Task: Look for space in Irvine, United Kingdom from 9th June, 2023 to 16th June, 2023 for 2 adults in price range Rs.8000 to Rs.16000. Place can be entire place with 2 bedrooms having 2 beds and 1 bathroom. Property type can be house, flat, guest house. Booking option can be shelf check-in. Required host language is English.
Action: Mouse moved to (487, 69)
Screenshot: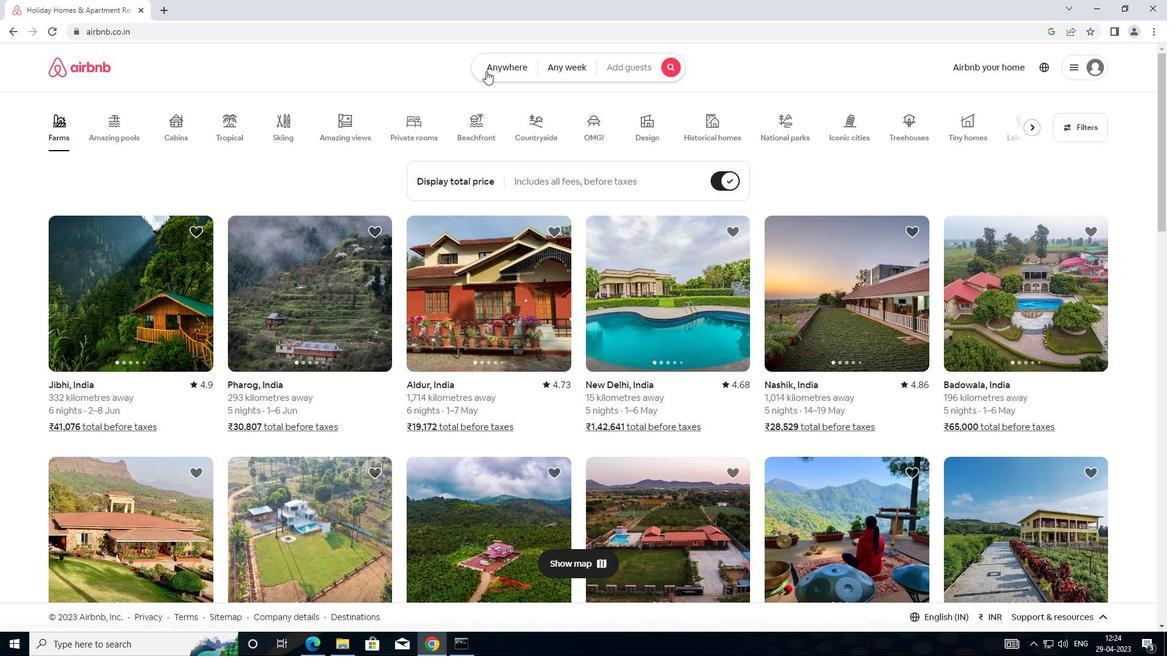 
Action: Mouse pressed left at (487, 69)
Screenshot: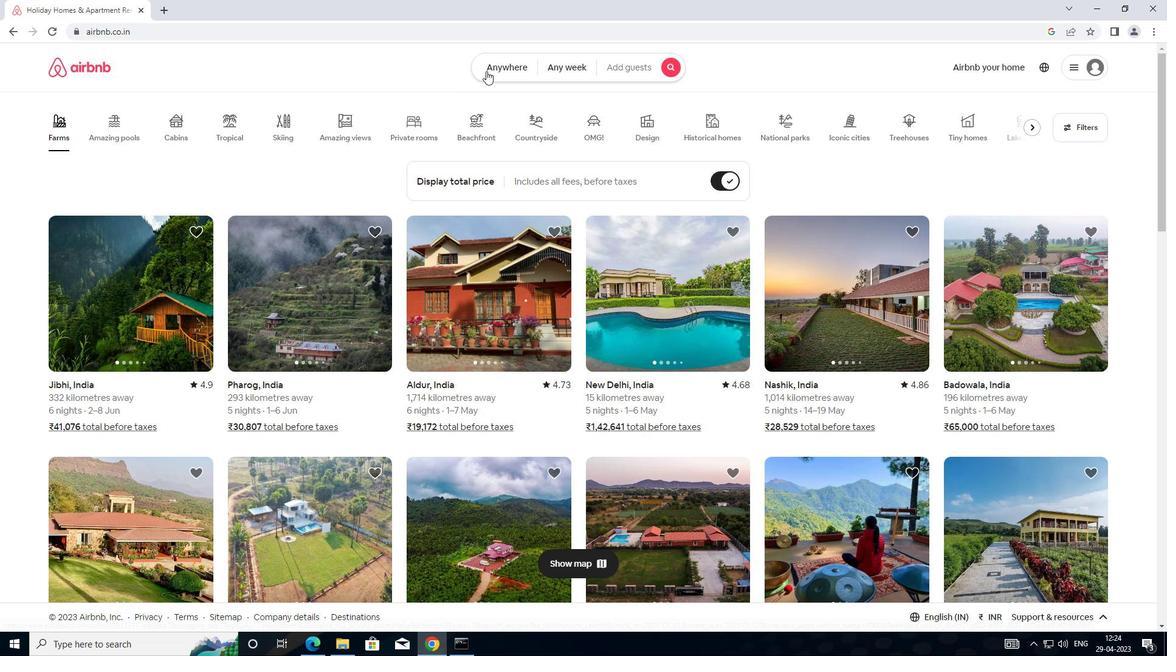 
Action: Mouse moved to (372, 114)
Screenshot: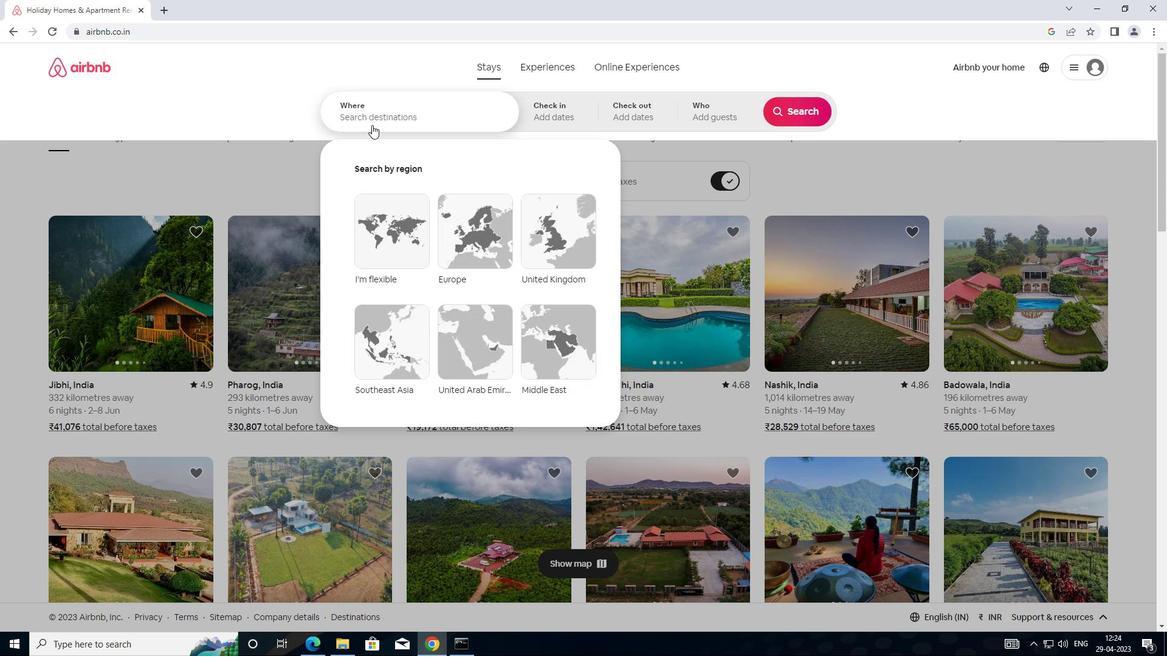 
Action: Mouse pressed left at (372, 114)
Screenshot: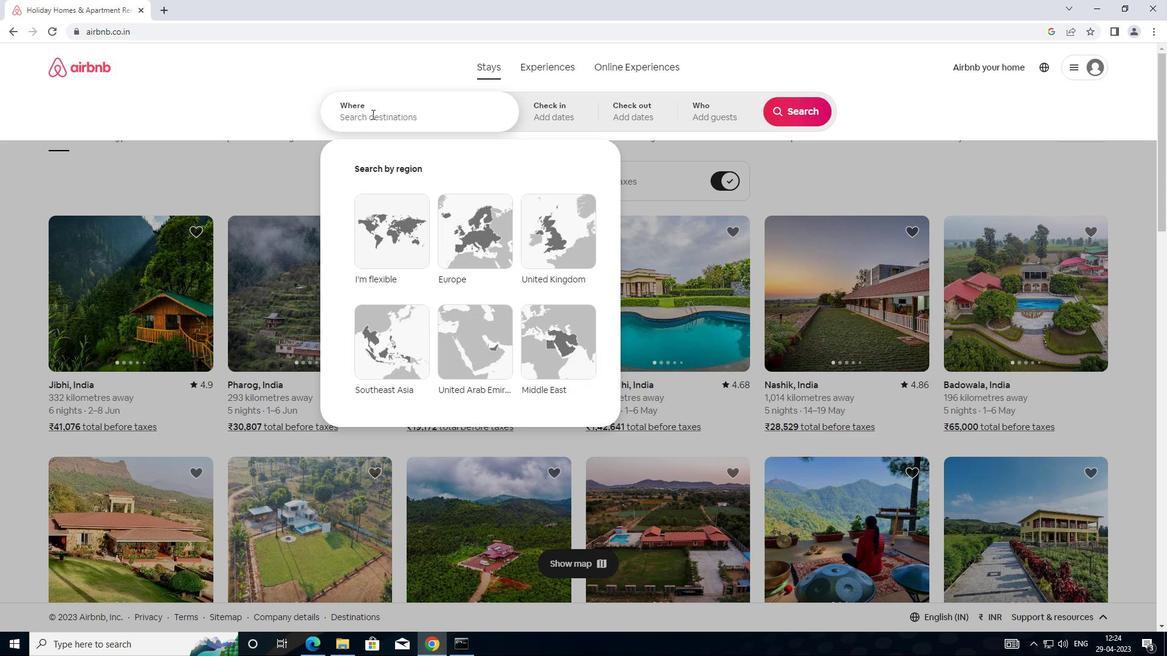 
Action: Key pressed <Key.shift>IRVINE,UNITED<Key.space>KING
Screenshot: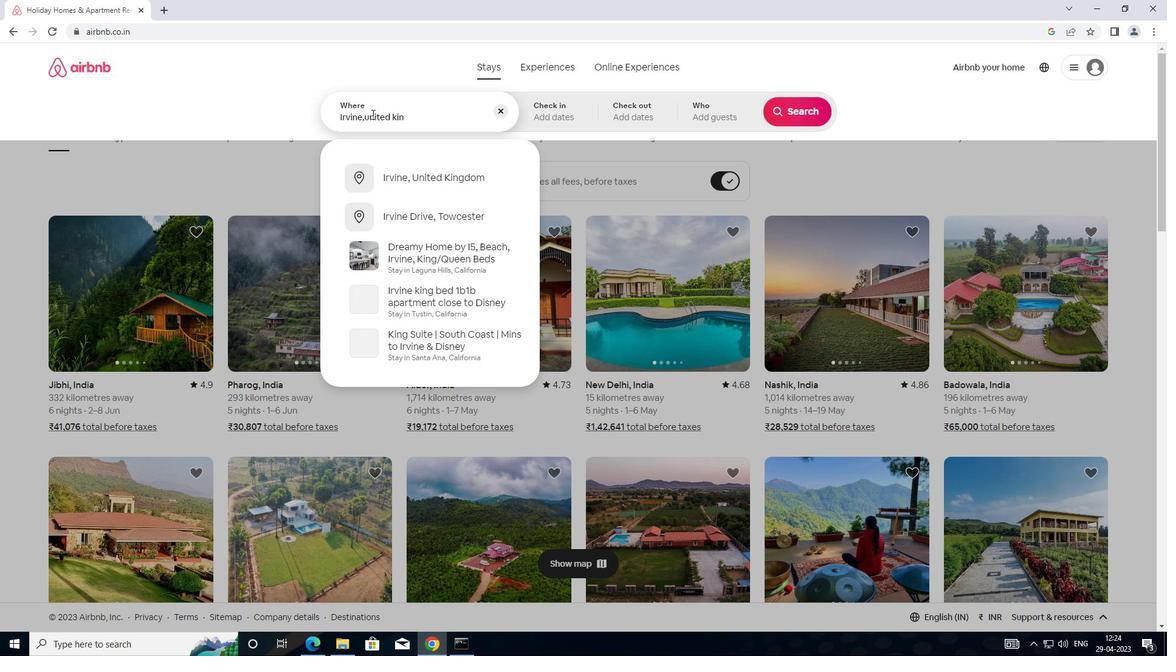 
Action: Mouse moved to (433, 180)
Screenshot: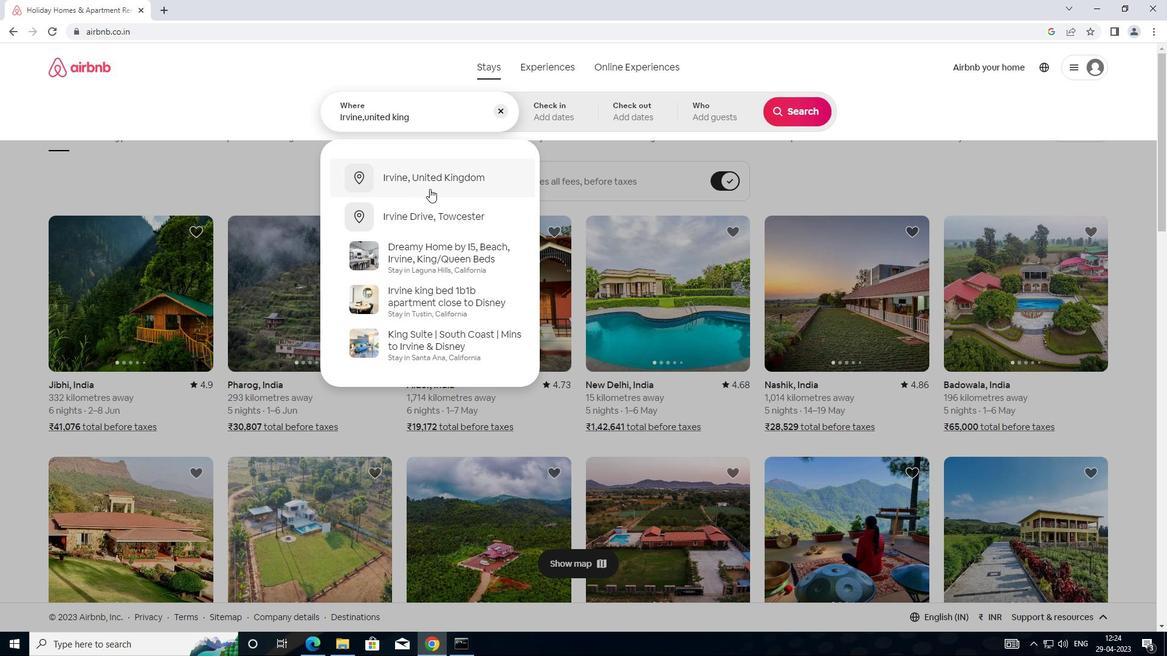 
Action: Mouse pressed left at (433, 180)
Screenshot: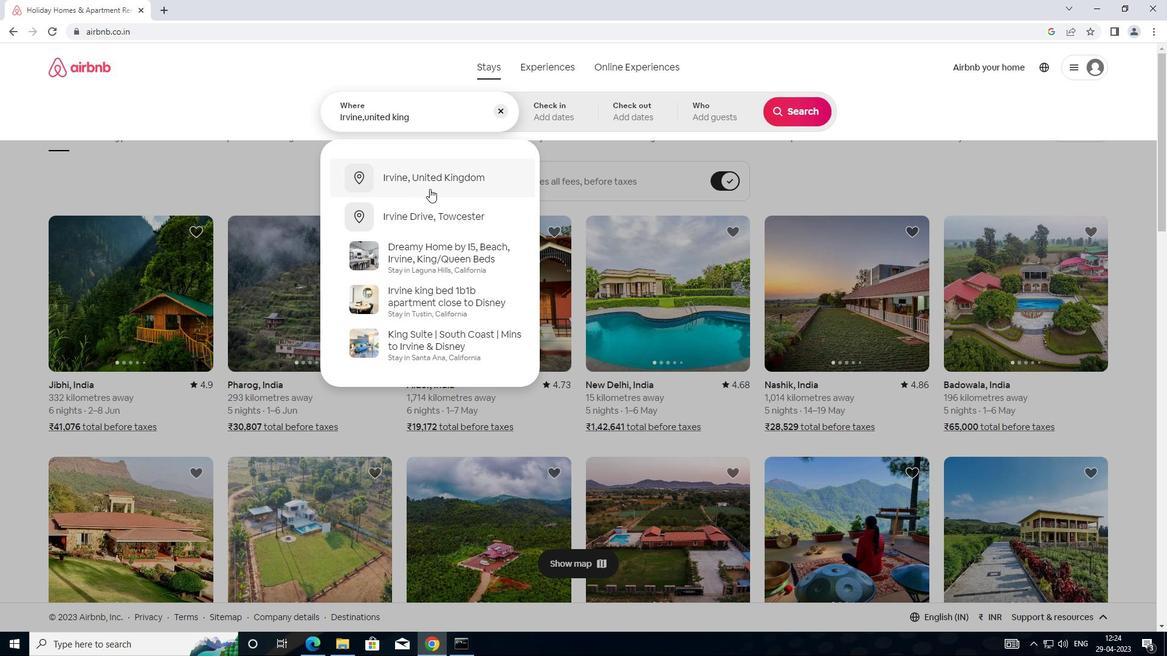
Action: Mouse moved to (797, 214)
Screenshot: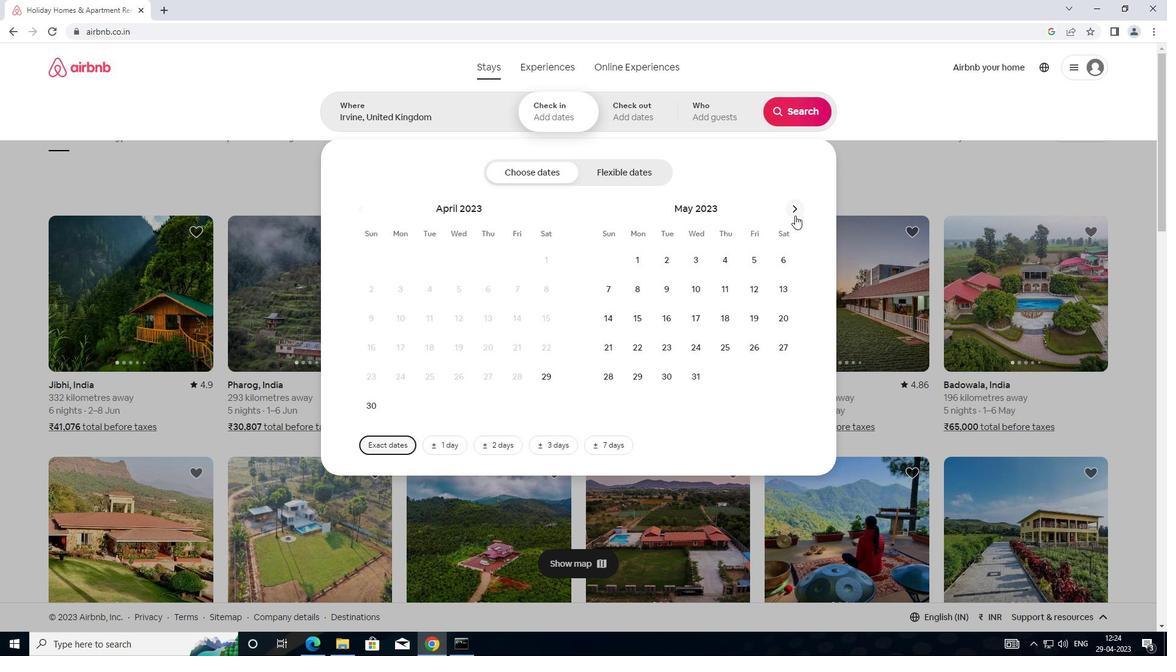
Action: Mouse pressed left at (797, 214)
Screenshot: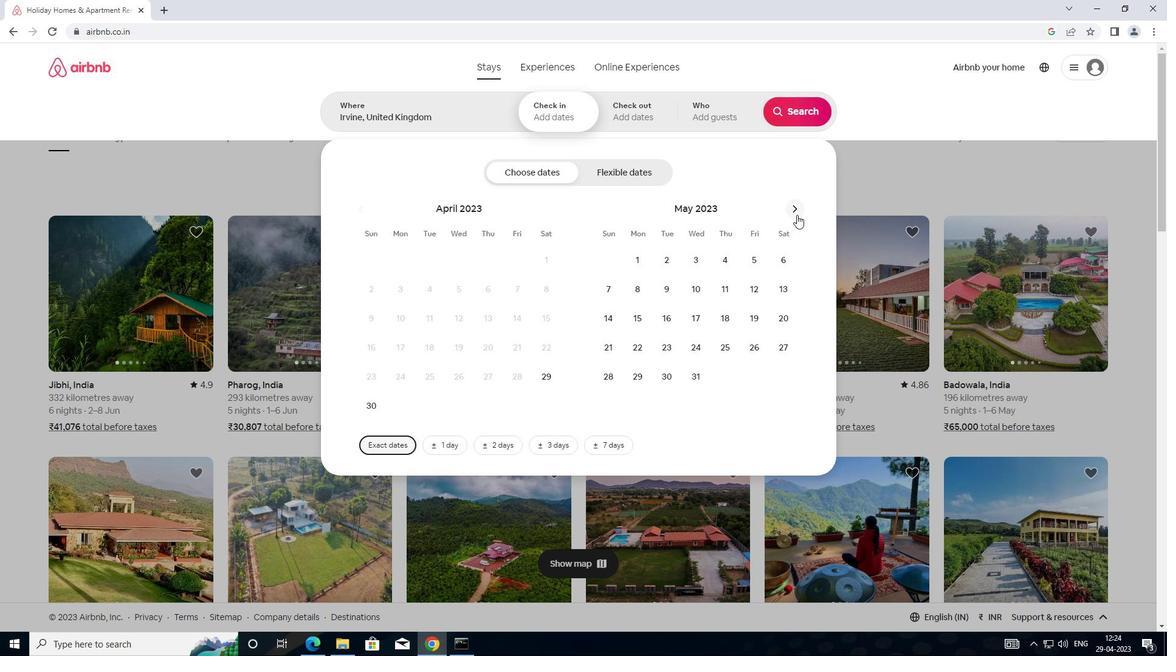 
Action: Mouse moved to (798, 213)
Screenshot: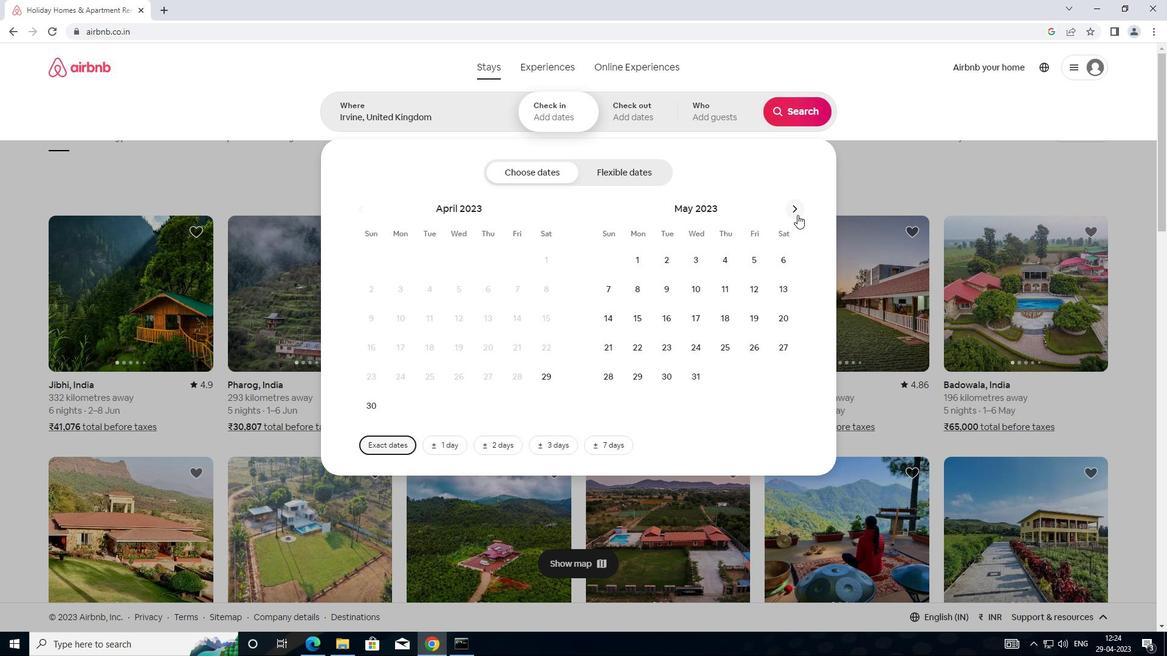
Action: Mouse pressed left at (798, 213)
Screenshot: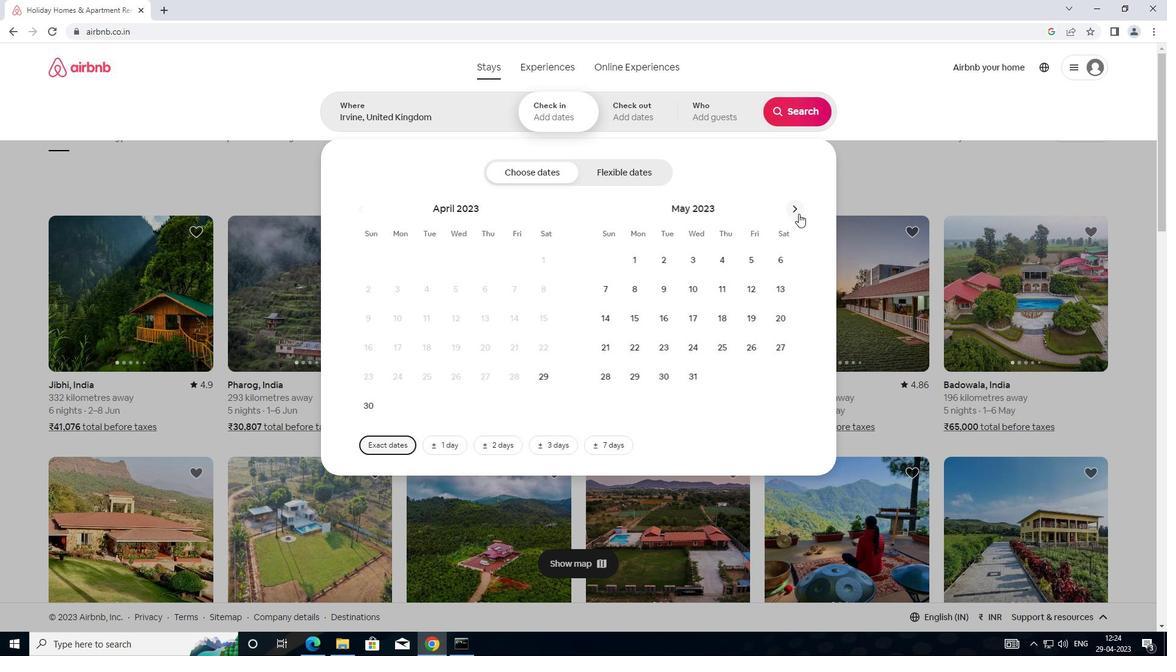 
Action: Mouse moved to (798, 209)
Screenshot: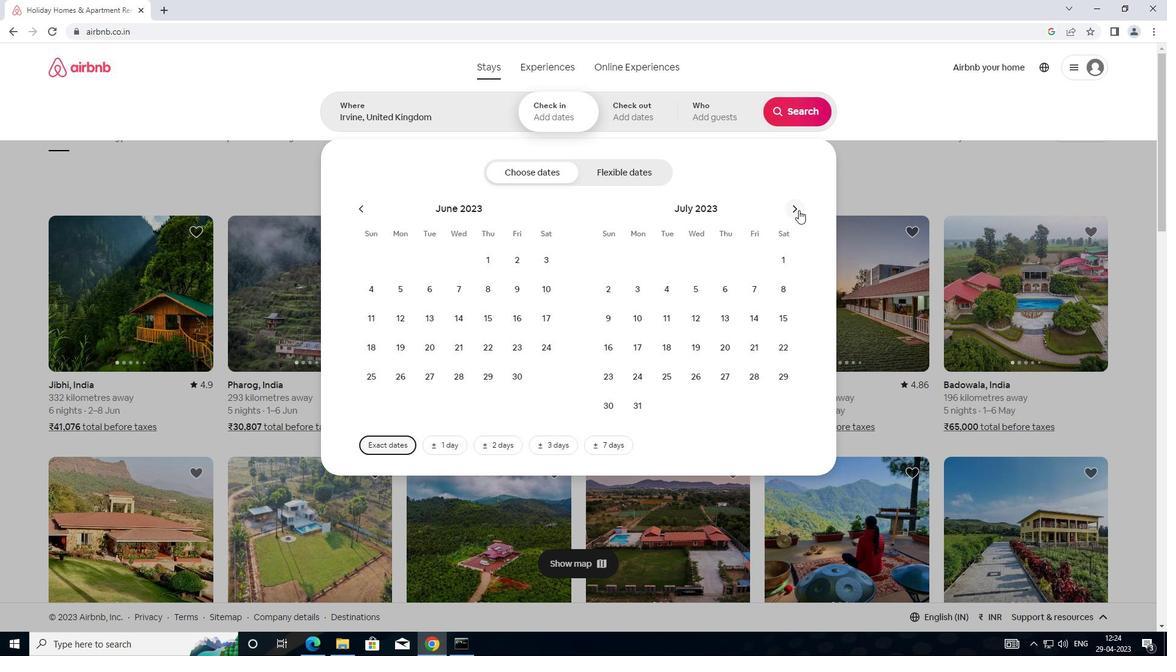
Action: Mouse pressed left at (798, 209)
Screenshot: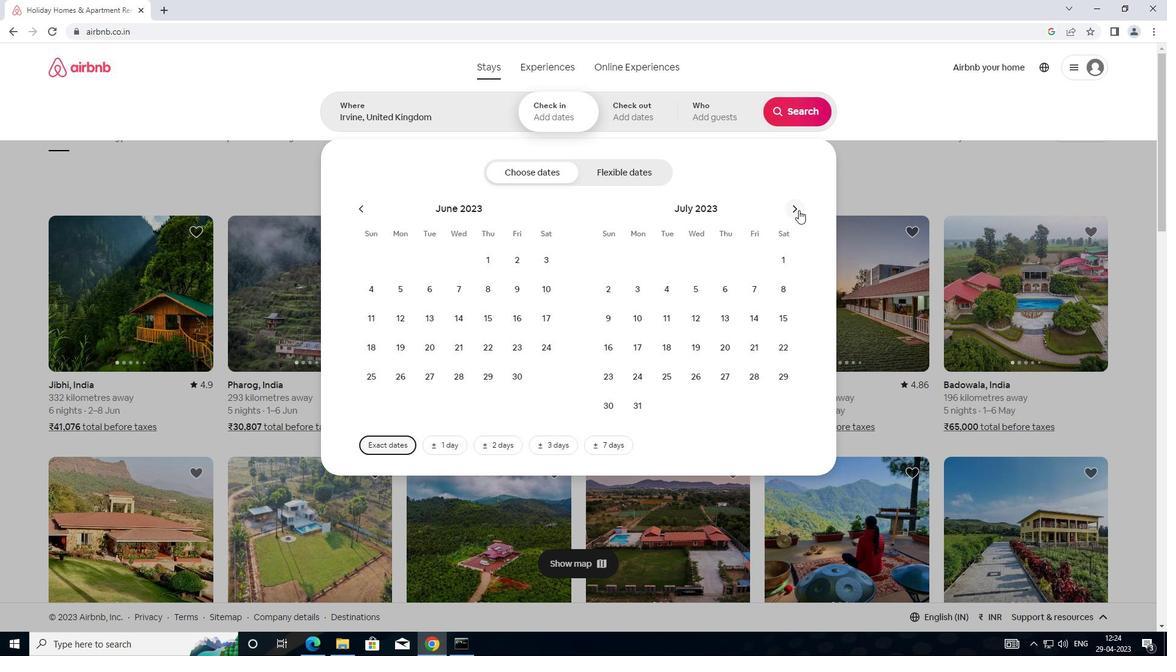 
Action: Mouse moved to (369, 209)
Screenshot: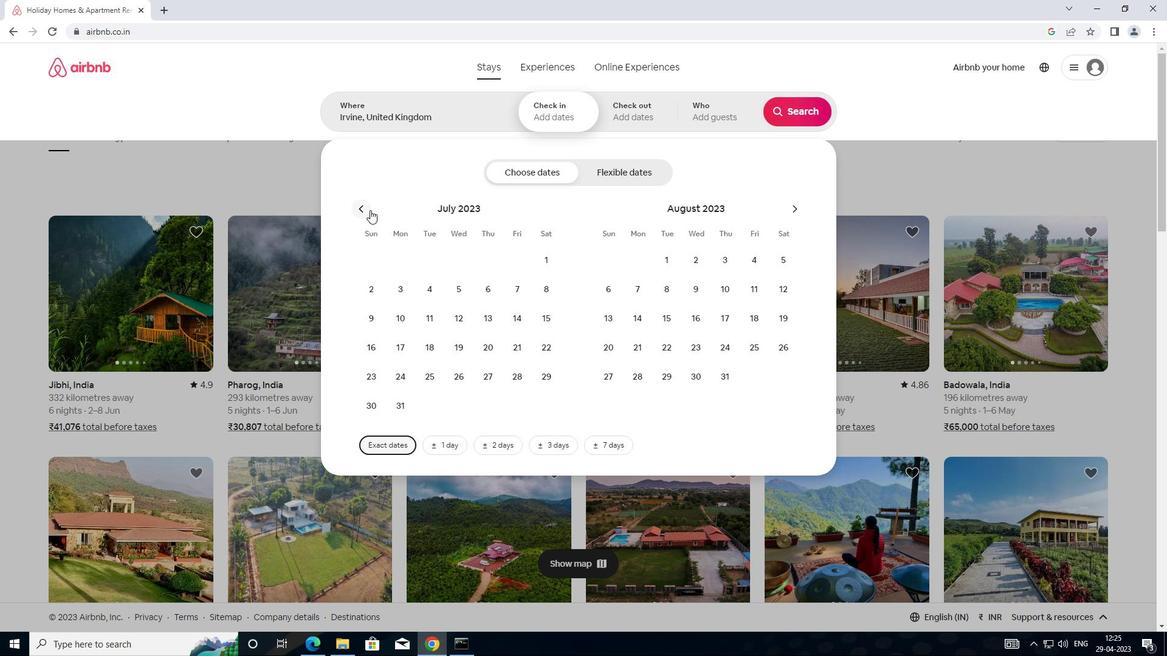 
Action: Mouse pressed left at (369, 209)
Screenshot: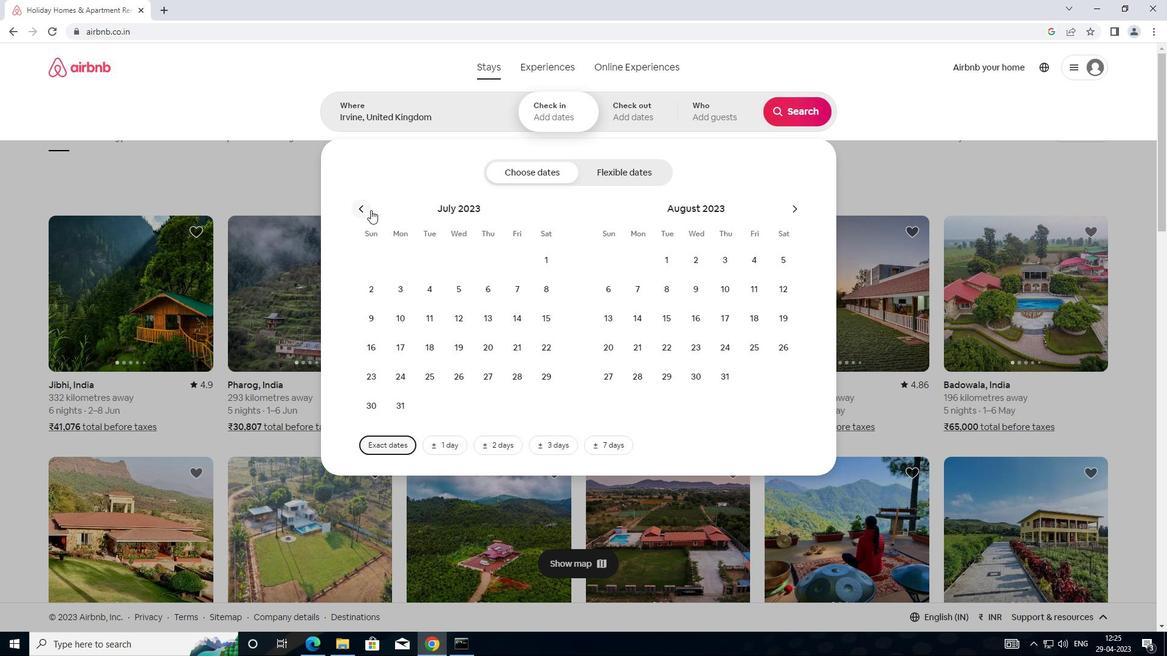 
Action: Mouse moved to (612, 311)
Screenshot: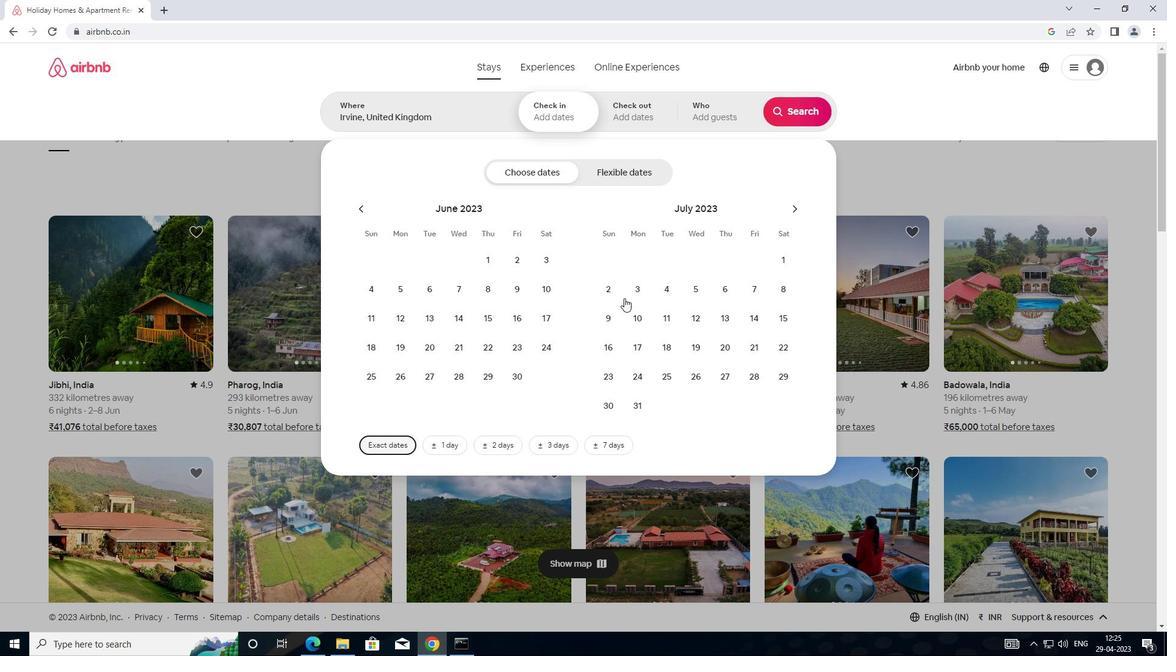 
Action: Mouse pressed left at (612, 311)
Screenshot: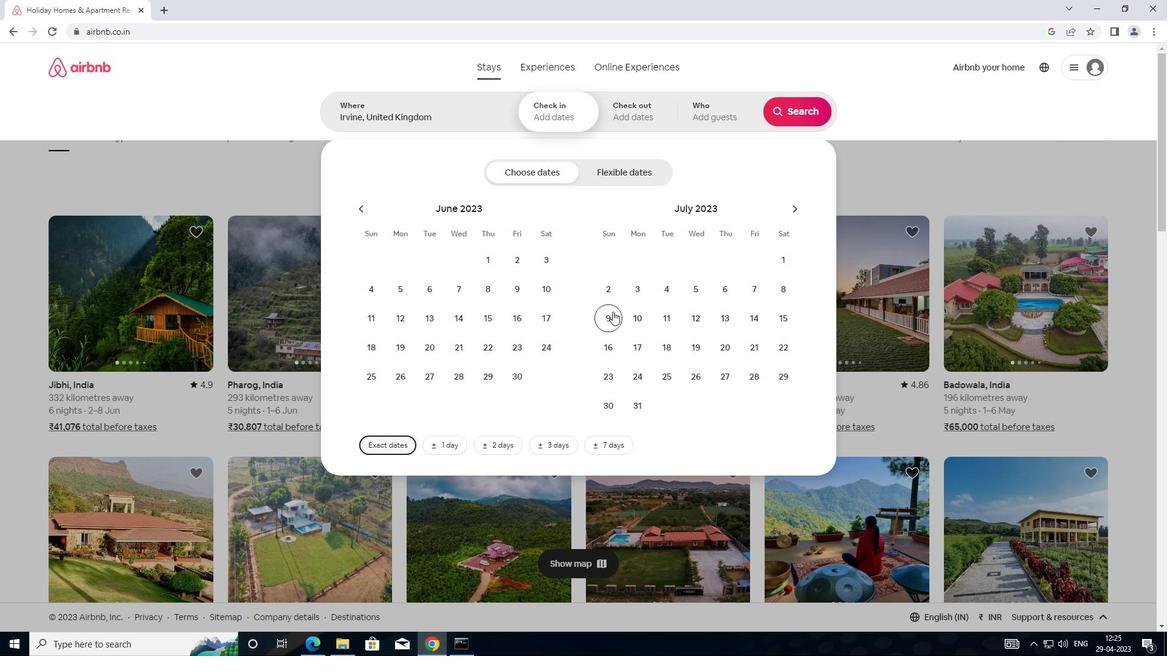 
Action: Mouse moved to (600, 342)
Screenshot: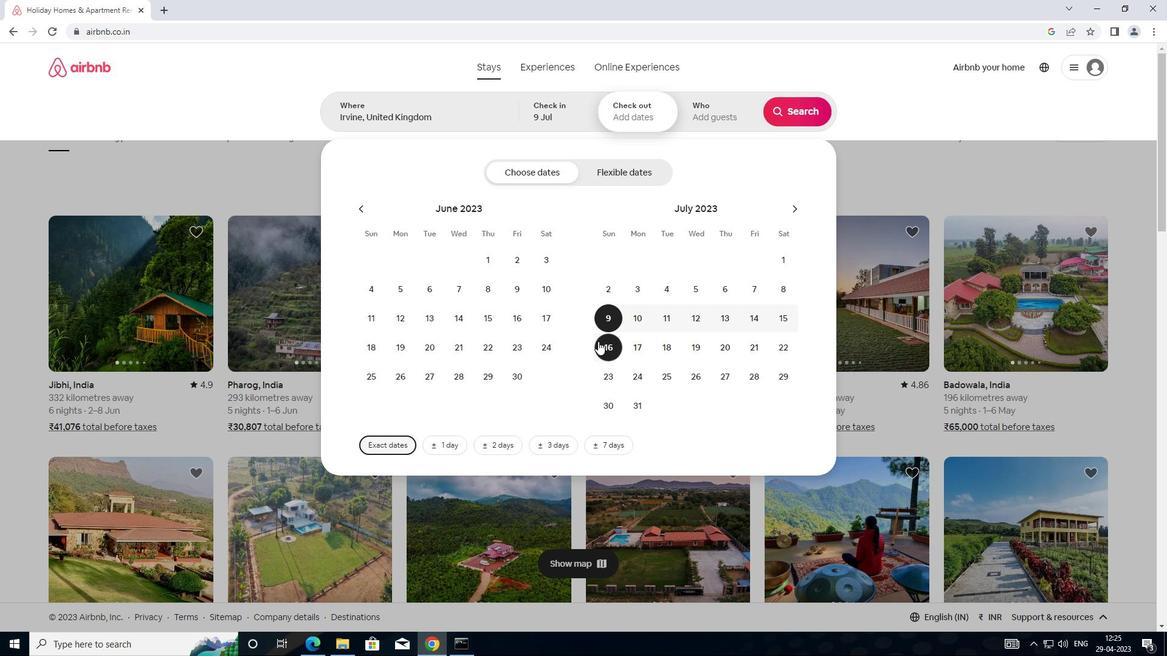 
Action: Mouse pressed left at (600, 342)
Screenshot: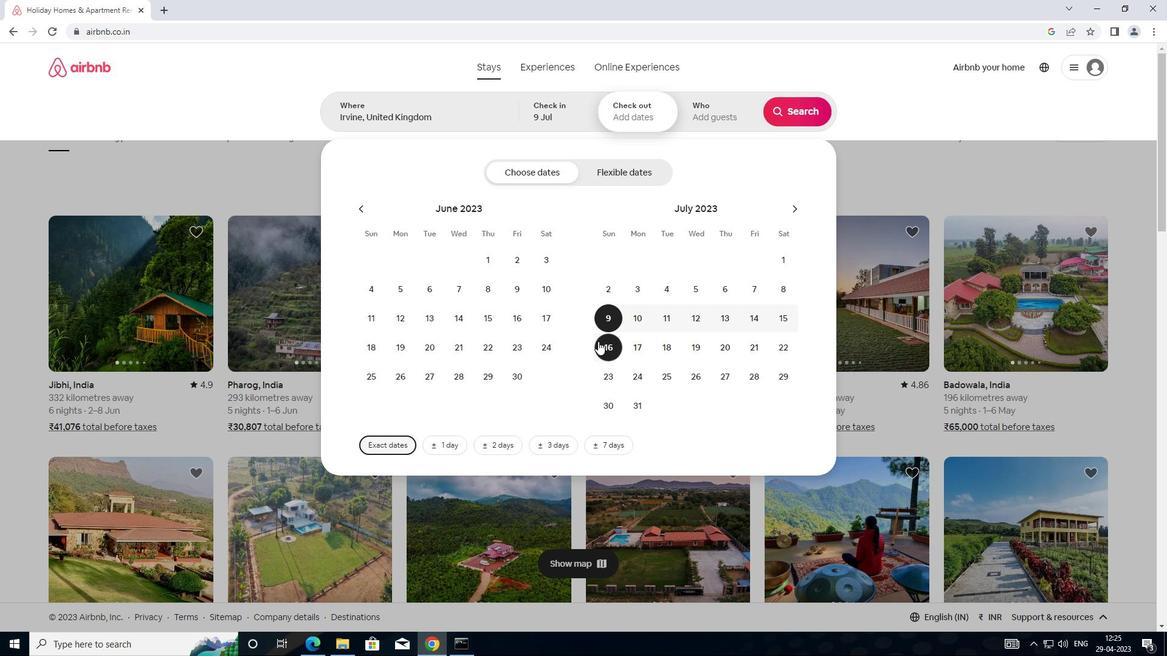 
Action: Mouse moved to (726, 120)
Screenshot: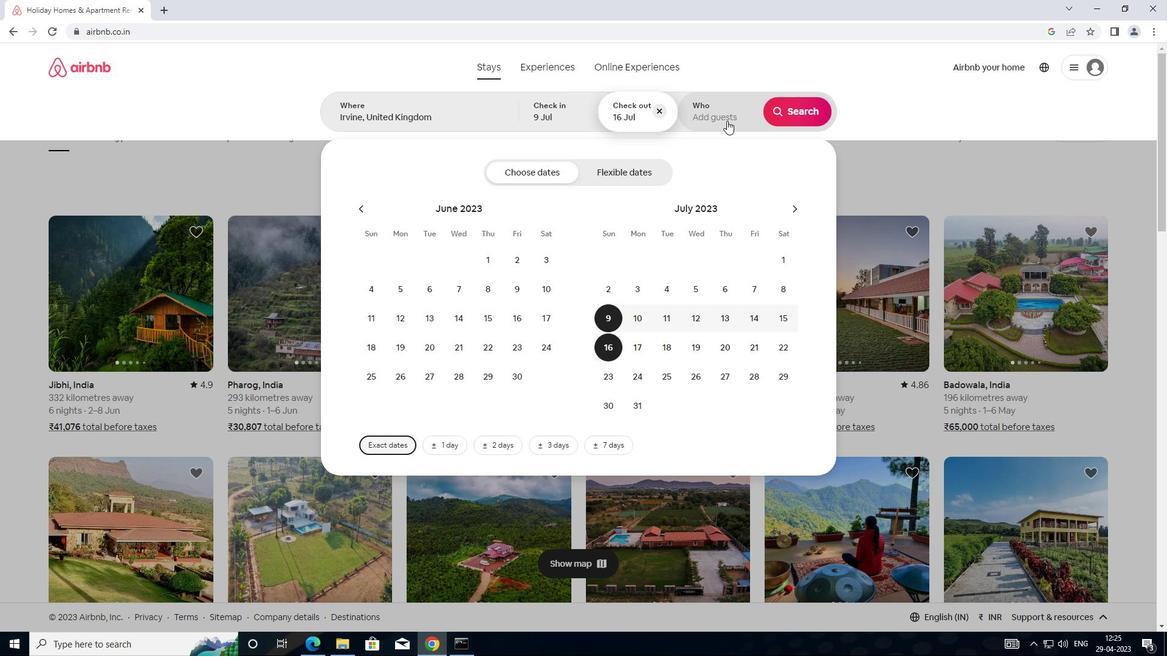 
Action: Mouse pressed left at (726, 120)
Screenshot: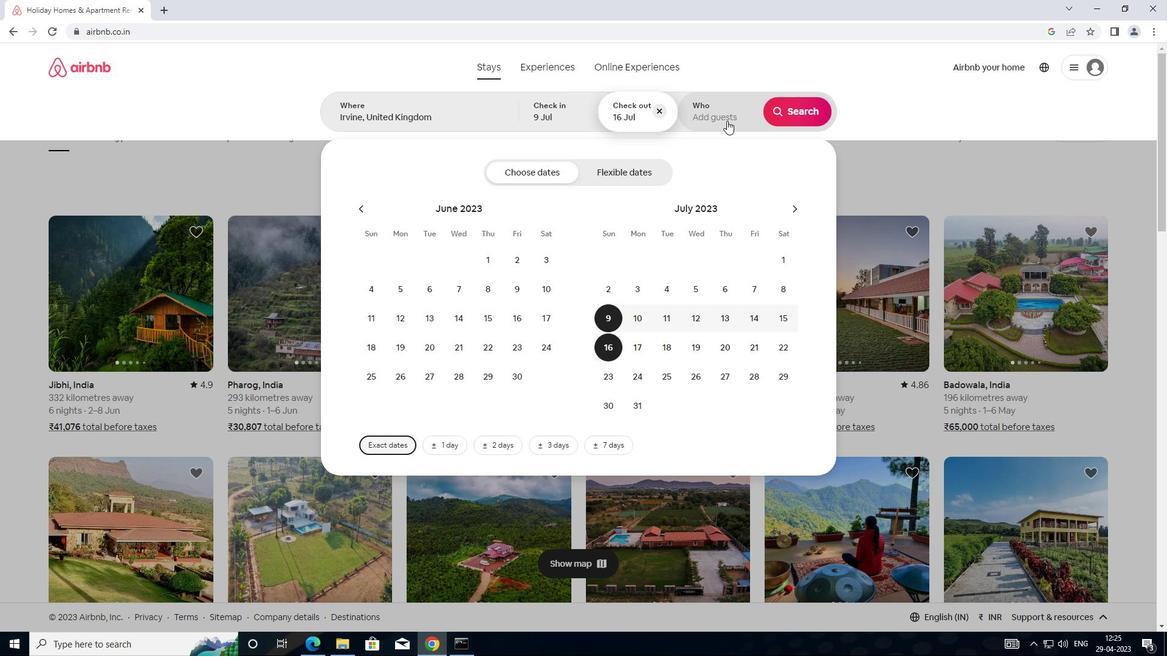 
Action: Mouse moved to (800, 175)
Screenshot: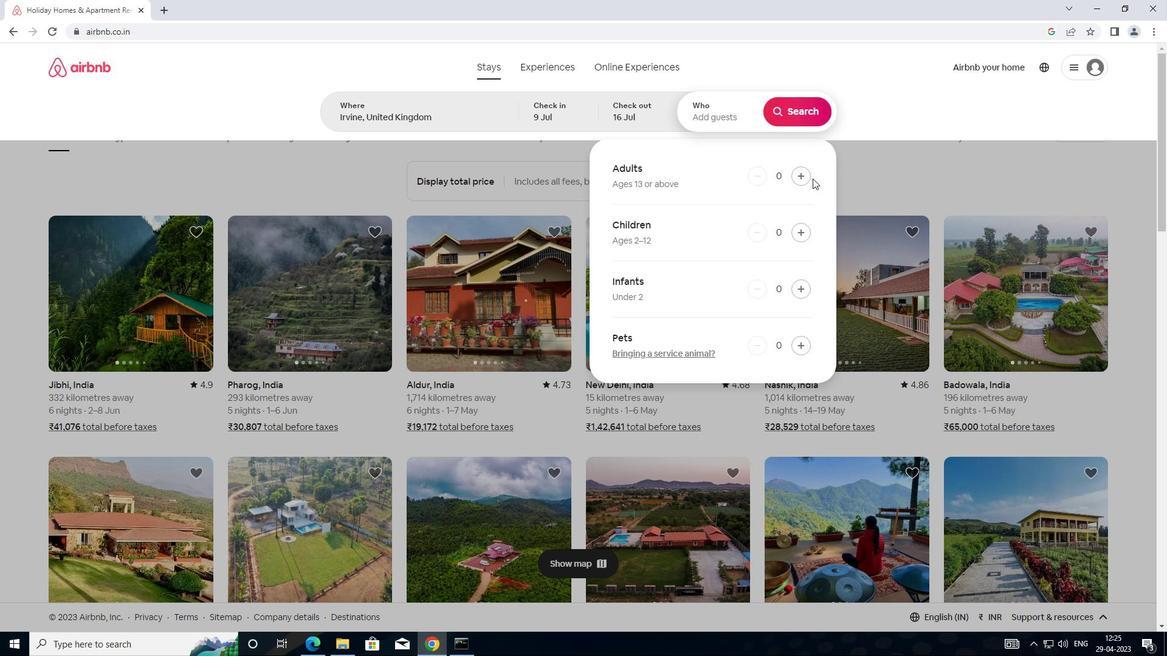 
Action: Mouse pressed left at (800, 175)
Screenshot: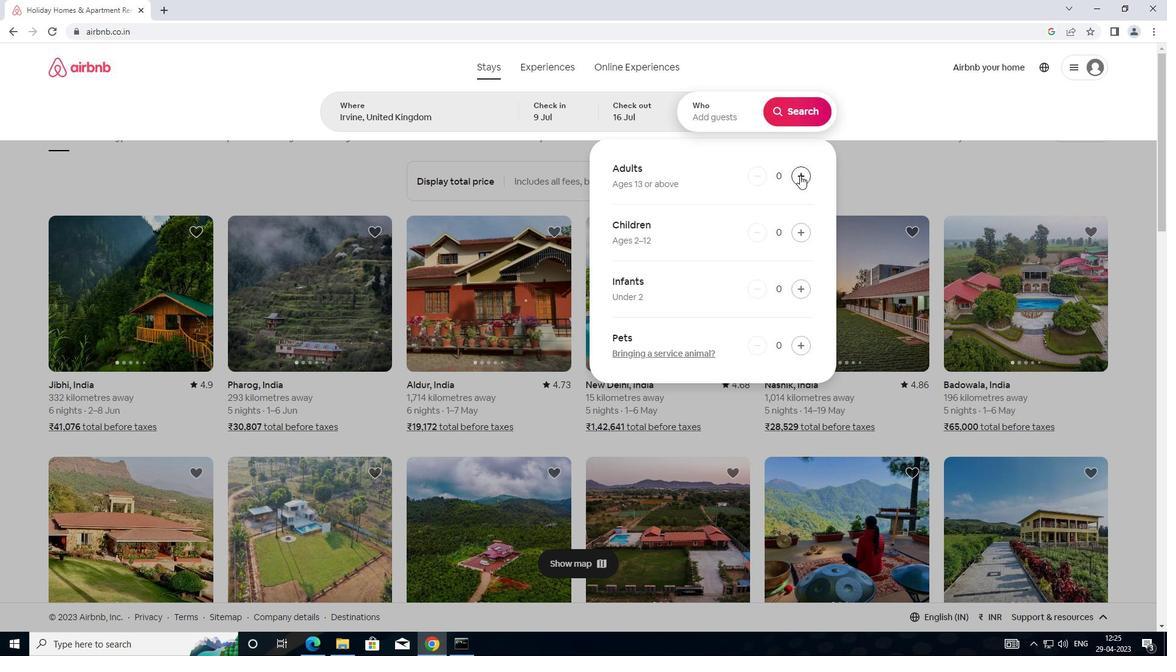 
Action: Mouse pressed left at (800, 175)
Screenshot: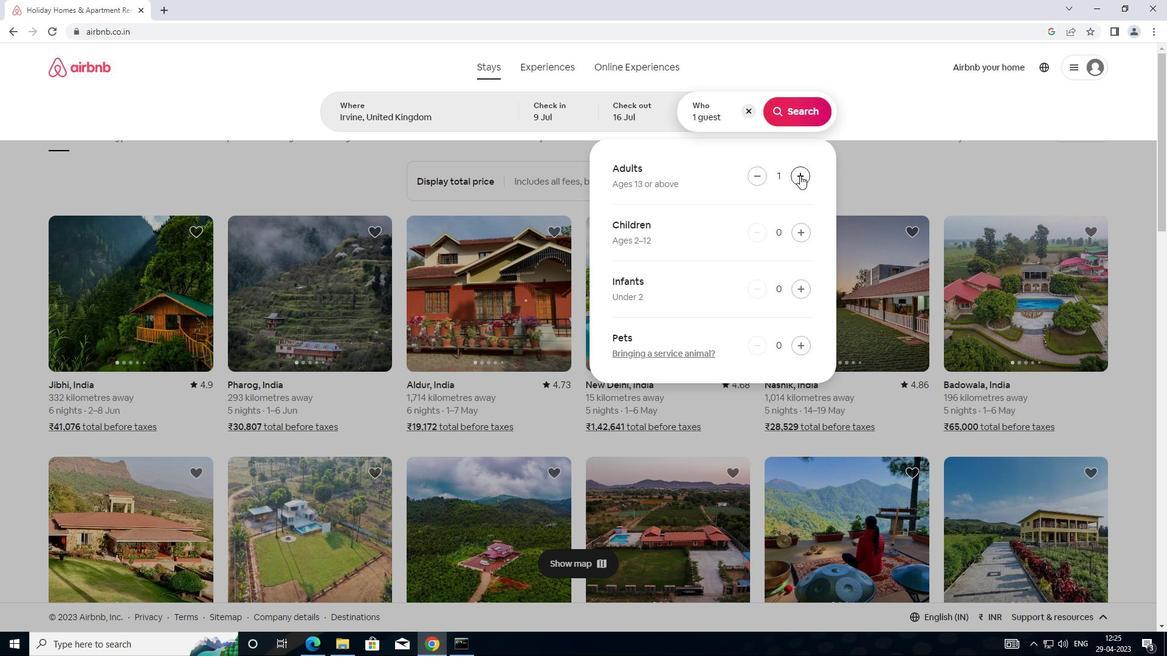 
Action: Mouse moved to (782, 103)
Screenshot: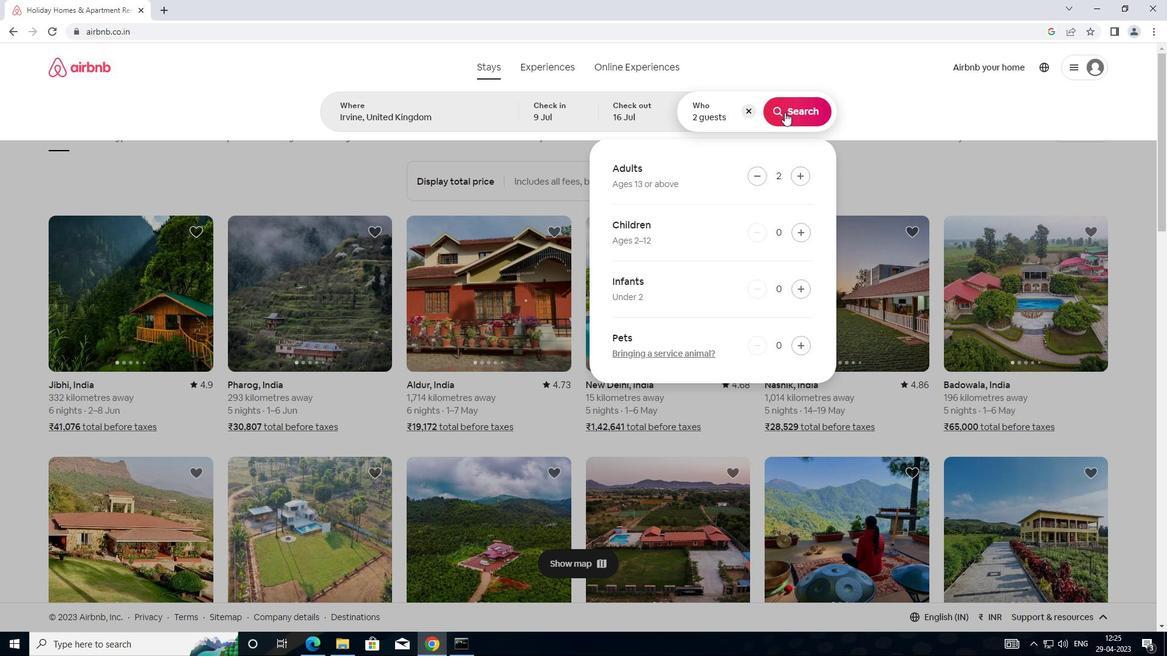 
Action: Mouse pressed left at (782, 103)
Screenshot: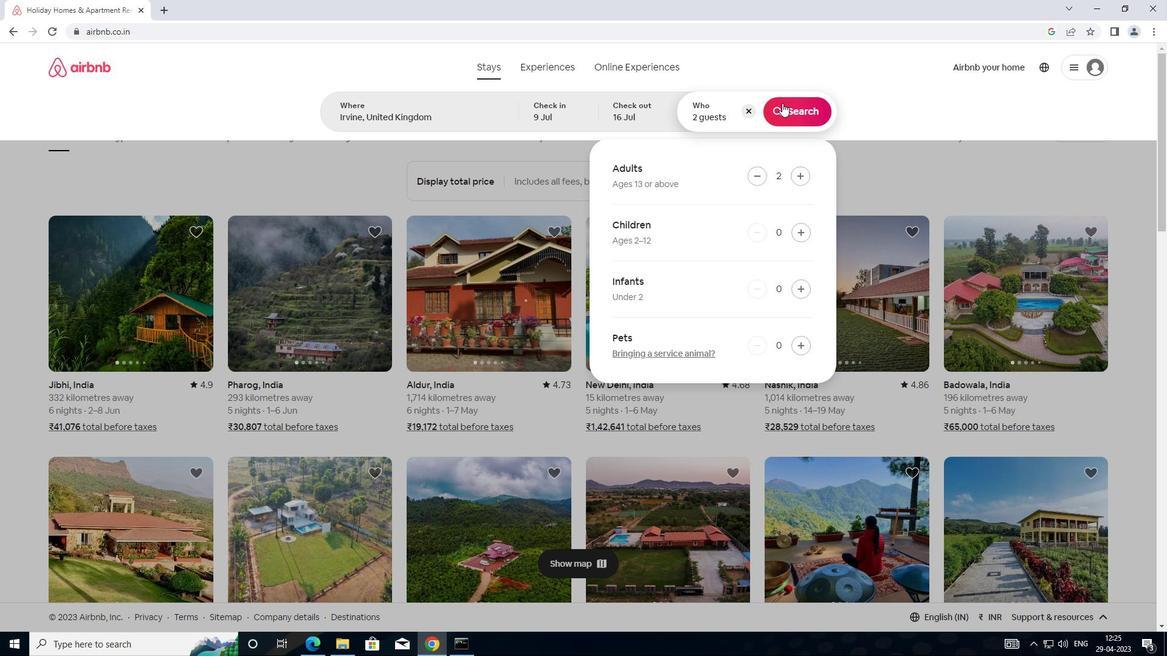 
Action: Mouse moved to (1119, 124)
Screenshot: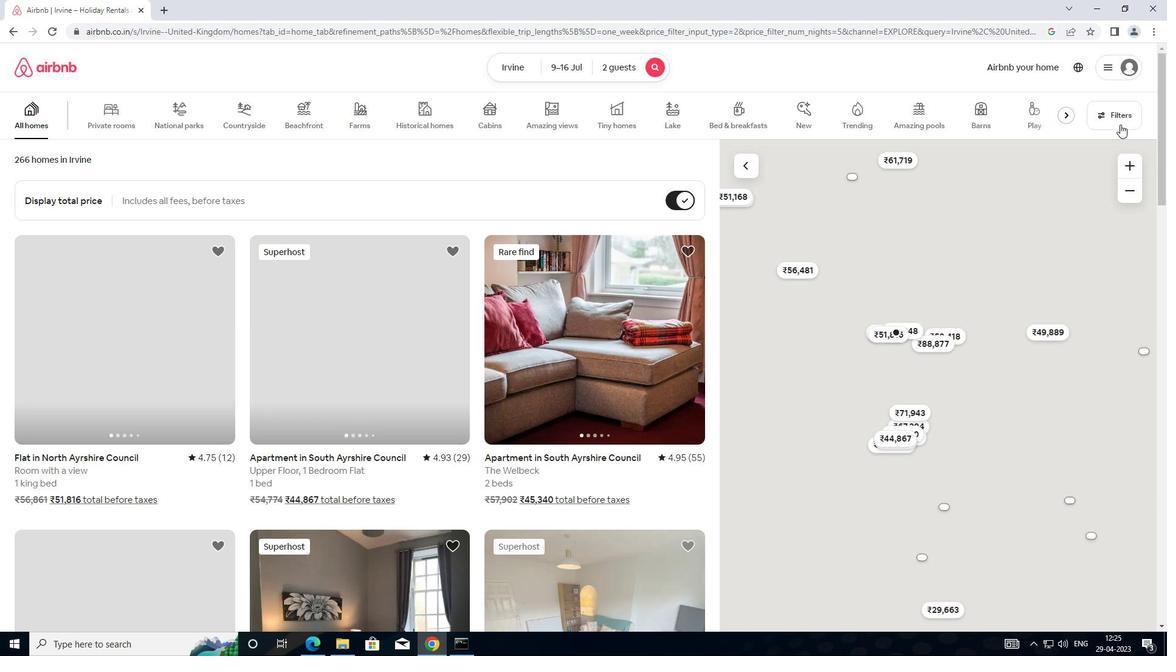 
Action: Mouse pressed left at (1119, 124)
Screenshot: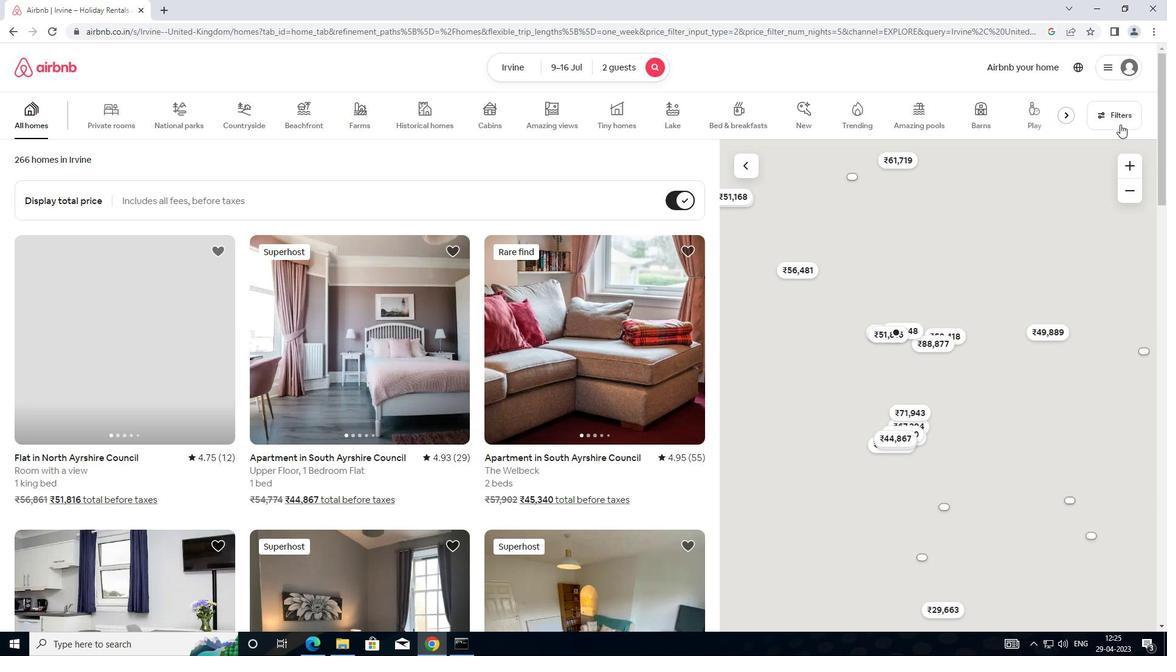 
Action: Mouse moved to (449, 265)
Screenshot: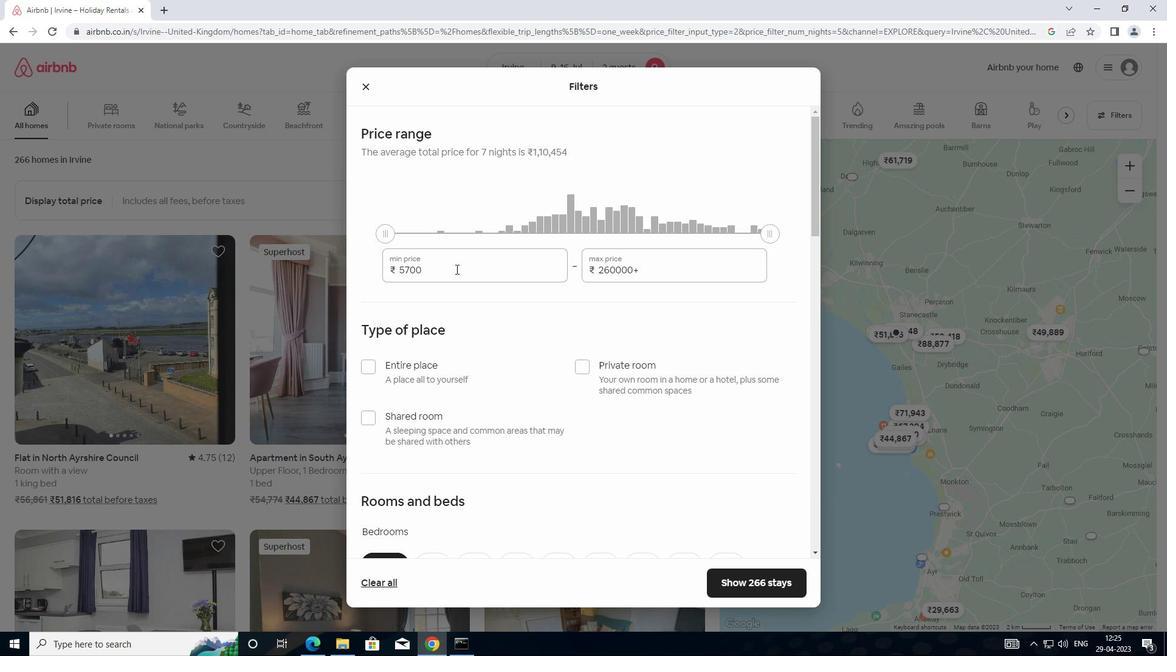 
Action: Mouse pressed left at (449, 265)
Screenshot: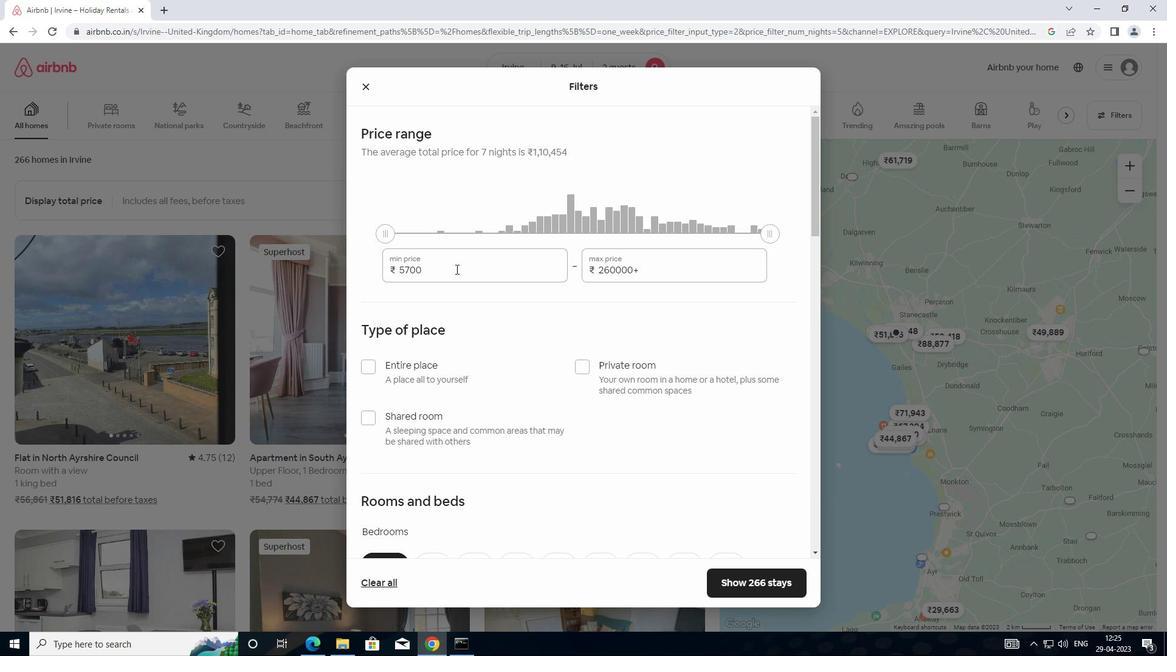 
Action: Mouse moved to (390, 271)
Screenshot: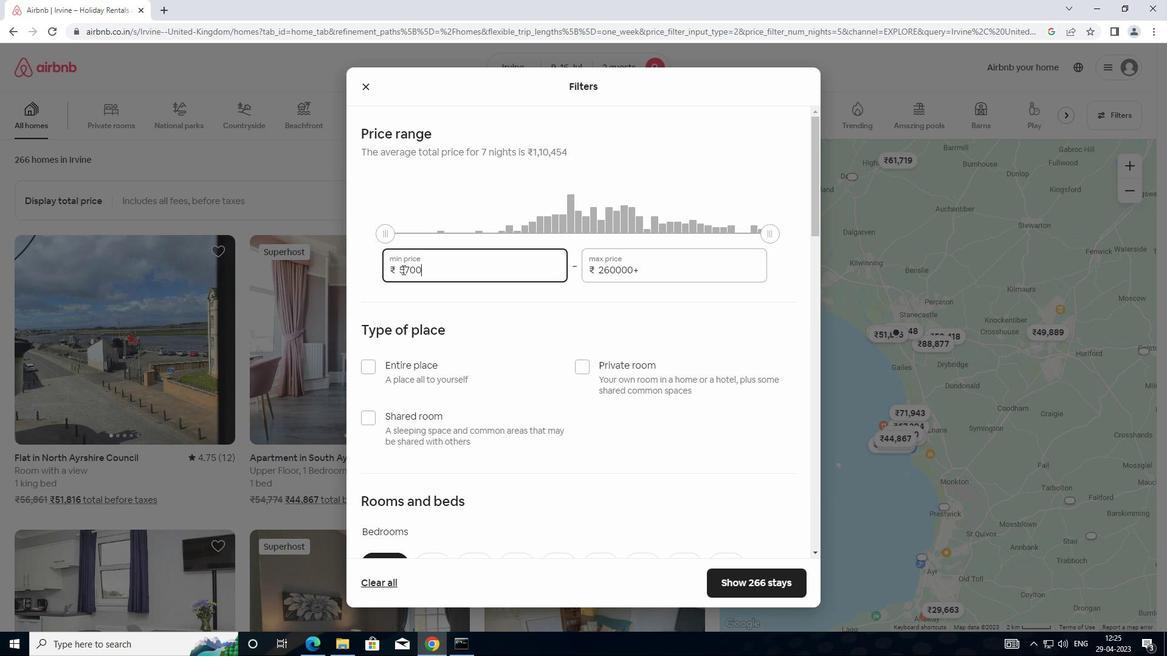 
Action: Key pressed 8000
Screenshot: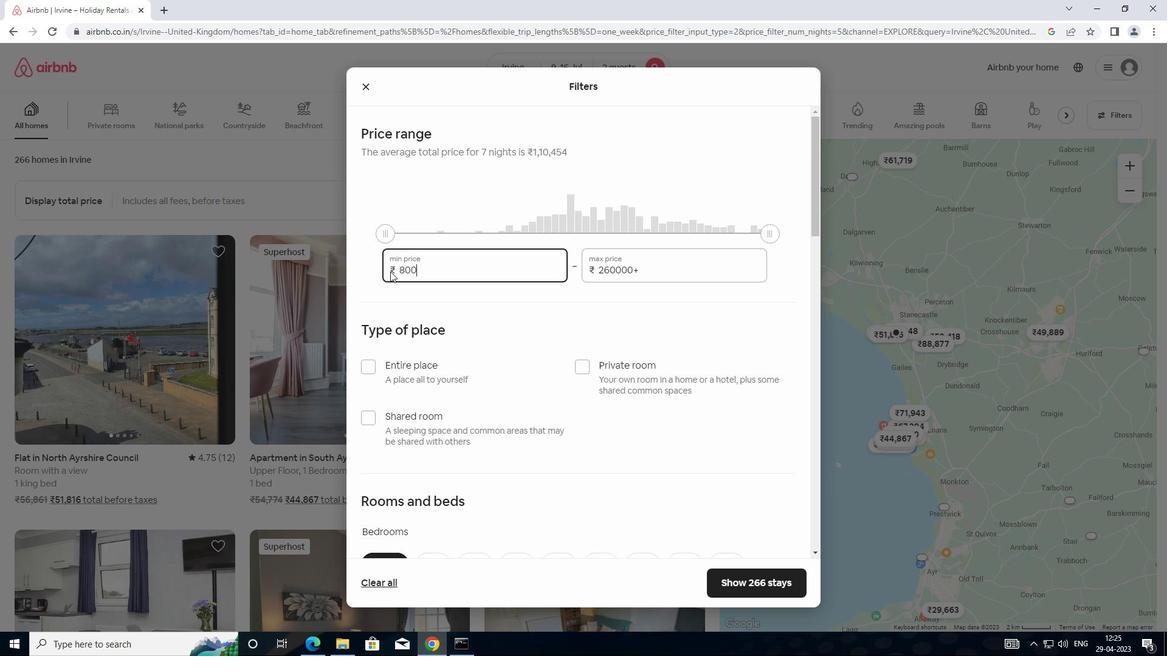 
Action: Mouse moved to (662, 262)
Screenshot: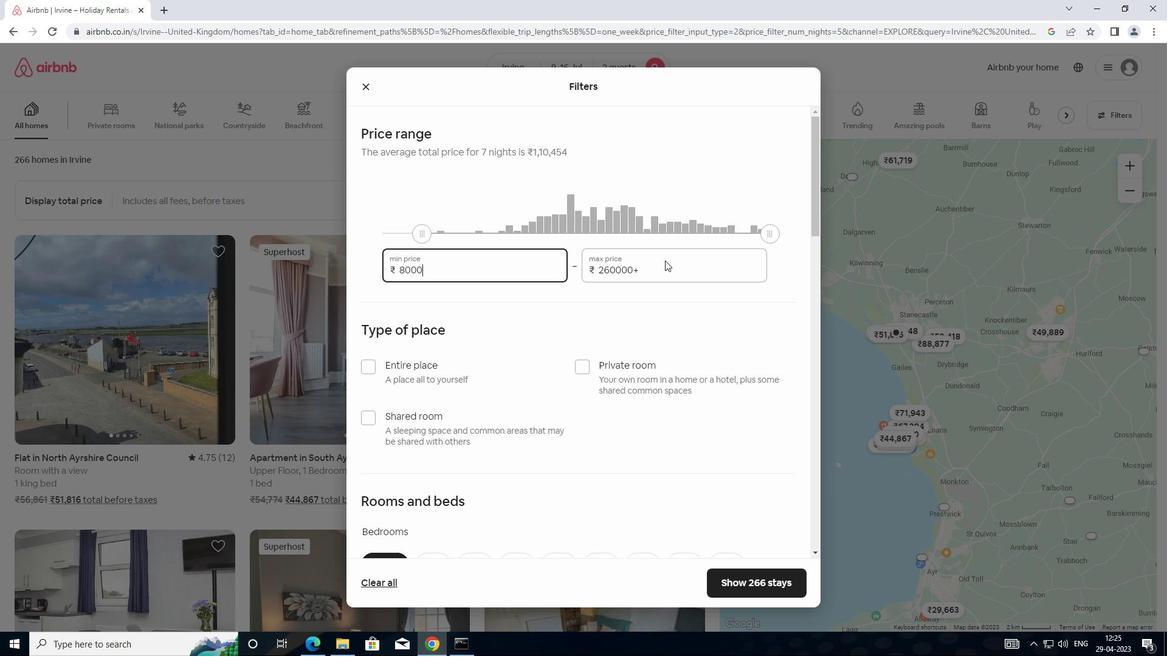 
Action: Mouse pressed left at (662, 262)
Screenshot: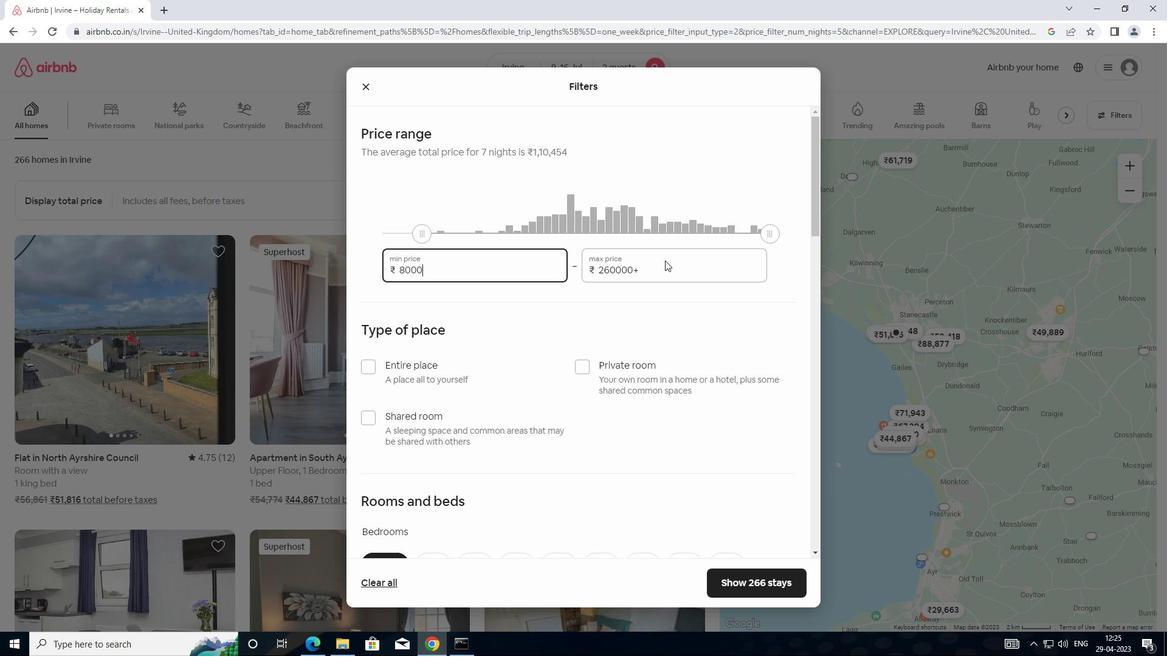
Action: Mouse moved to (639, 272)
Screenshot: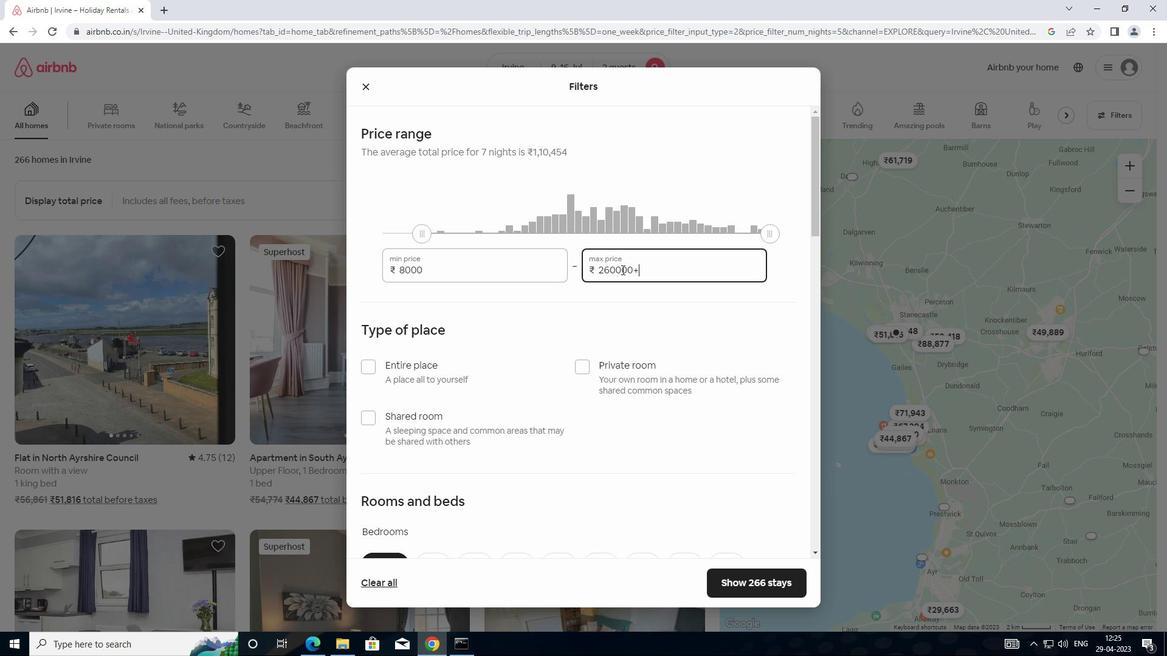 
Action: Mouse pressed left at (639, 272)
Screenshot: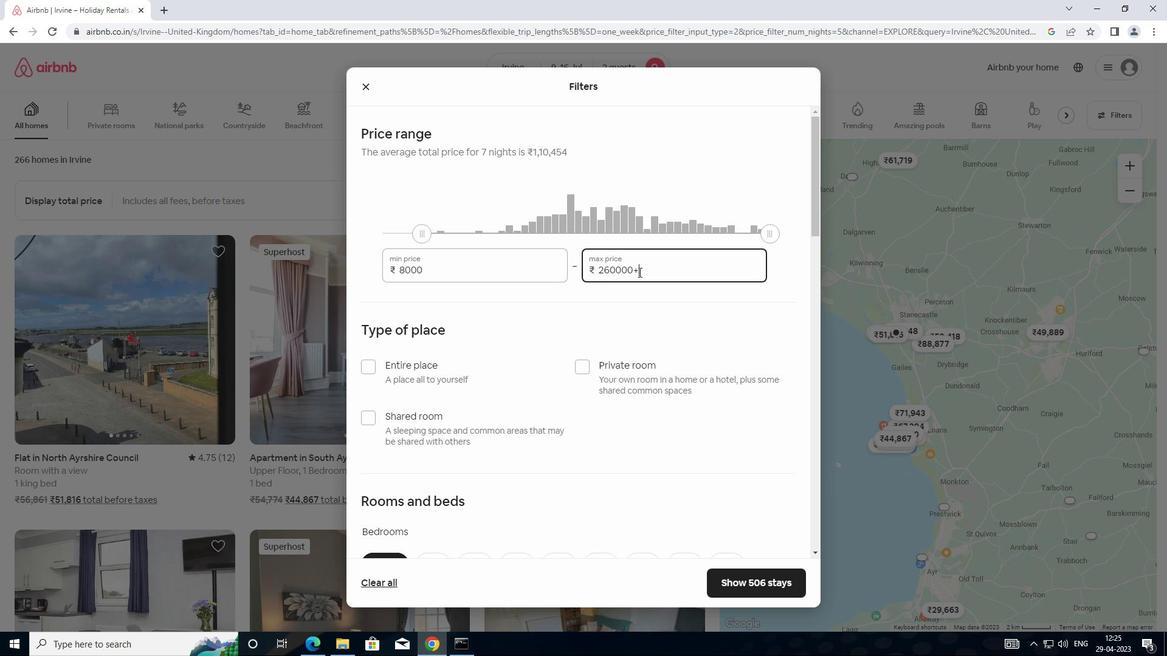 
Action: Mouse moved to (582, 272)
Screenshot: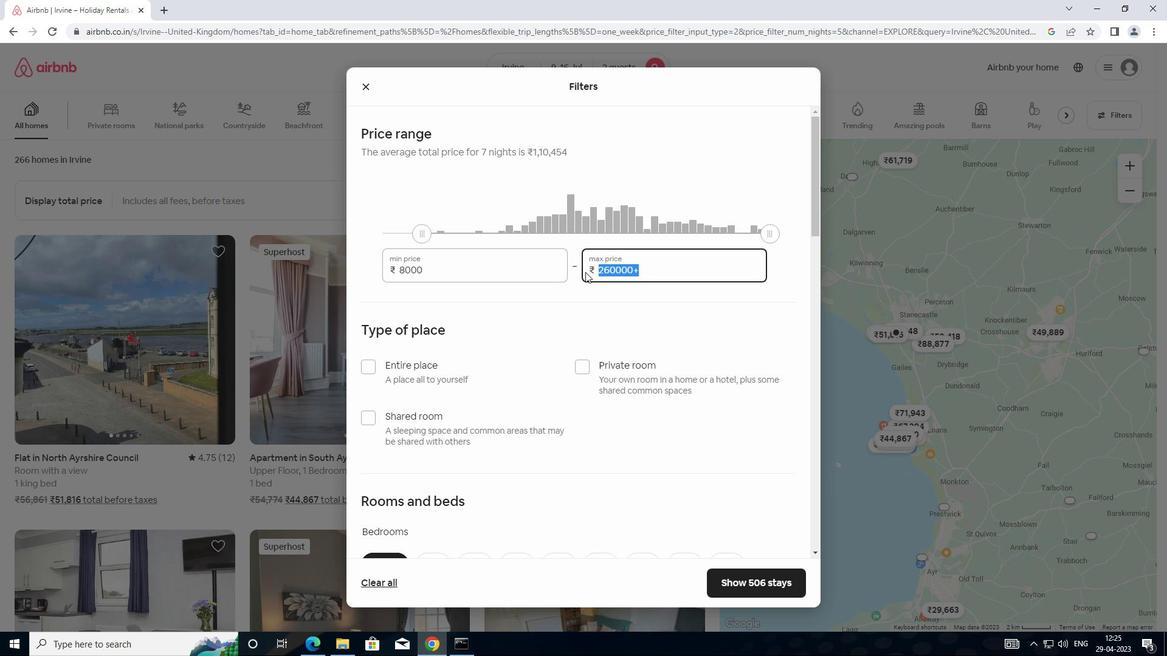 
Action: Key pressed 16000
Screenshot: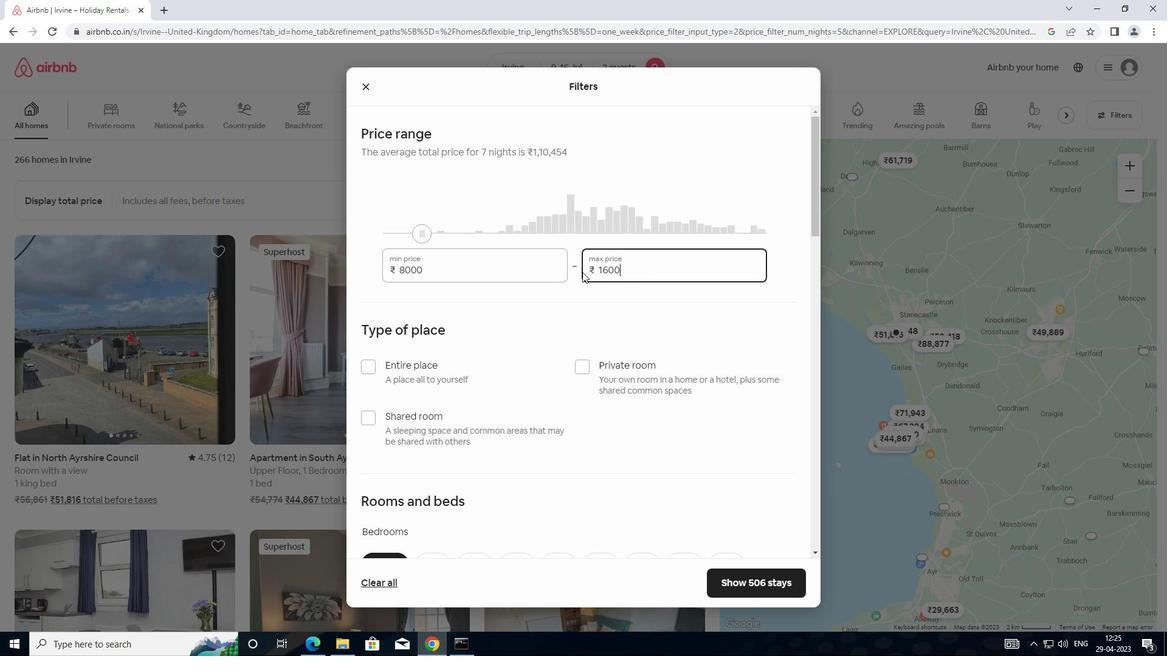 
Action: Mouse moved to (389, 328)
Screenshot: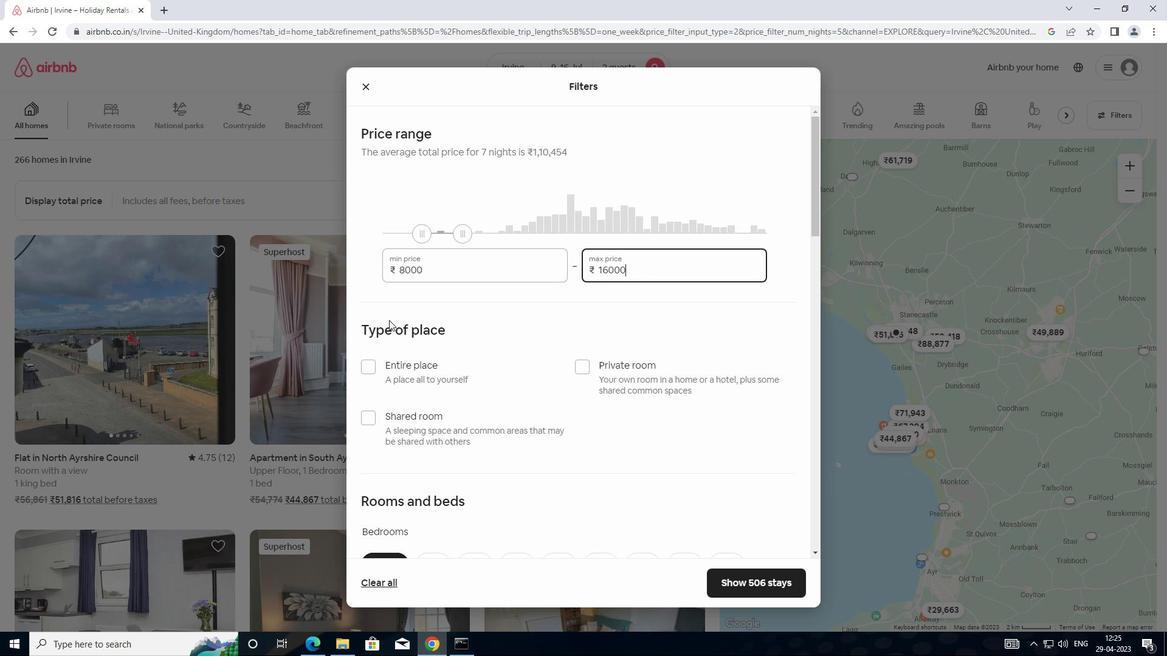 
Action: Mouse scrolled (389, 327) with delta (0, 0)
Screenshot: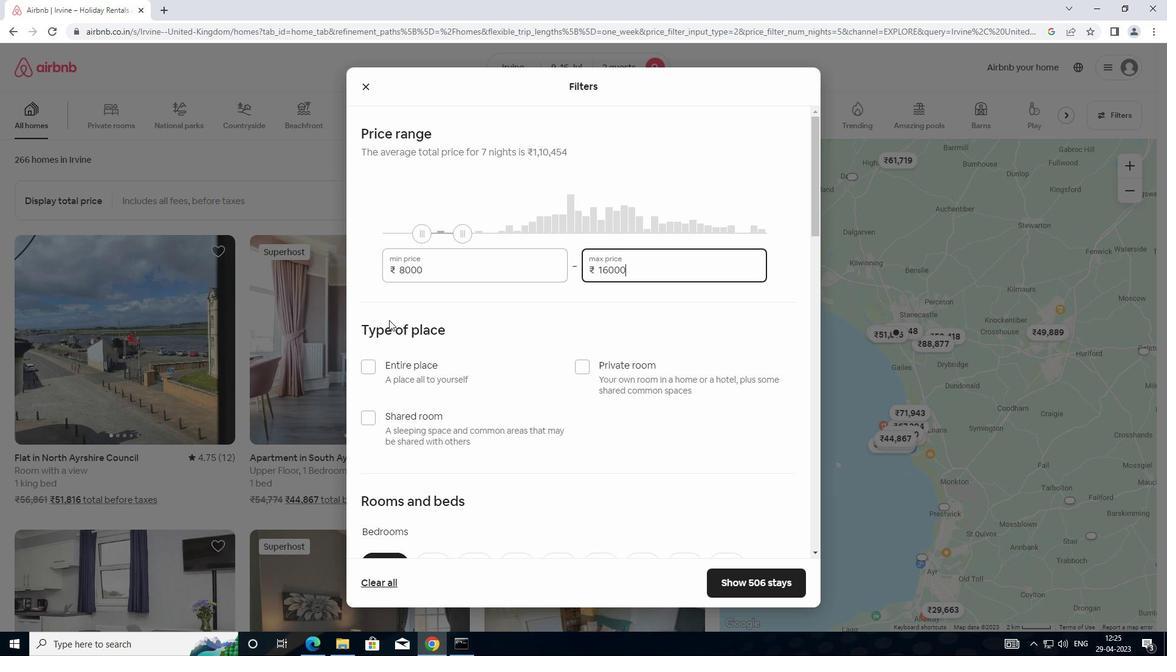 
Action: Mouse moved to (374, 303)
Screenshot: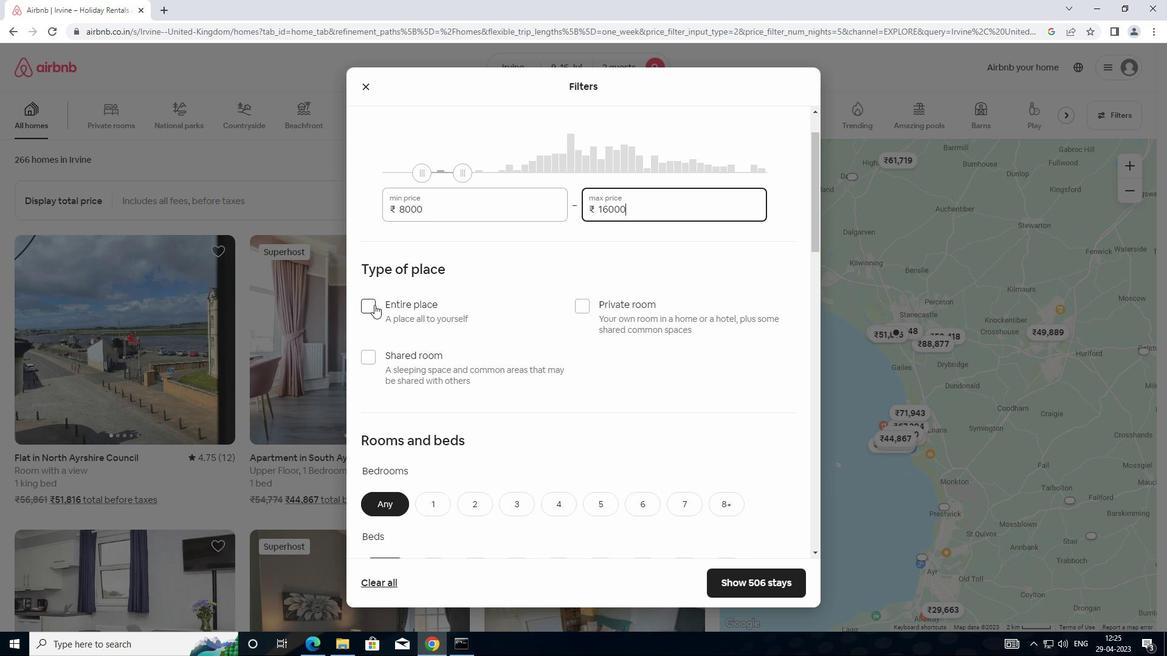 
Action: Mouse pressed left at (374, 303)
Screenshot: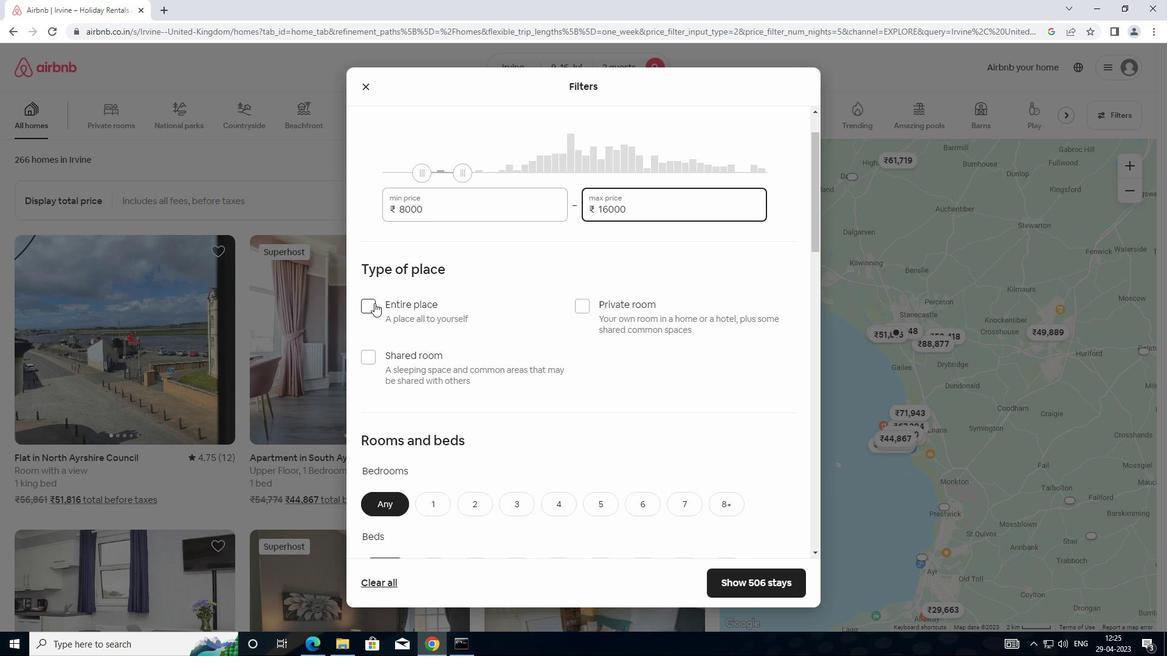 
Action: Mouse moved to (376, 337)
Screenshot: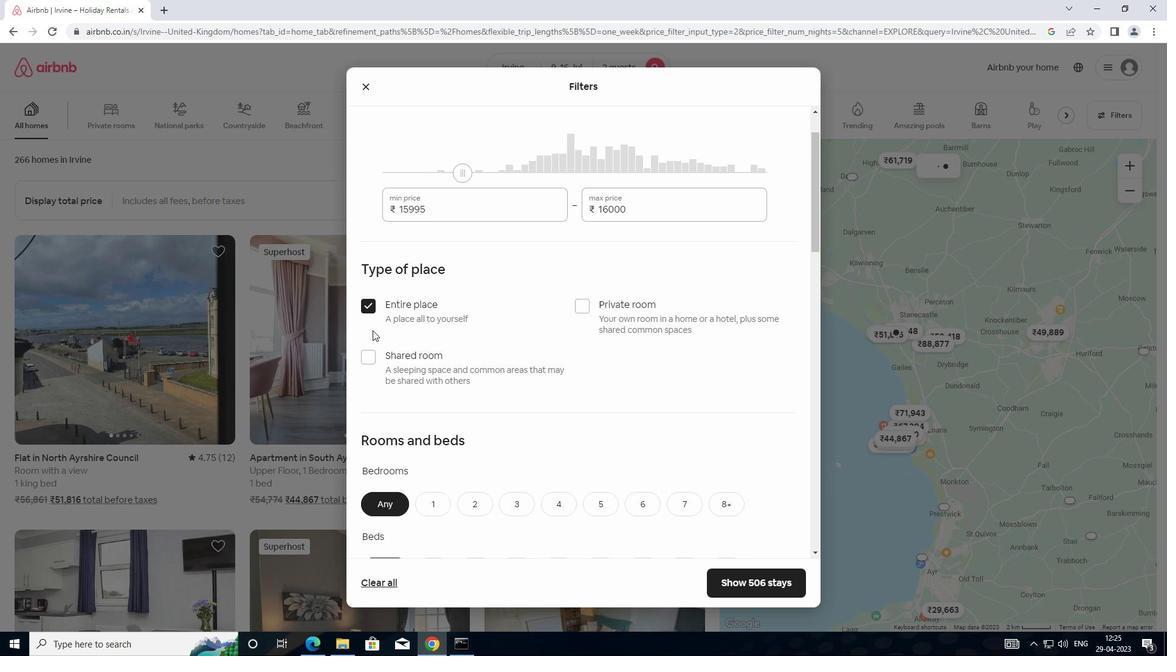 
Action: Mouse scrolled (376, 337) with delta (0, 0)
Screenshot: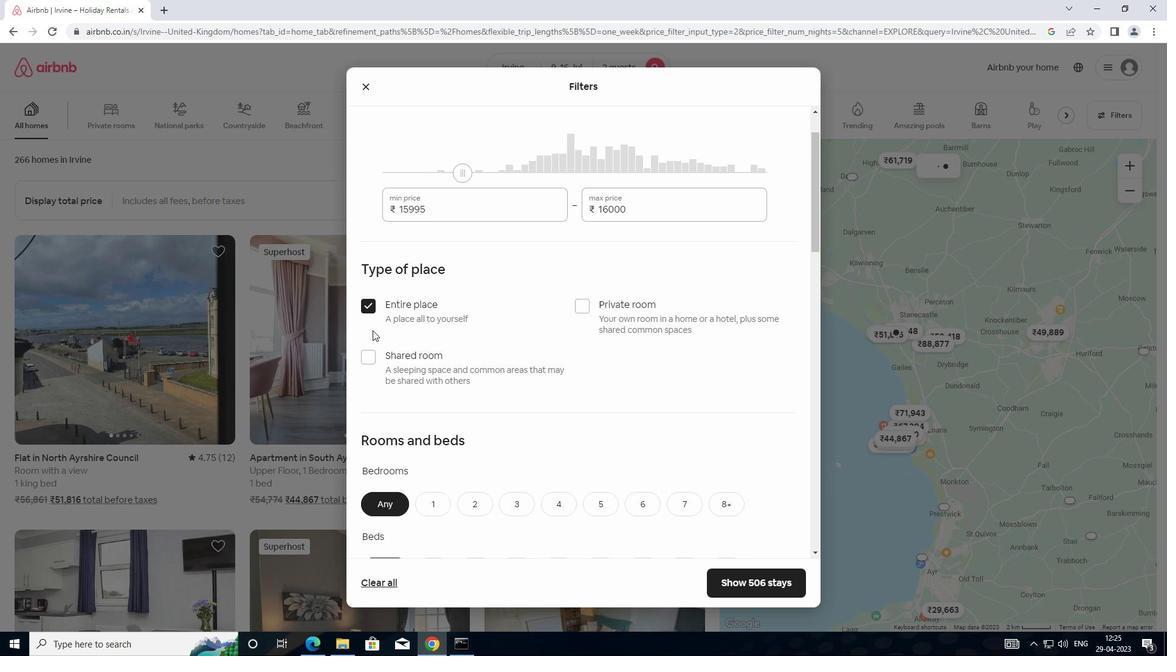 
Action: Mouse moved to (377, 339)
Screenshot: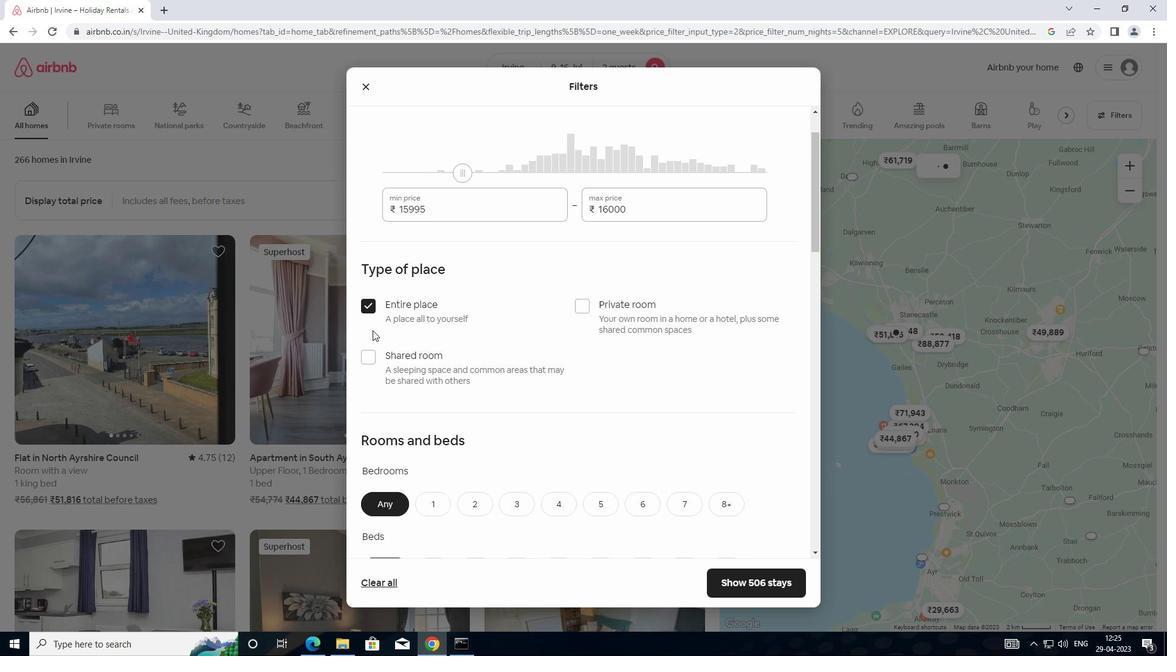 
Action: Mouse scrolled (377, 339) with delta (0, 0)
Screenshot: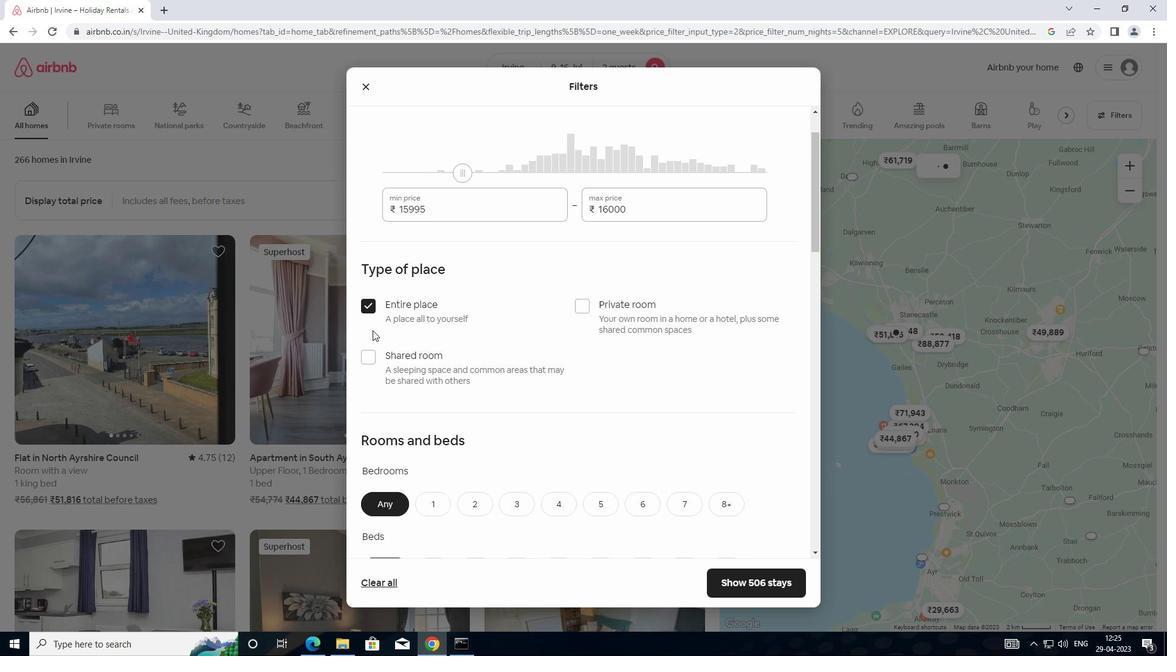 
Action: Mouse moved to (377, 340)
Screenshot: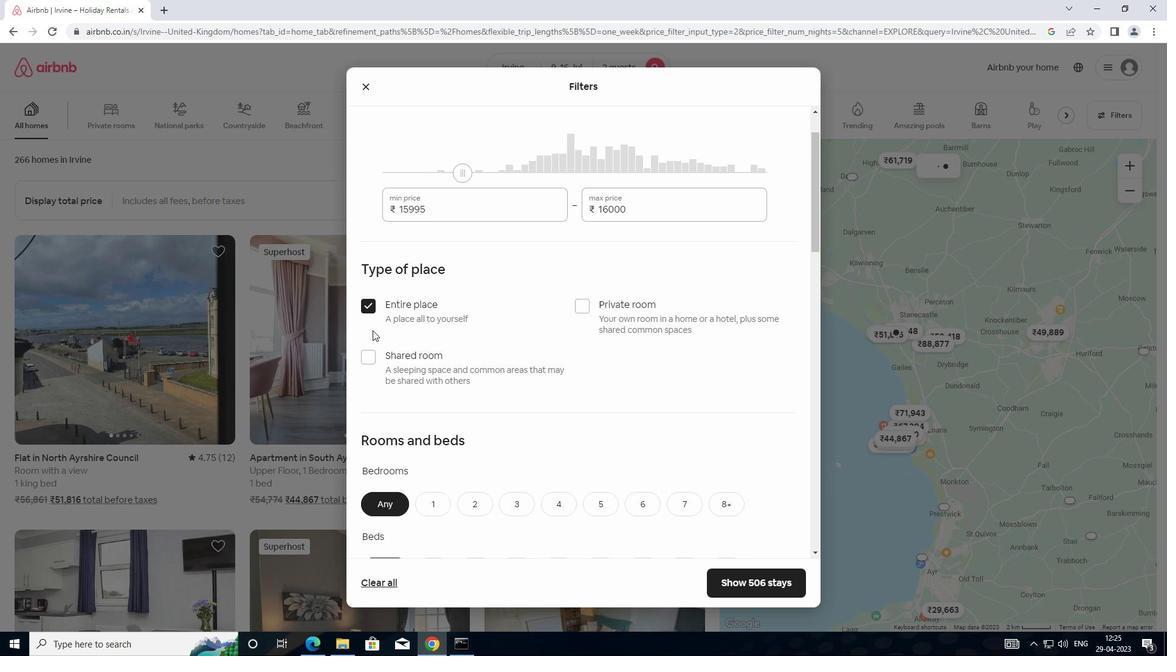 
Action: Mouse scrolled (377, 339) with delta (0, 0)
Screenshot: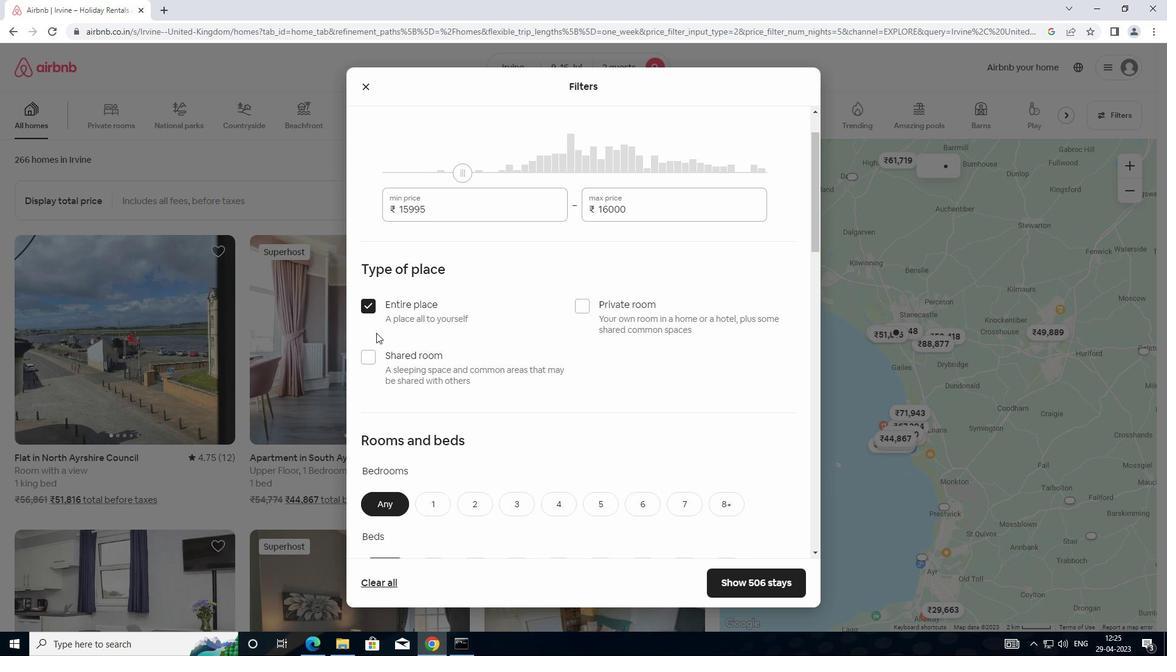 
Action: Mouse moved to (381, 341)
Screenshot: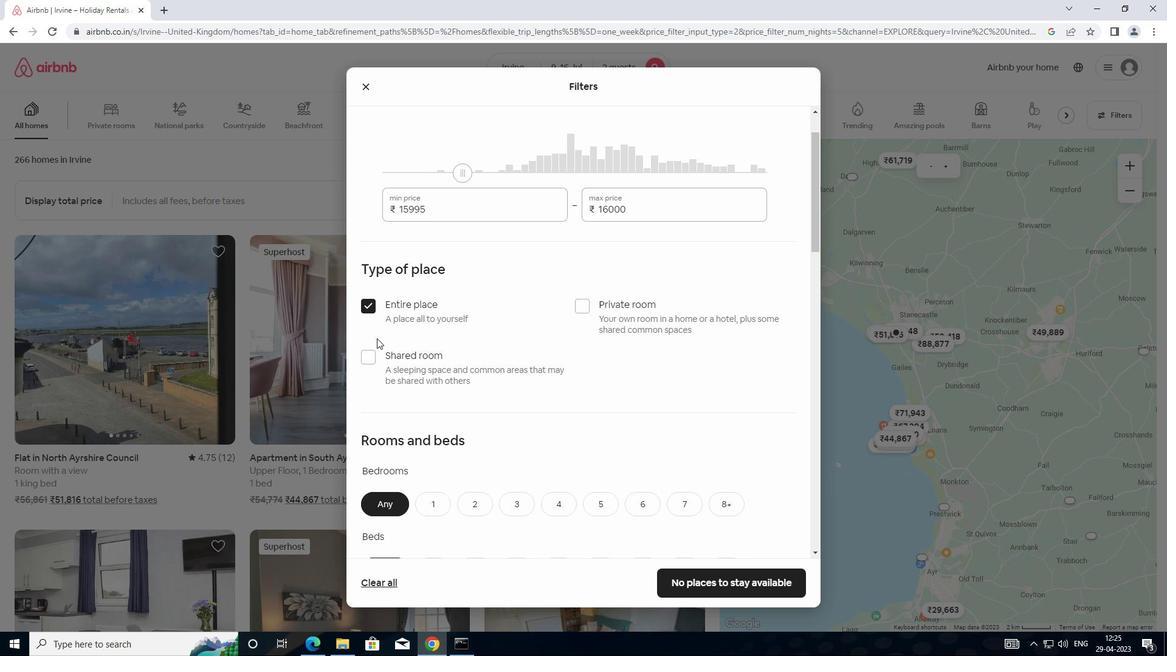
Action: Mouse scrolled (381, 341) with delta (0, 0)
Screenshot: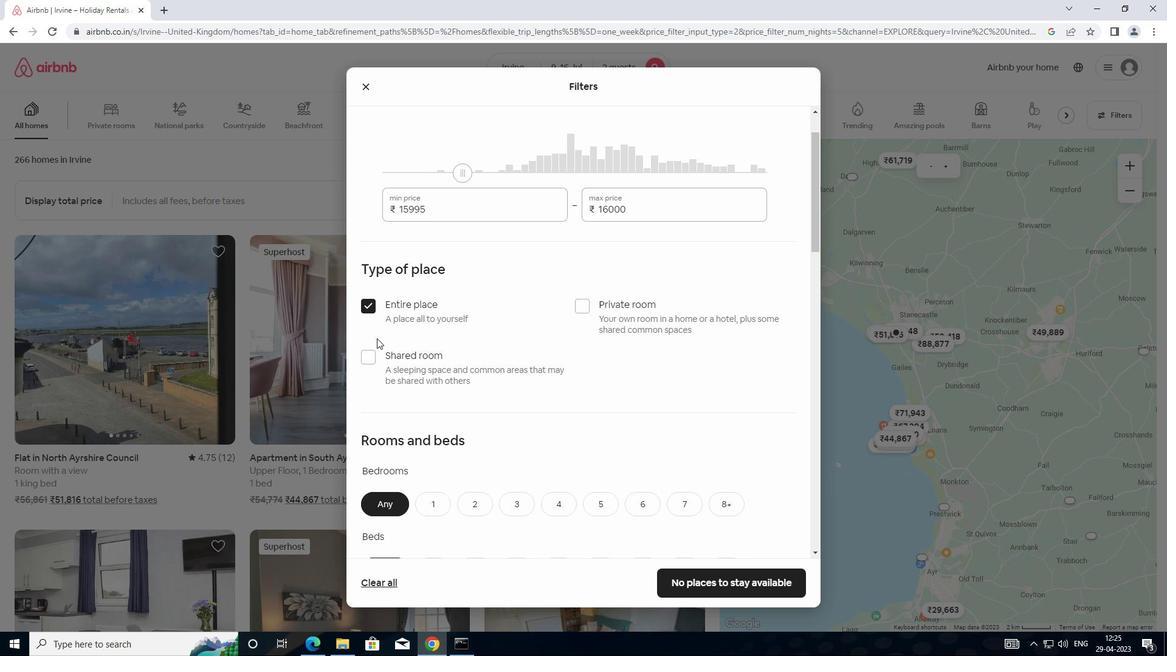 
Action: Mouse moved to (482, 263)
Screenshot: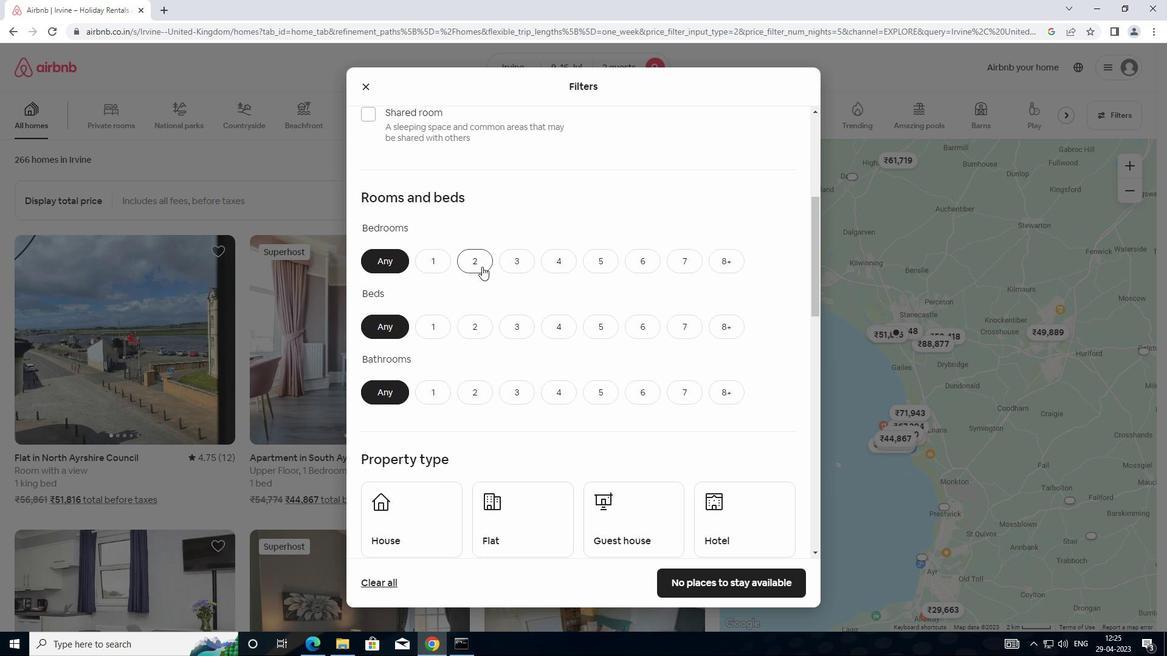 
Action: Mouse pressed left at (482, 263)
Screenshot: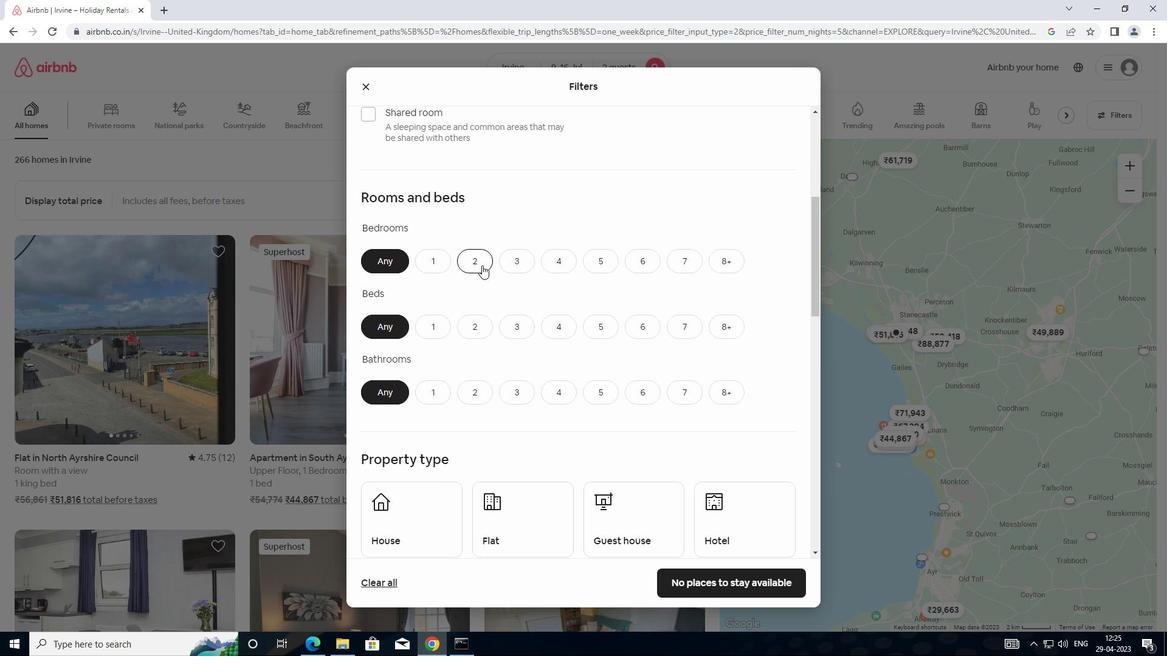 
Action: Mouse moved to (473, 331)
Screenshot: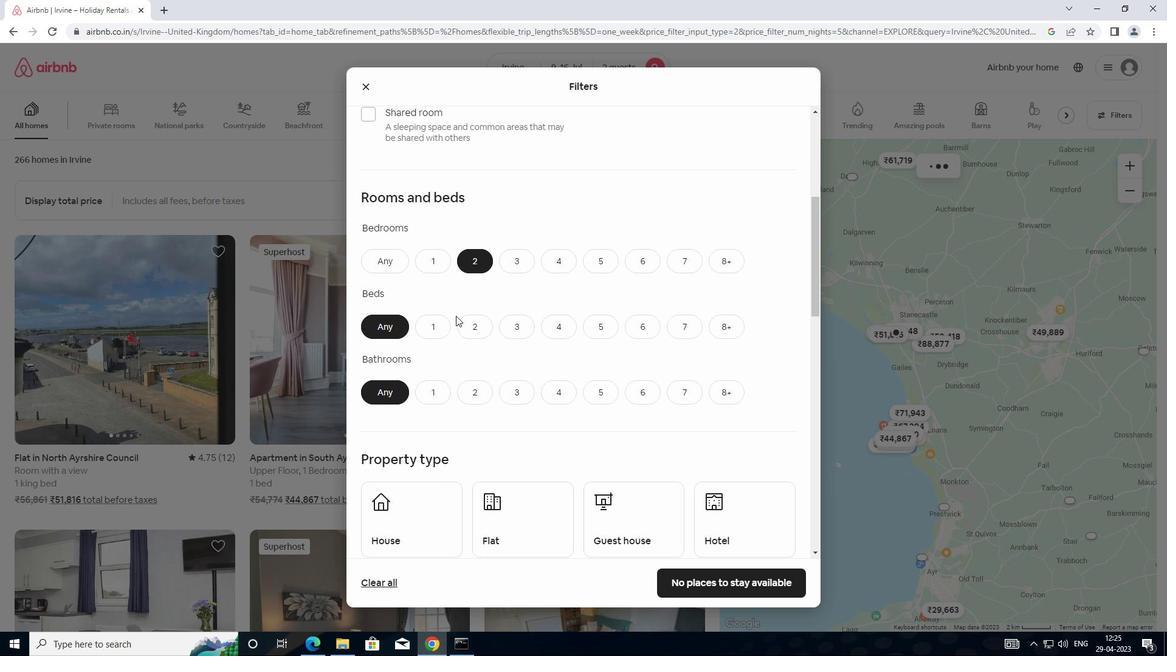
Action: Mouse pressed left at (473, 331)
Screenshot: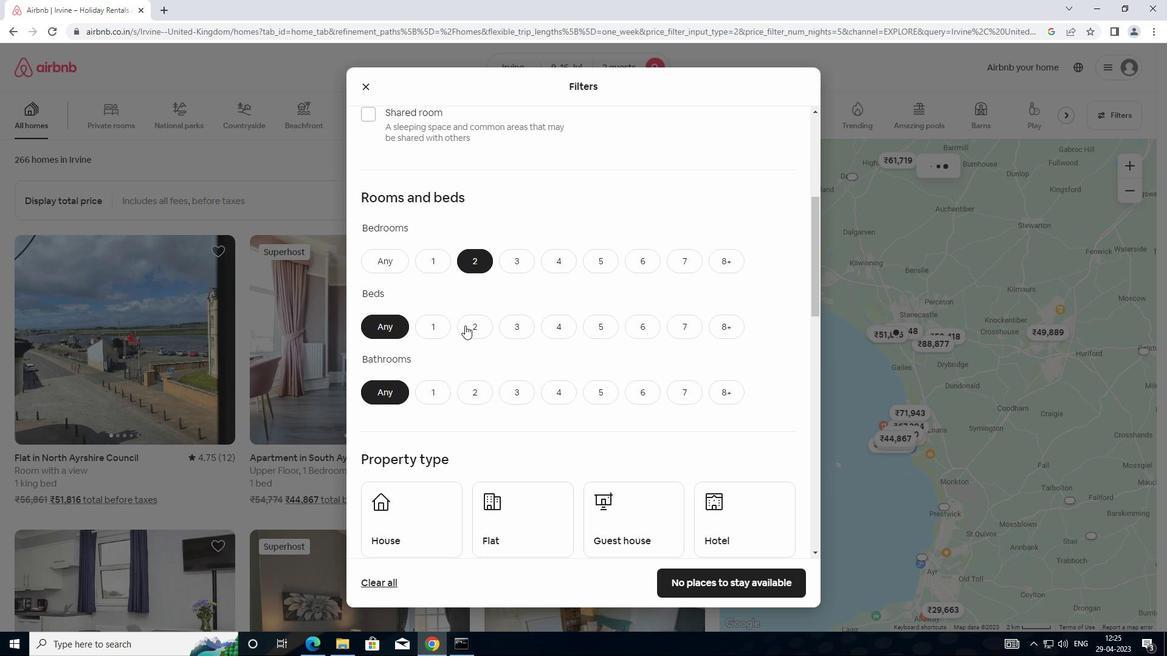
Action: Mouse moved to (429, 386)
Screenshot: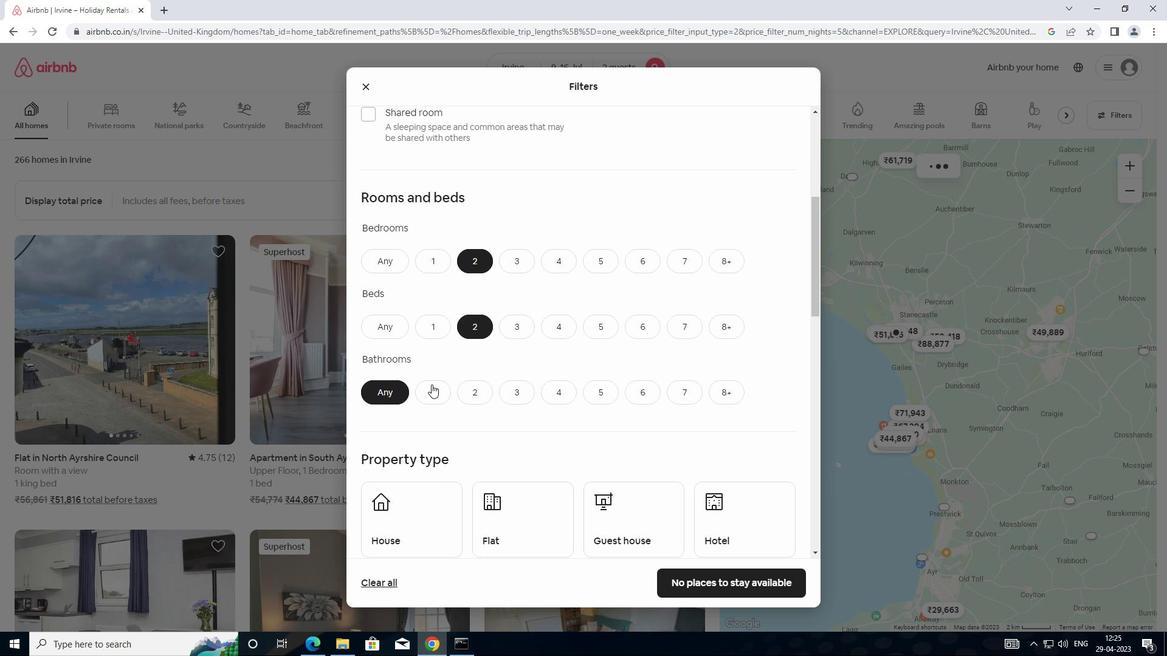 
Action: Mouse pressed left at (429, 386)
Screenshot: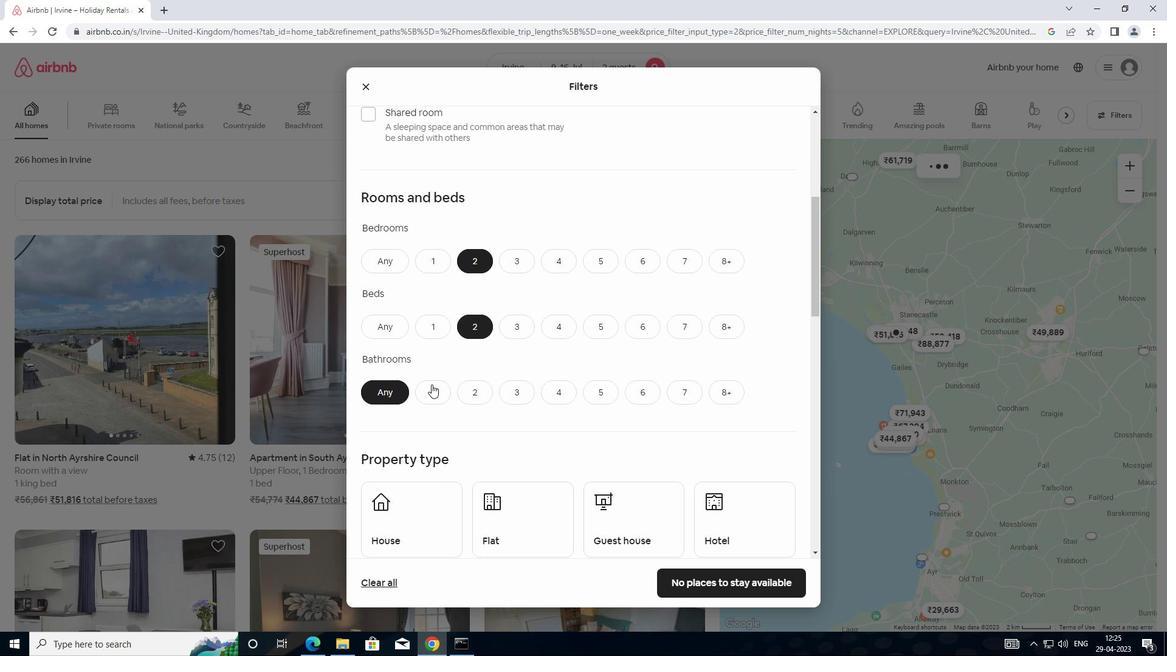 
Action: Mouse moved to (464, 417)
Screenshot: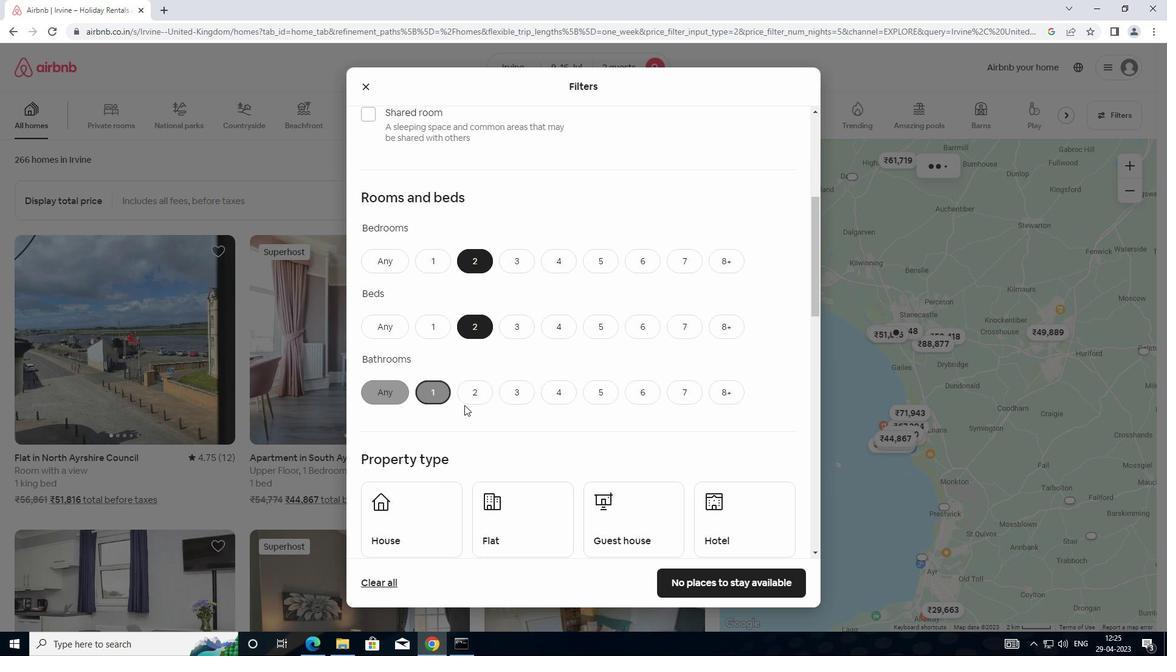 
Action: Mouse scrolled (464, 416) with delta (0, 0)
Screenshot: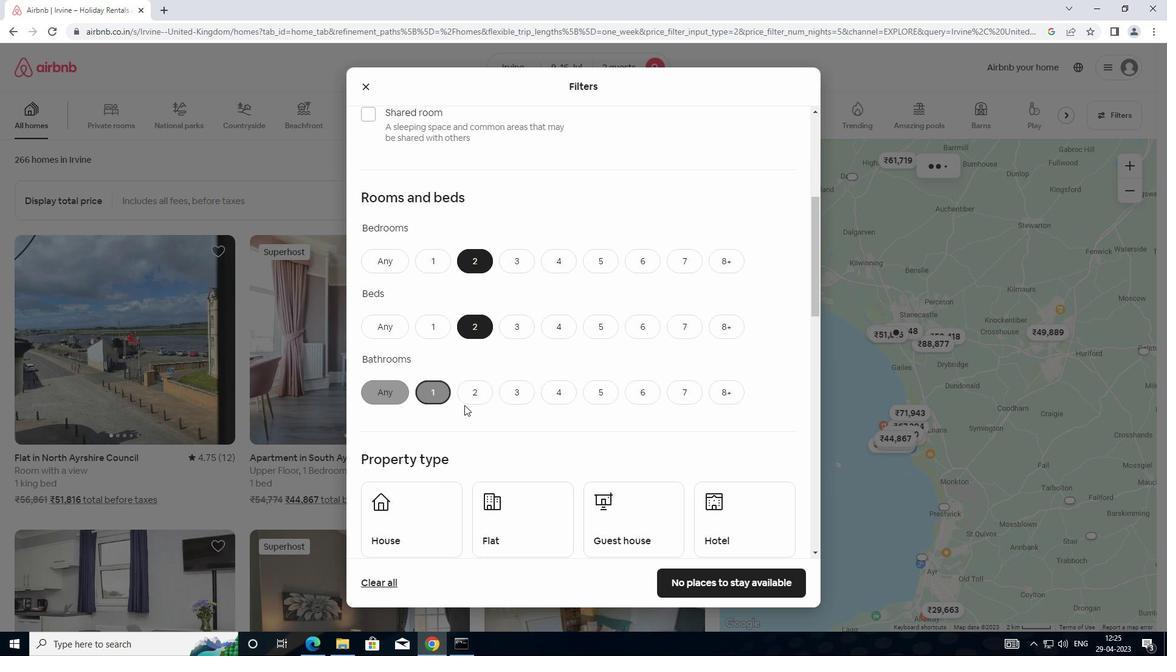 
Action: Mouse moved to (464, 417)
Screenshot: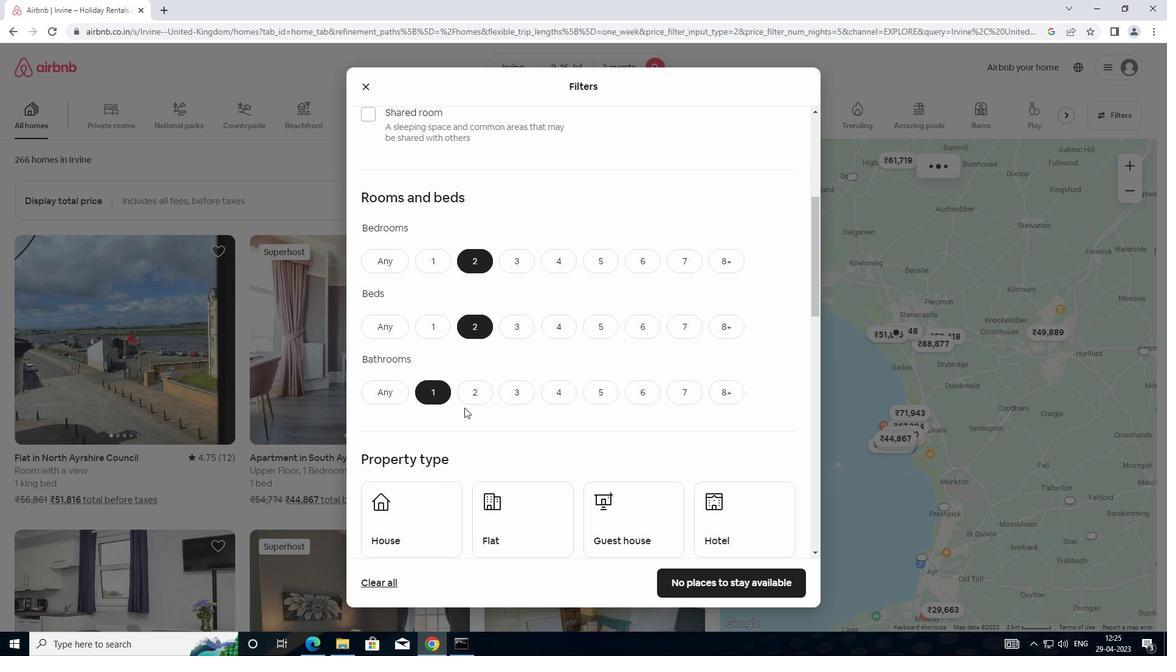 
Action: Mouse scrolled (464, 417) with delta (0, 0)
Screenshot: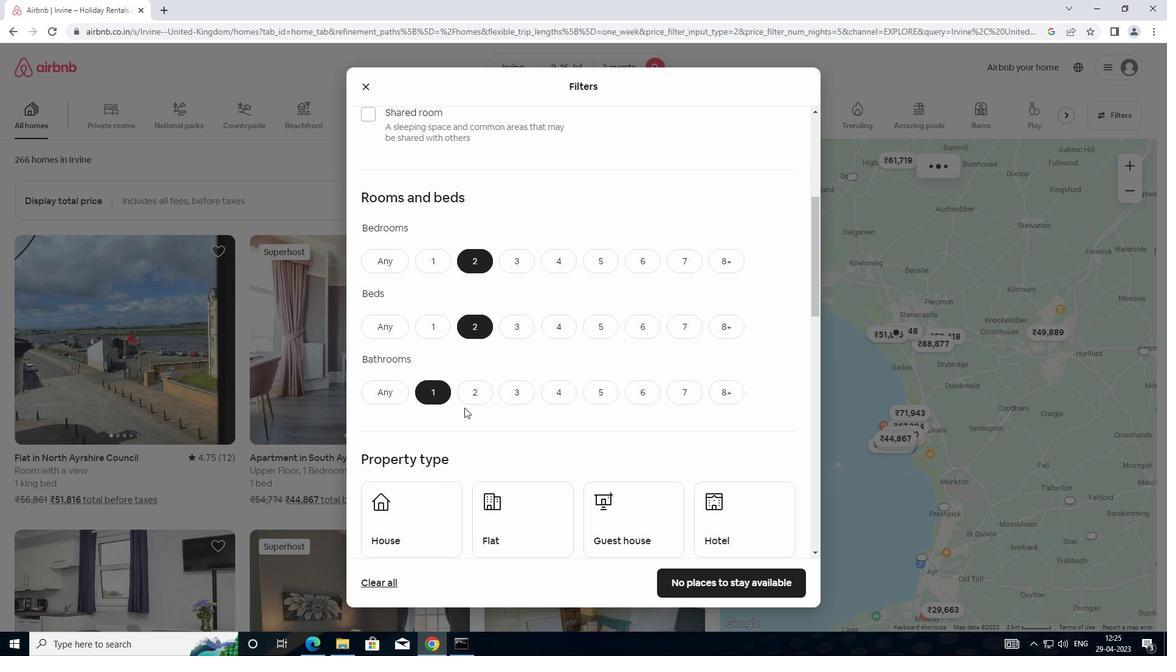 
Action: Mouse scrolled (464, 417) with delta (0, 0)
Screenshot: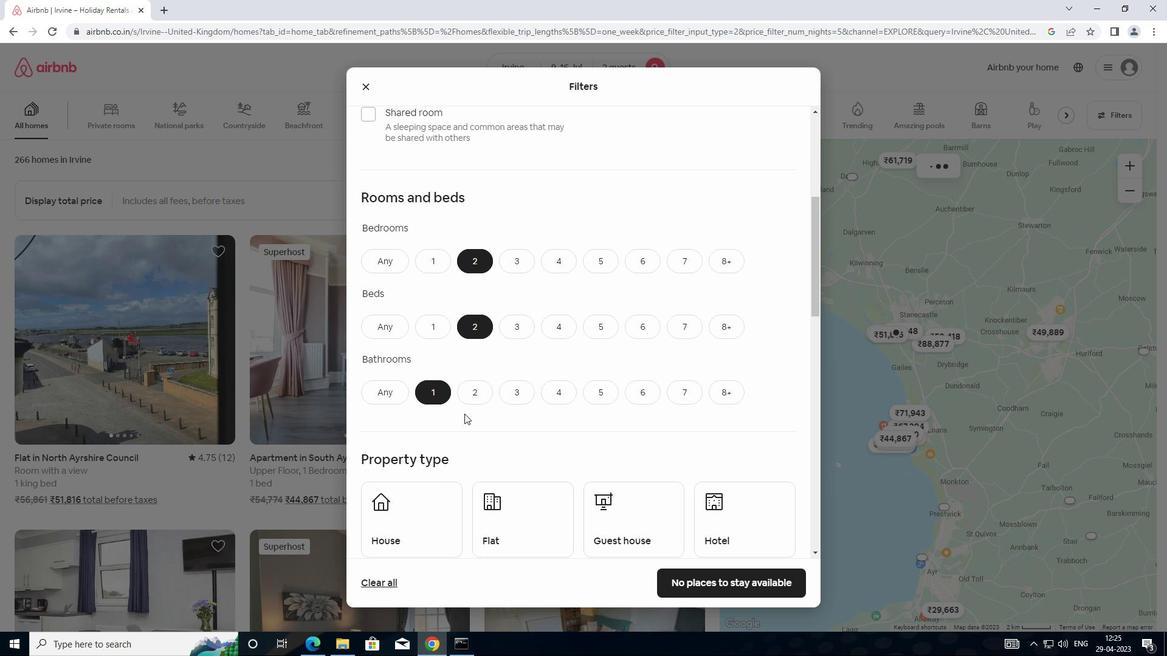 
Action: Mouse moved to (417, 353)
Screenshot: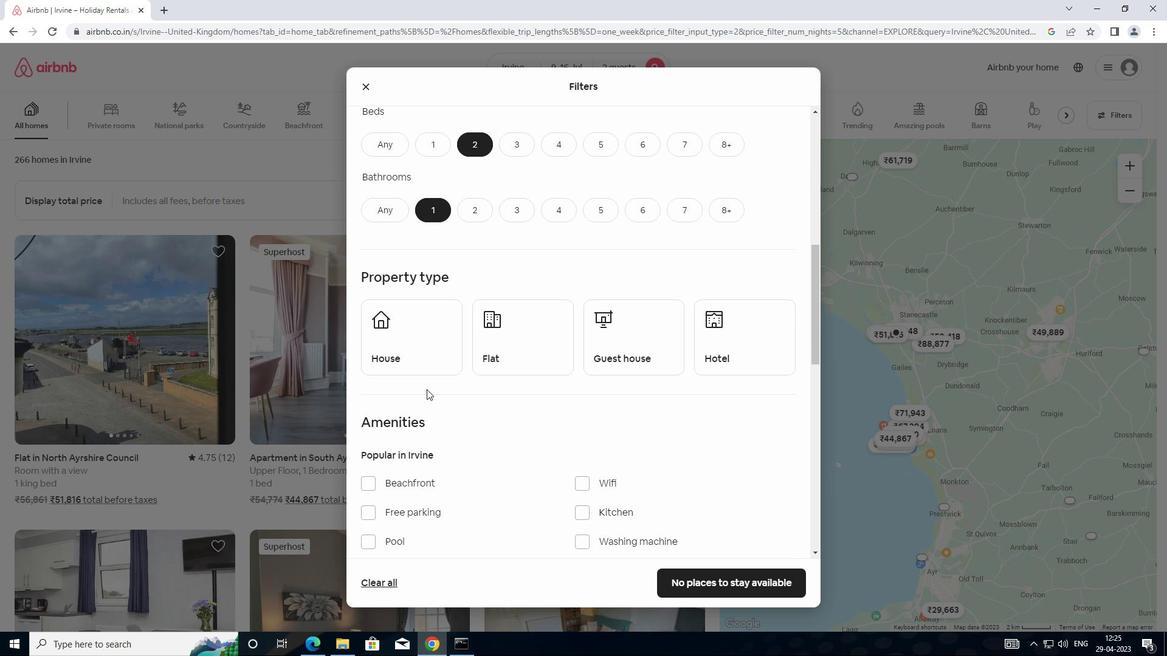 
Action: Mouse pressed left at (417, 353)
Screenshot: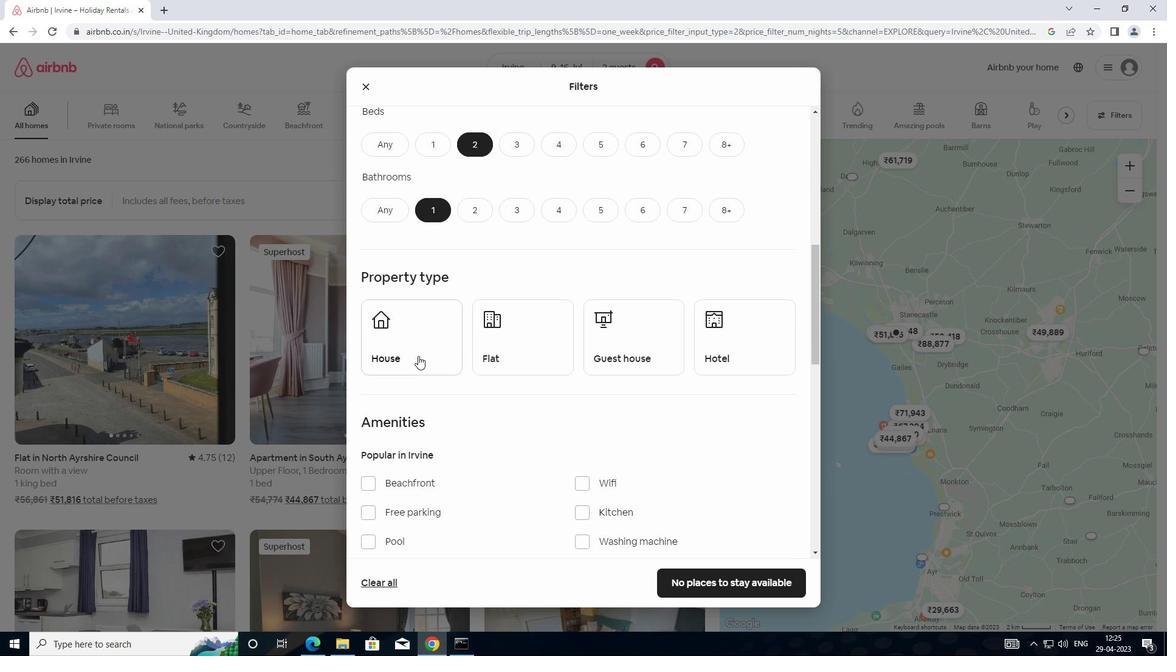 
Action: Mouse moved to (494, 356)
Screenshot: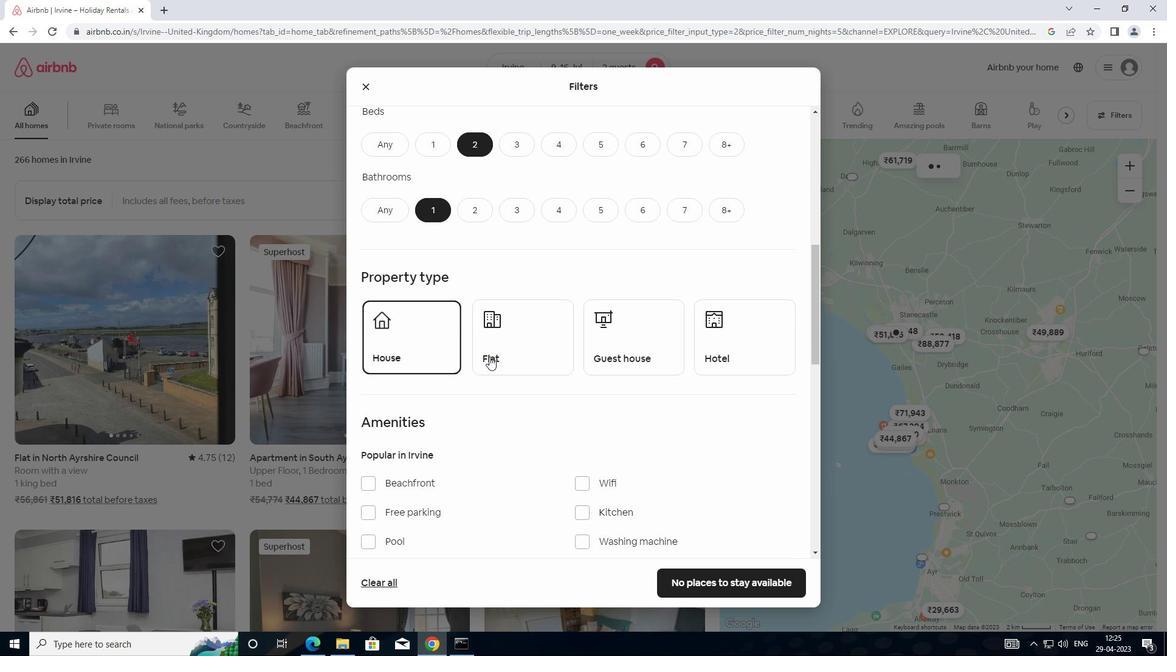 
Action: Mouse pressed left at (494, 356)
Screenshot: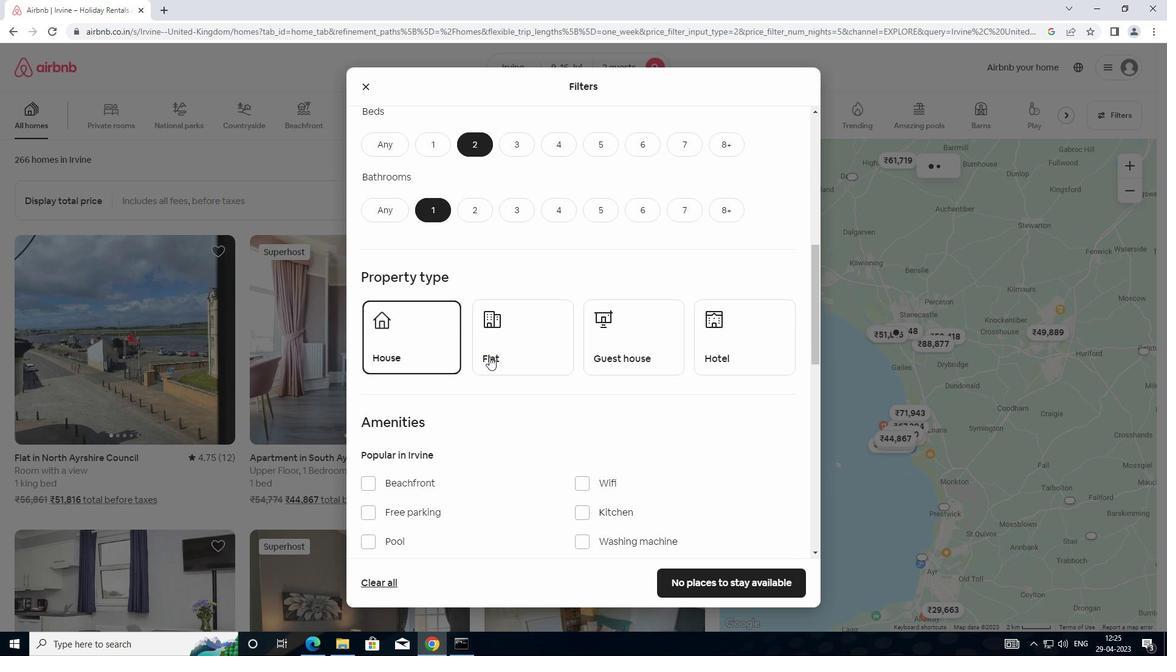 
Action: Mouse moved to (654, 373)
Screenshot: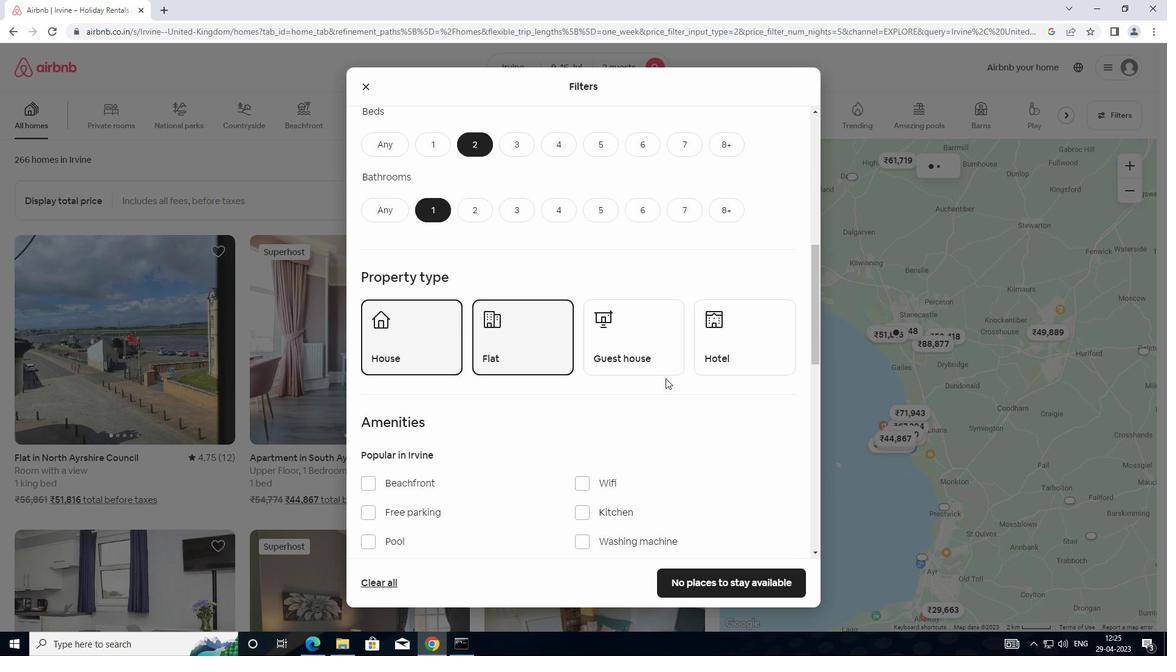 
Action: Mouse pressed left at (654, 373)
Screenshot: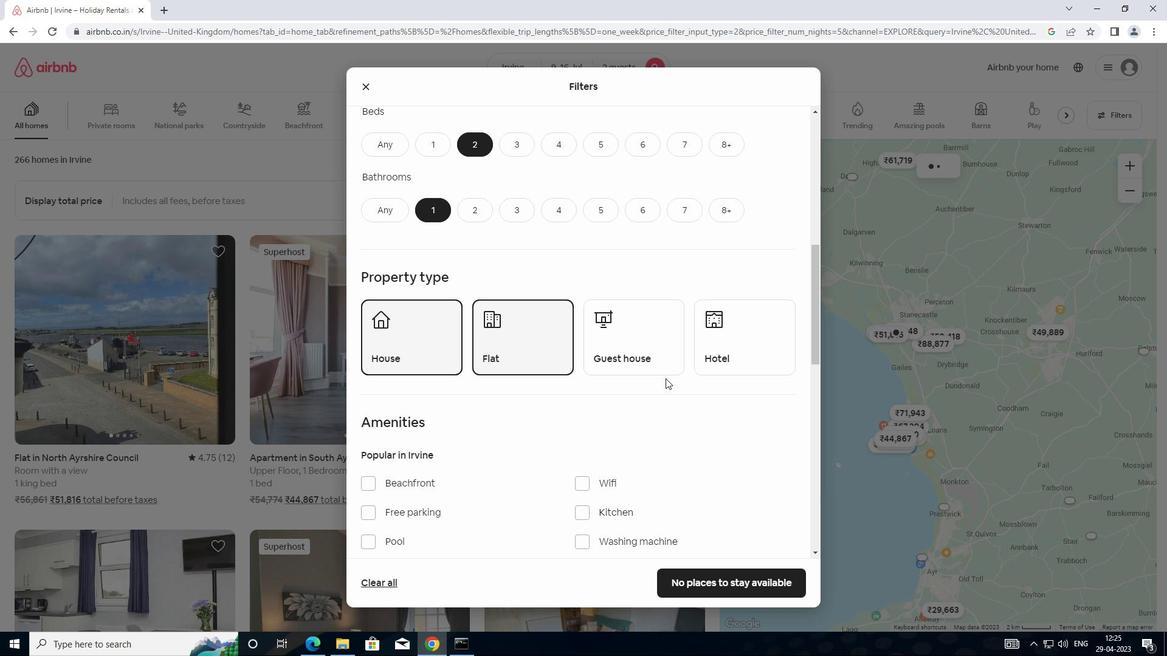 
Action: Mouse moved to (626, 435)
Screenshot: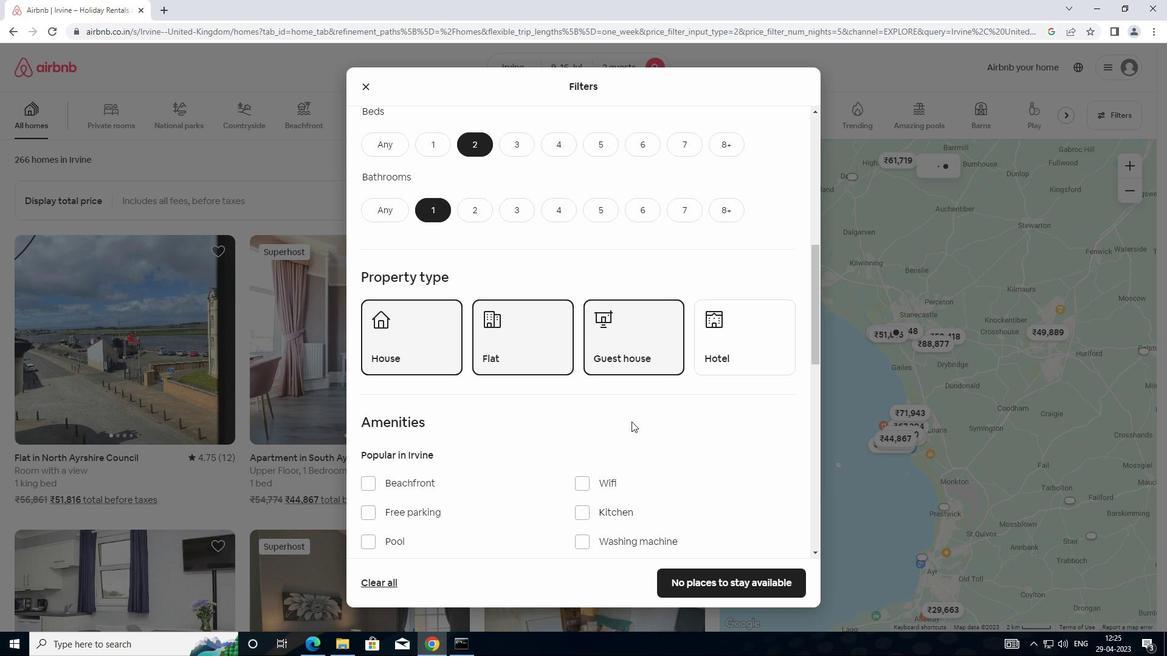 
Action: Mouse scrolled (626, 434) with delta (0, 0)
Screenshot: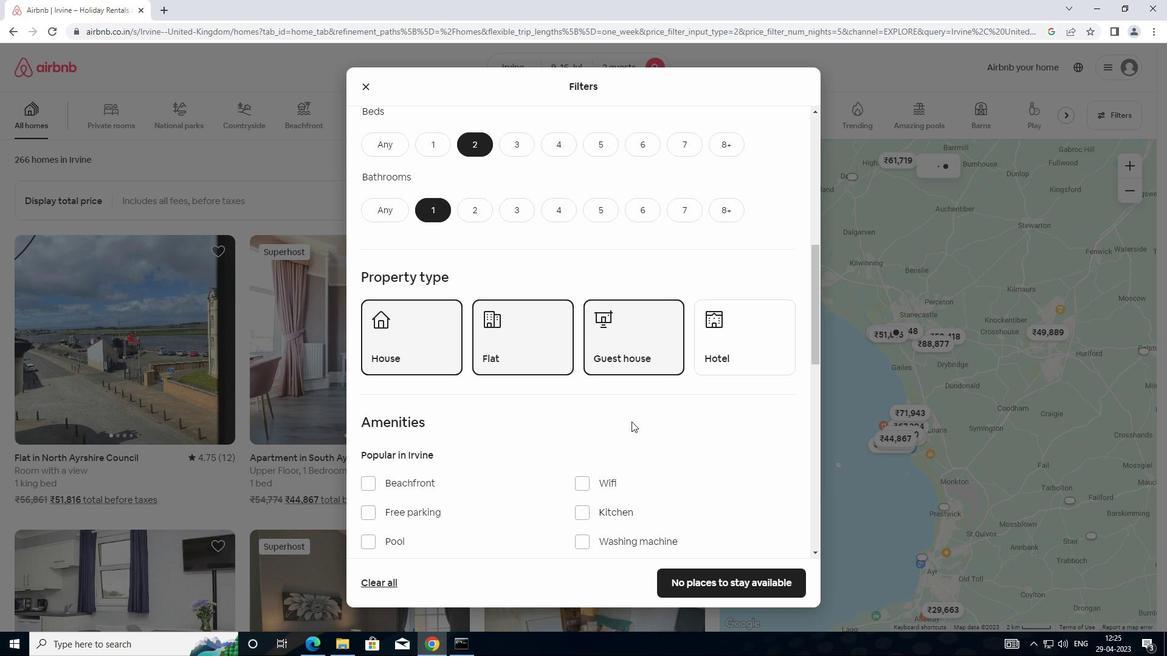 
Action: Mouse scrolled (626, 434) with delta (0, 0)
Screenshot: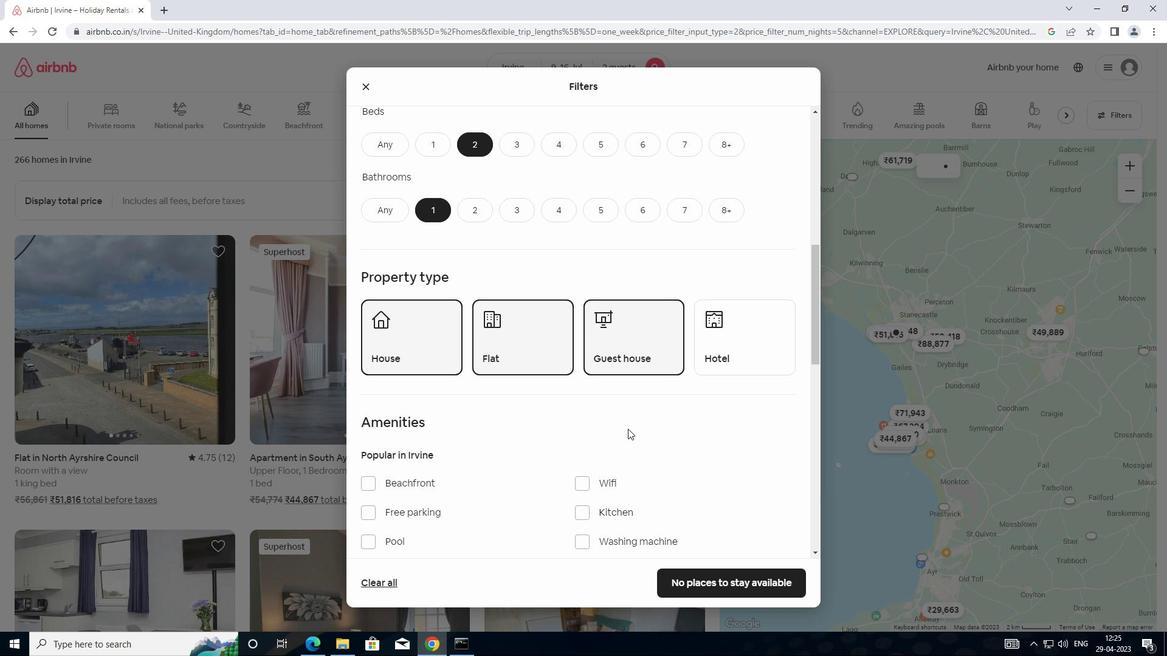 
Action: Mouse moved to (632, 414)
Screenshot: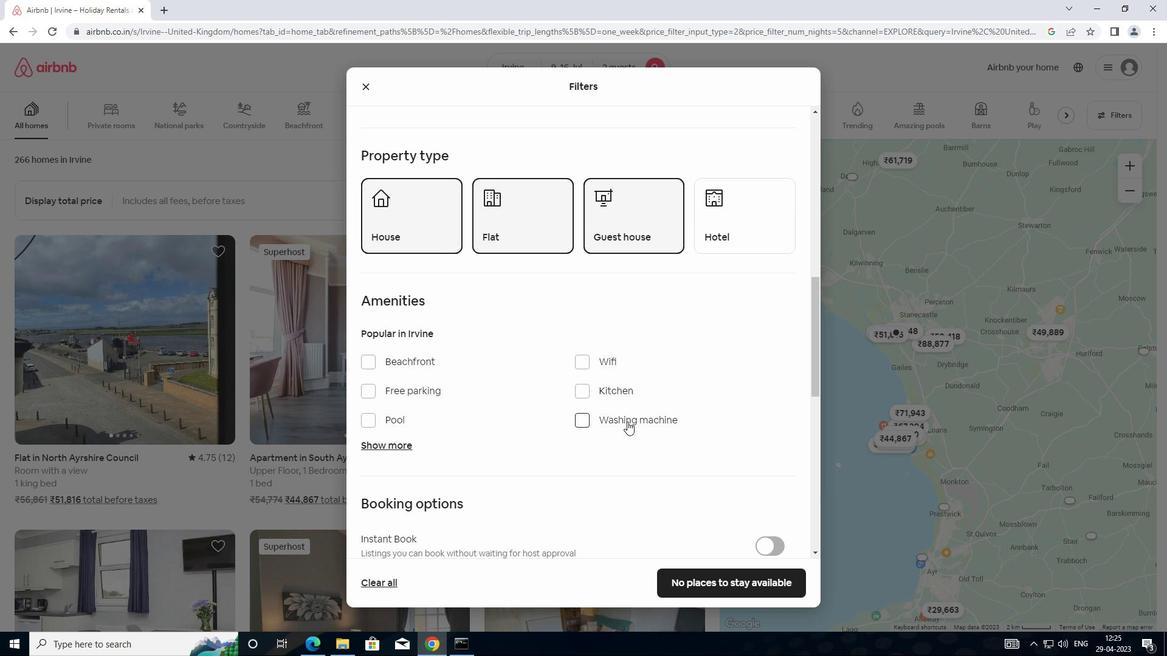 
Action: Mouse scrolled (632, 413) with delta (0, 0)
Screenshot: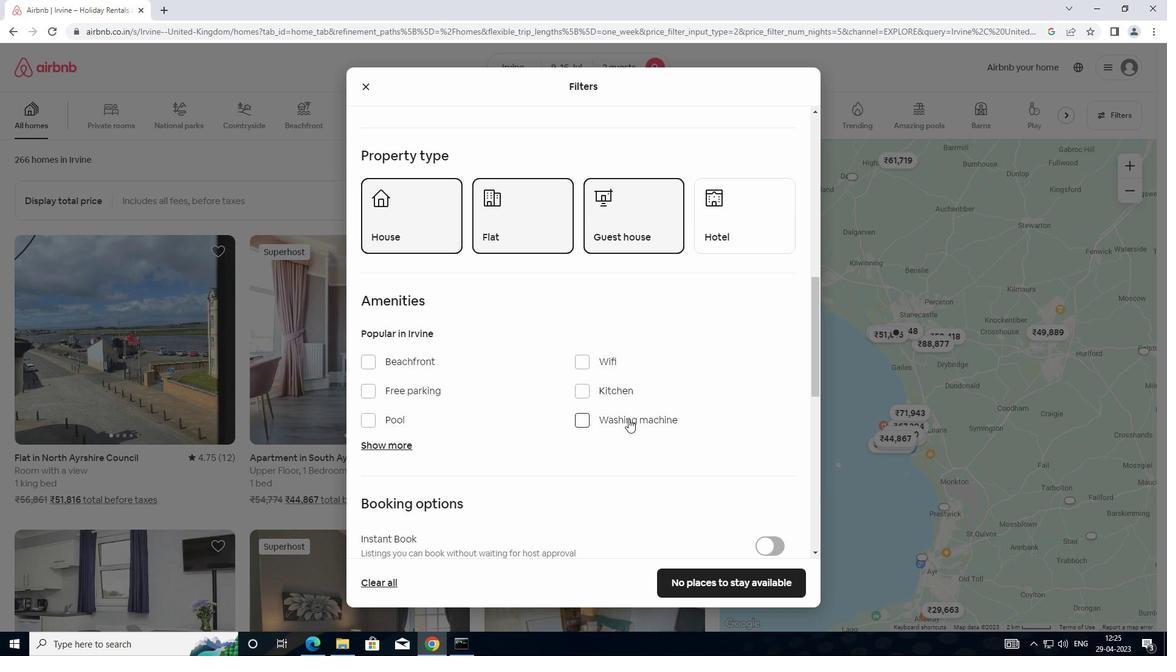 
Action: Mouse moved to (634, 414)
Screenshot: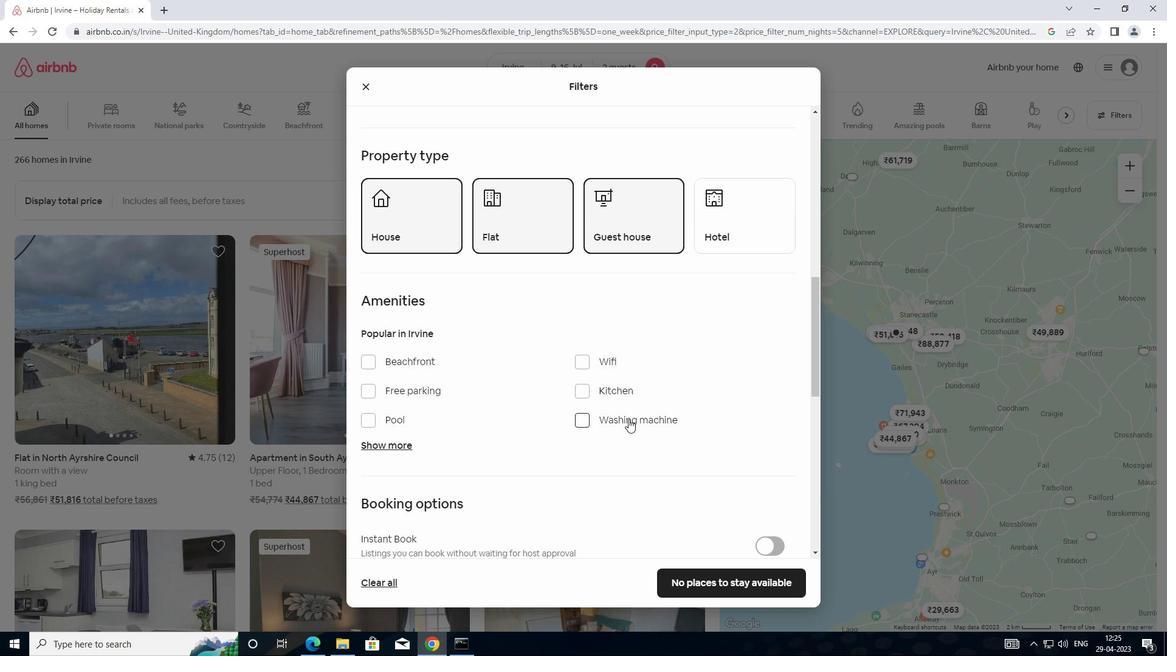
Action: Mouse scrolled (634, 413) with delta (0, 0)
Screenshot: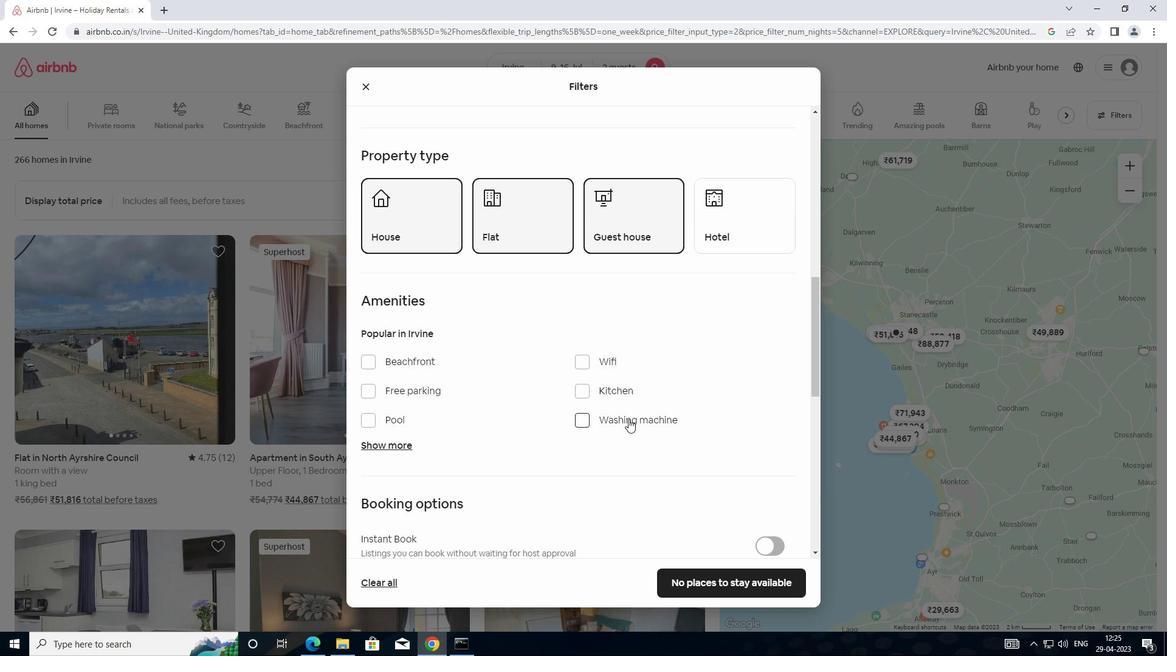 
Action: Mouse moved to (636, 414)
Screenshot: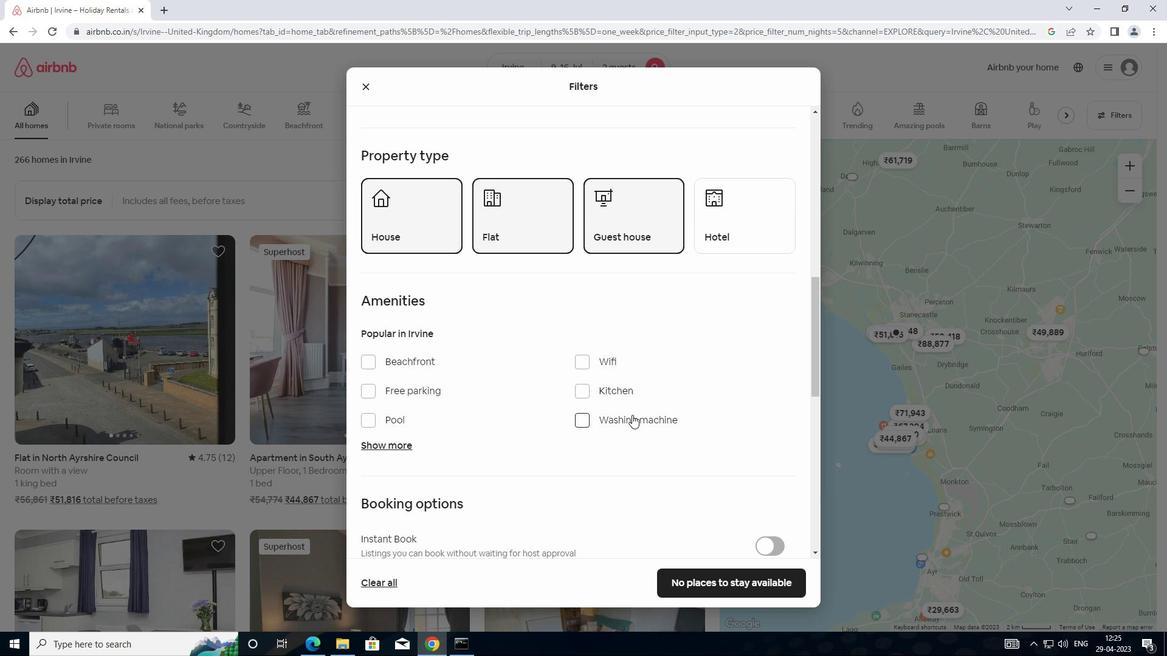 
Action: Mouse scrolled (636, 413) with delta (0, 0)
Screenshot: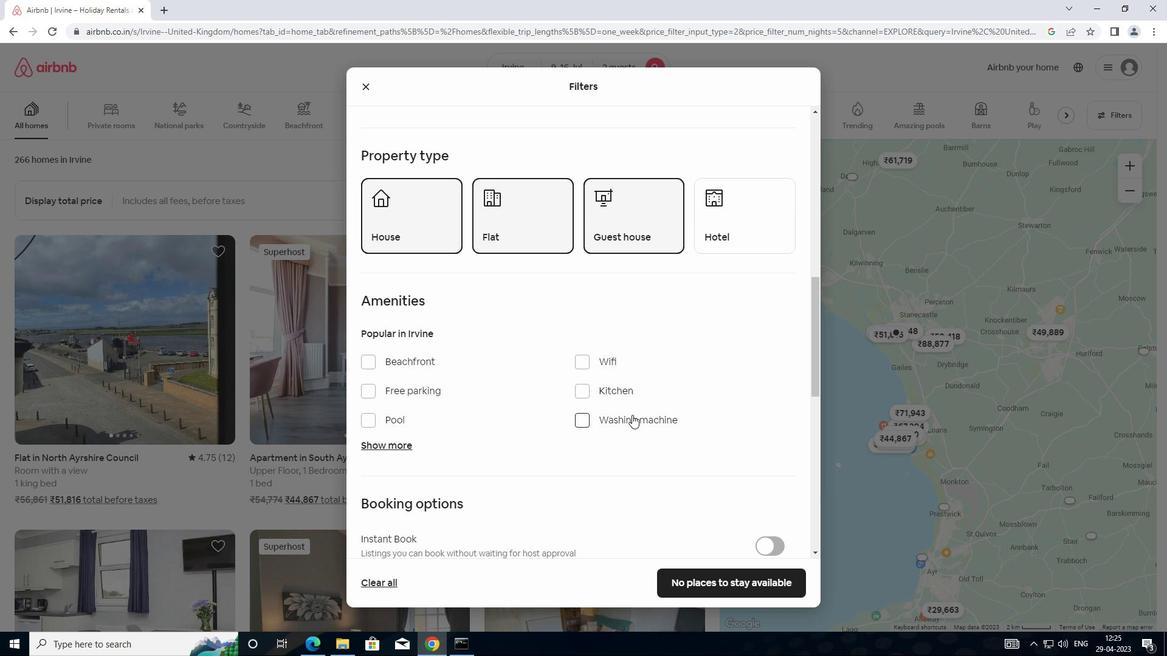 
Action: Mouse moved to (643, 414)
Screenshot: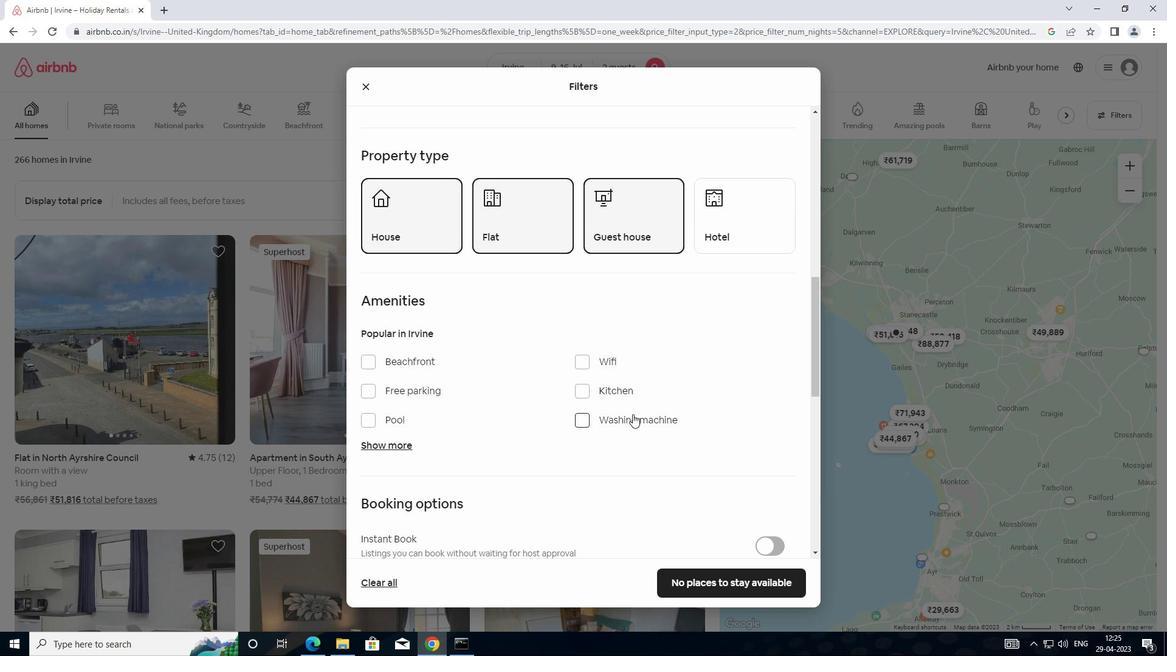 
Action: Mouse scrolled (643, 413) with delta (0, 0)
Screenshot: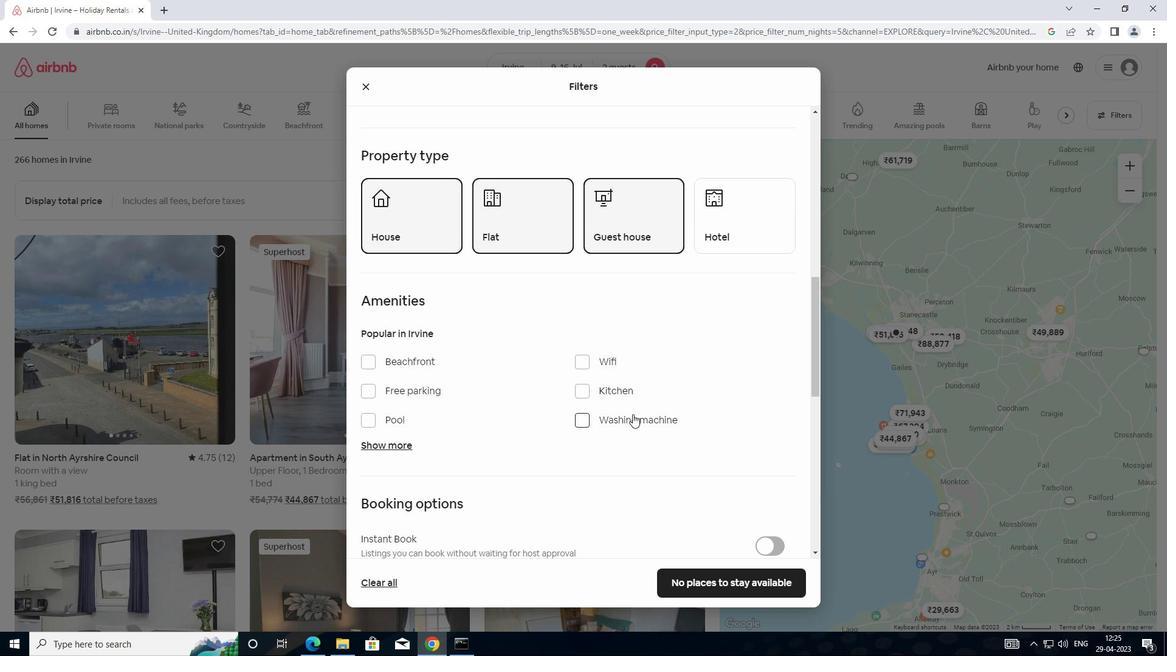 
Action: Mouse moved to (776, 345)
Screenshot: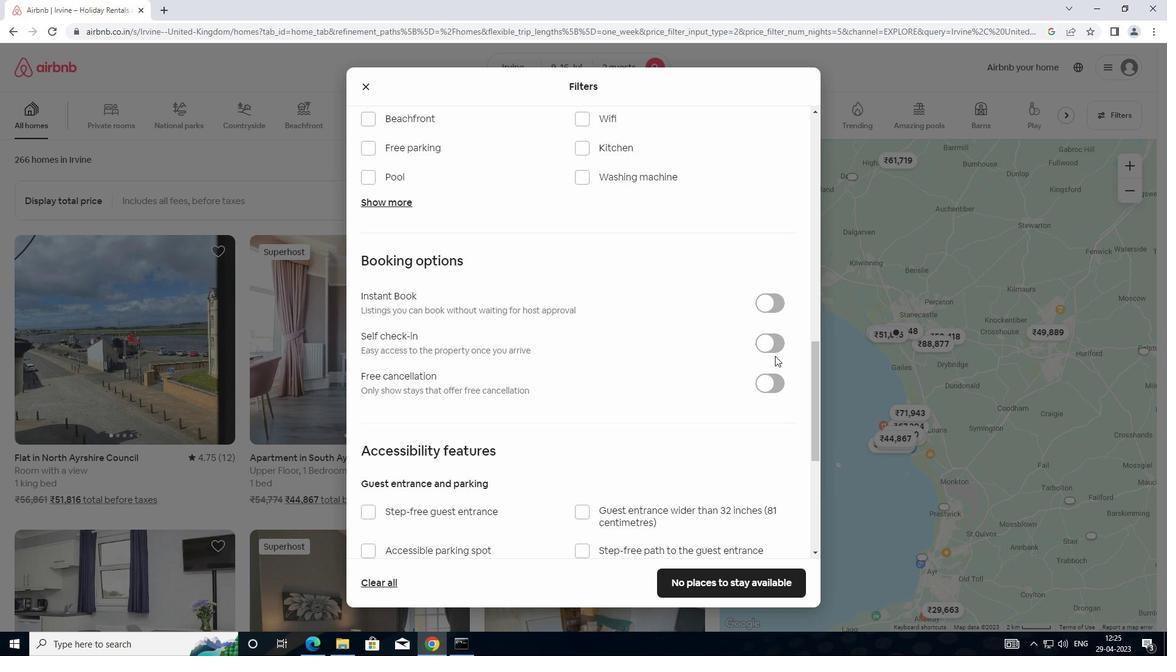 
Action: Mouse pressed left at (776, 345)
Screenshot: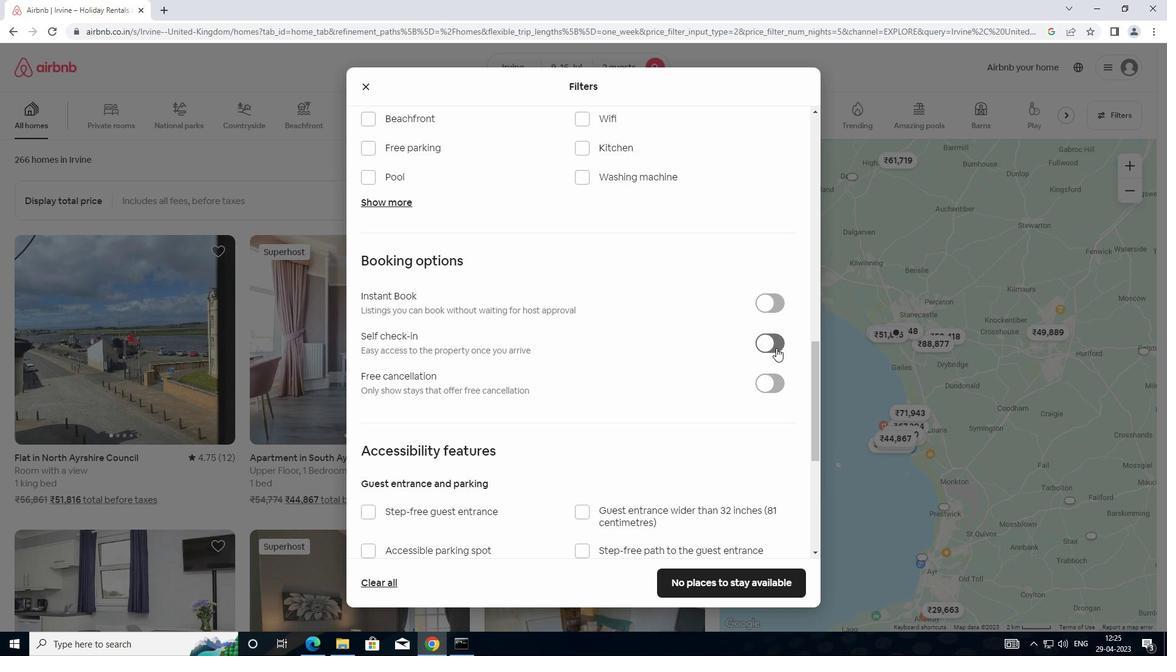 
Action: Mouse moved to (611, 436)
Screenshot: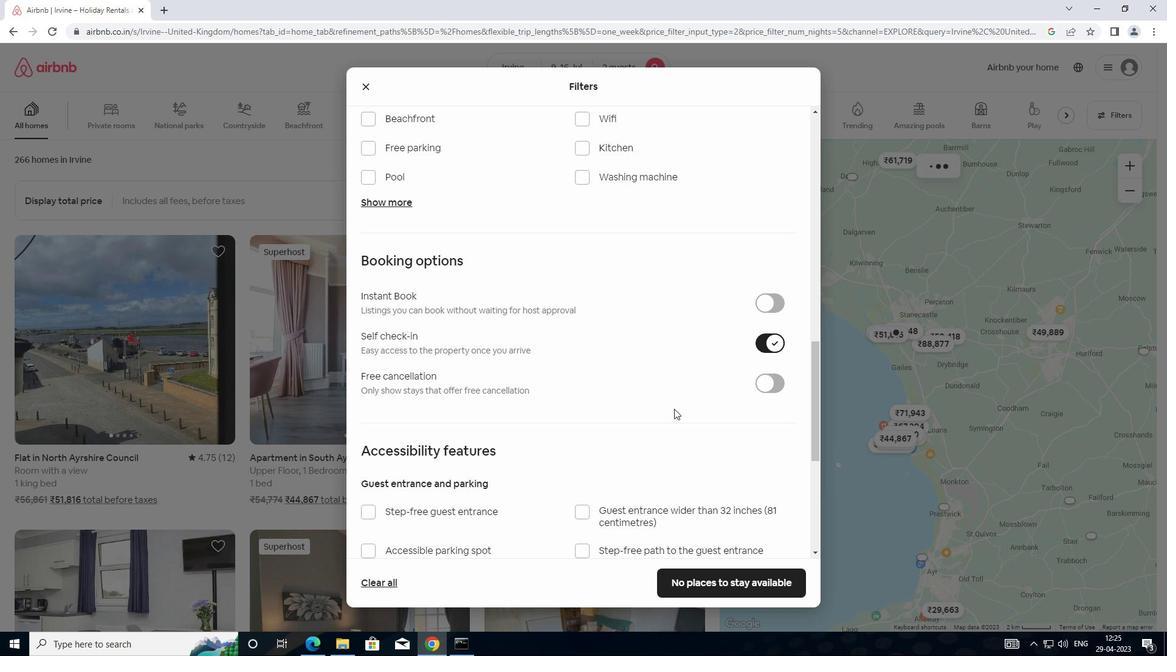 
Action: Mouse scrolled (611, 435) with delta (0, 0)
Screenshot: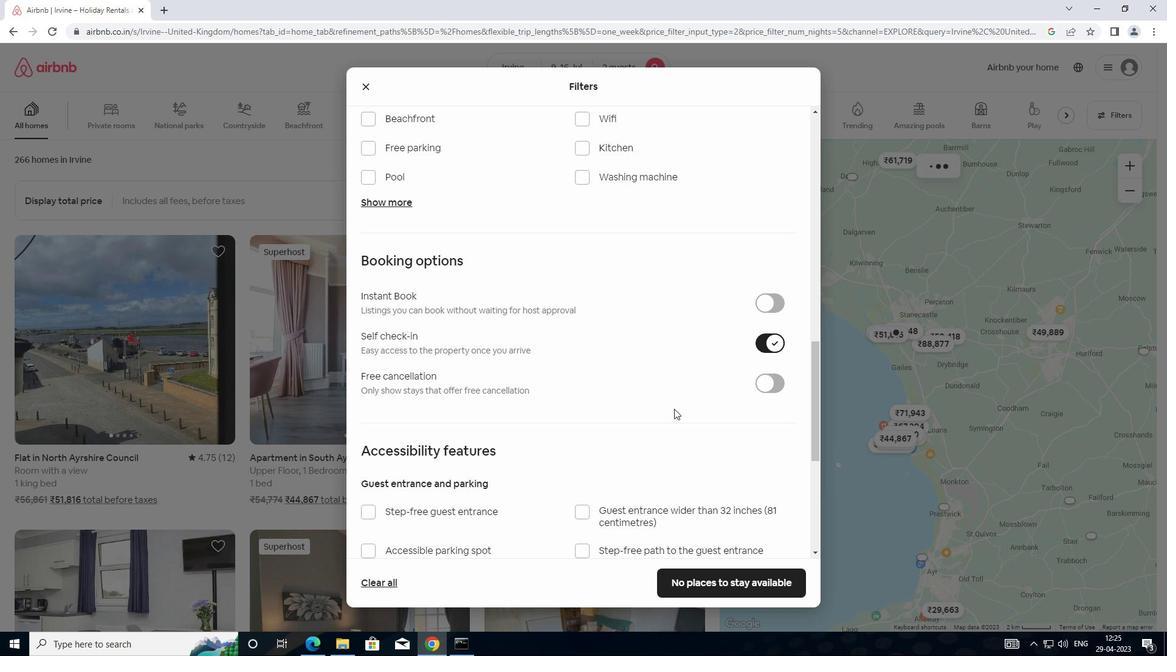 
Action: Mouse moved to (606, 439)
Screenshot: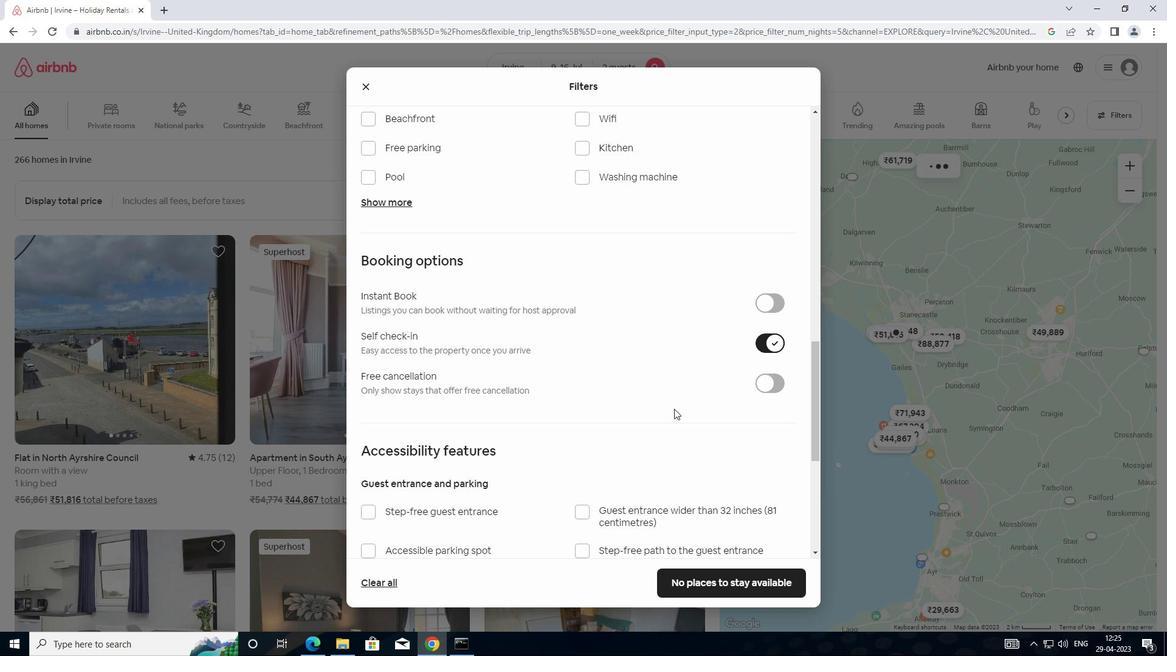 
Action: Mouse scrolled (606, 438) with delta (0, 0)
Screenshot: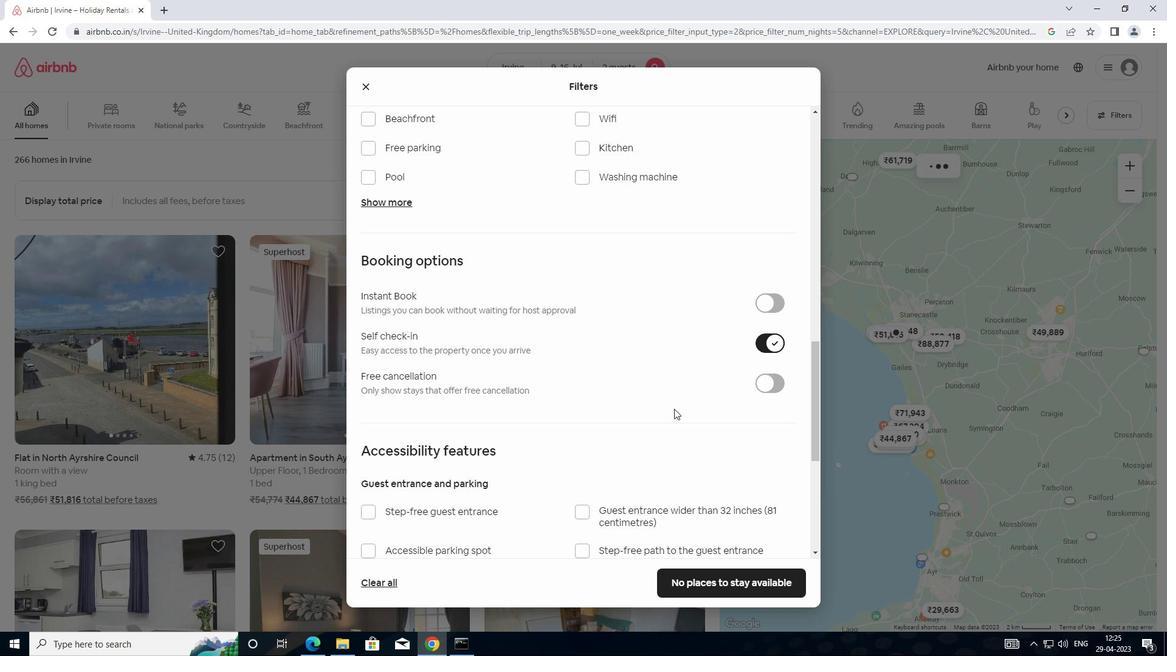 
Action: Mouse moved to (603, 440)
Screenshot: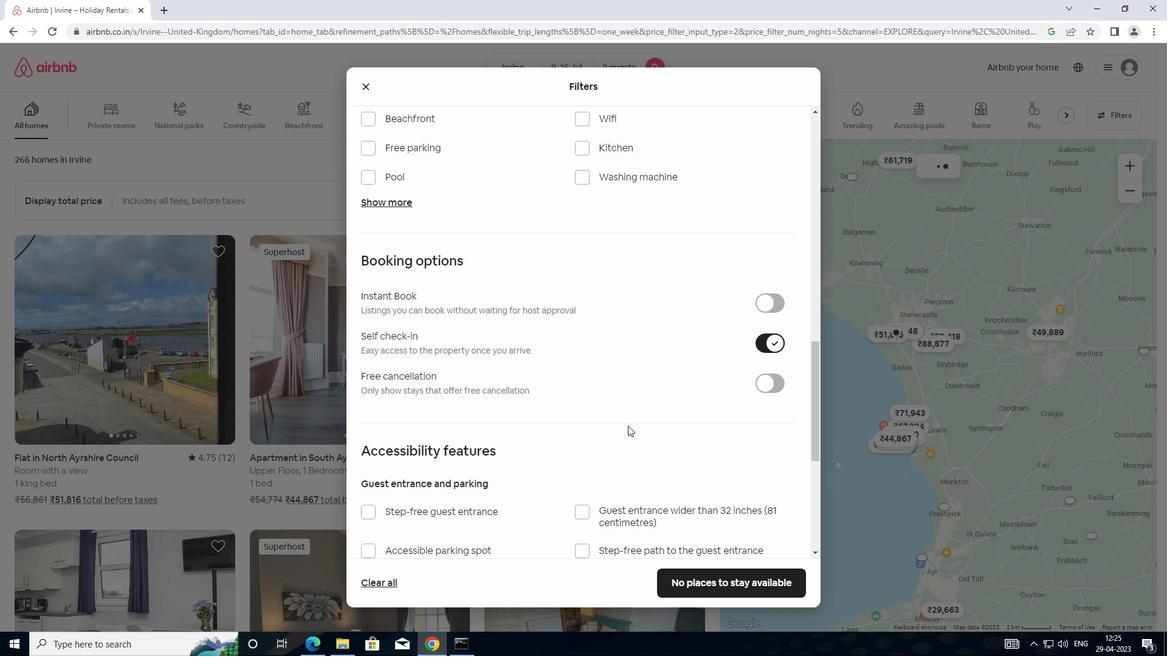 
Action: Mouse scrolled (603, 439) with delta (0, 0)
Screenshot: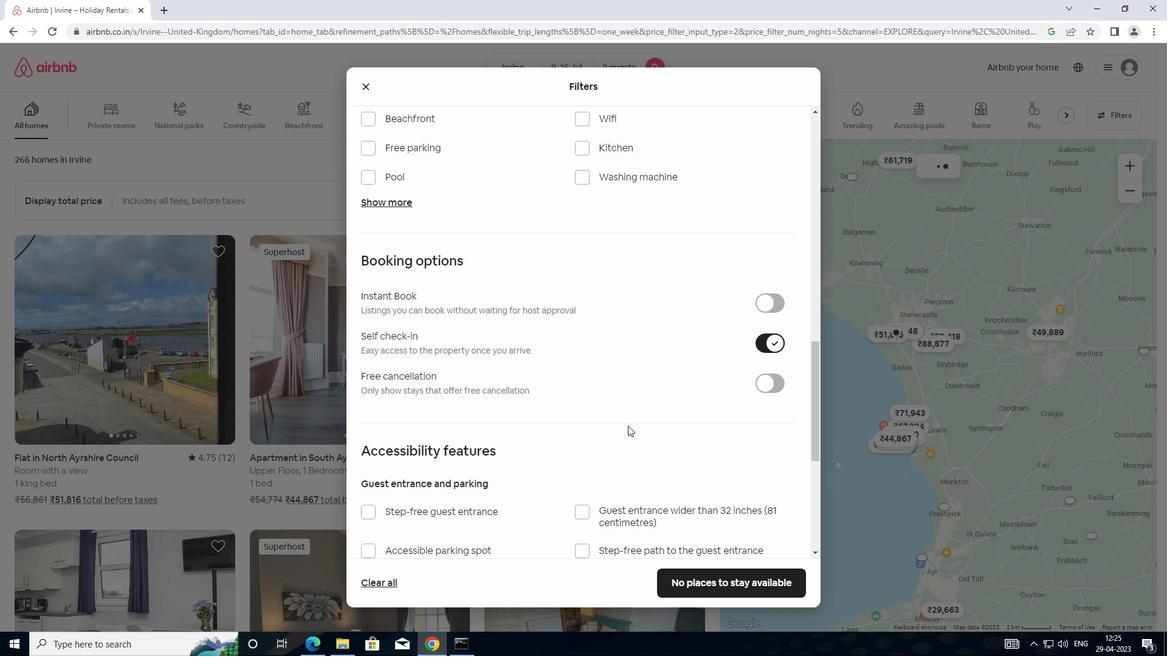 
Action: Mouse moved to (582, 432)
Screenshot: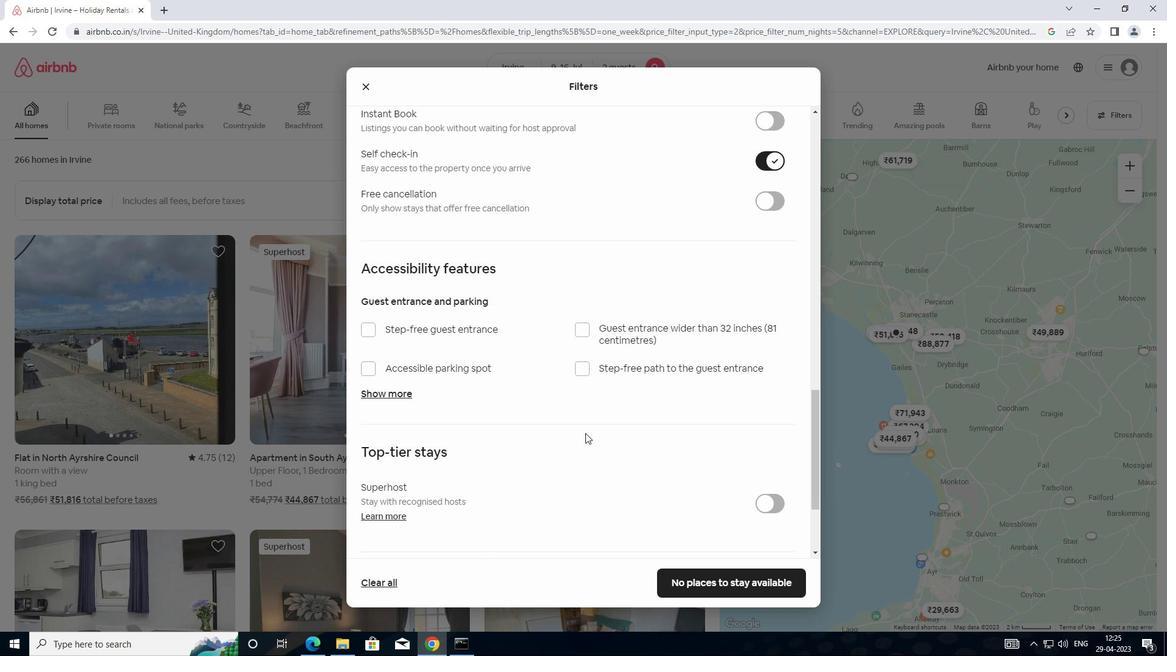
Action: Mouse scrolled (582, 431) with delta (0, 0)
Screenshot: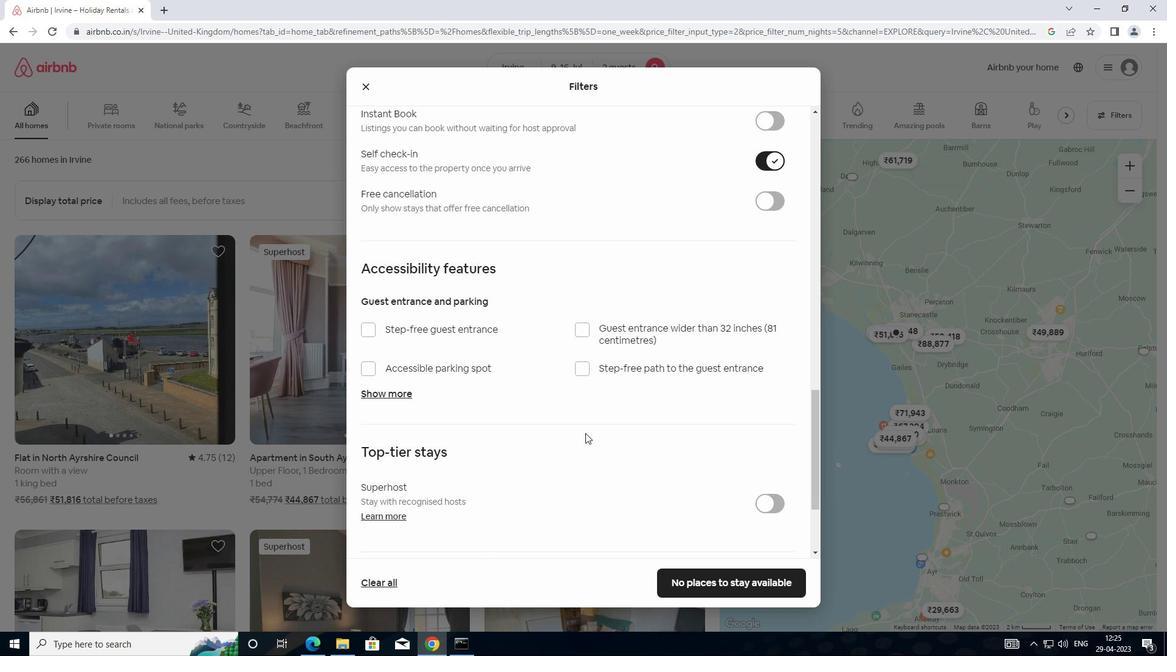 
Action: Mouse scrolled (582, 431) with delta (0, 0)
Screenshot: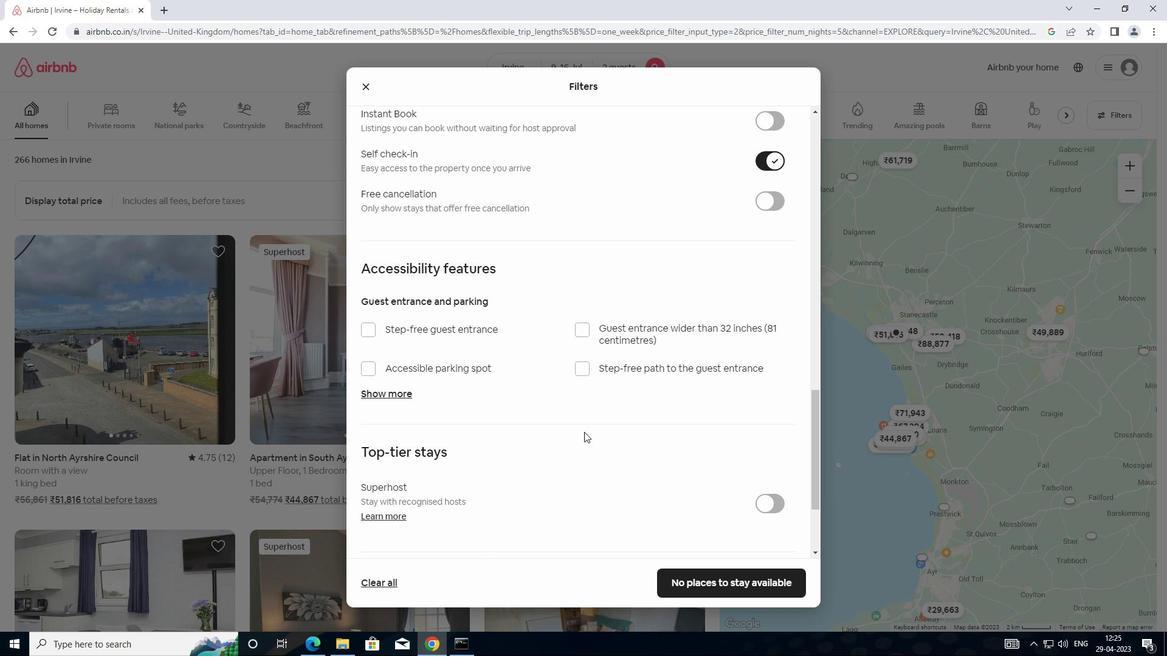 
Action: Mouse scrolled (582, 431) with delta (0, 0)
Screenshot: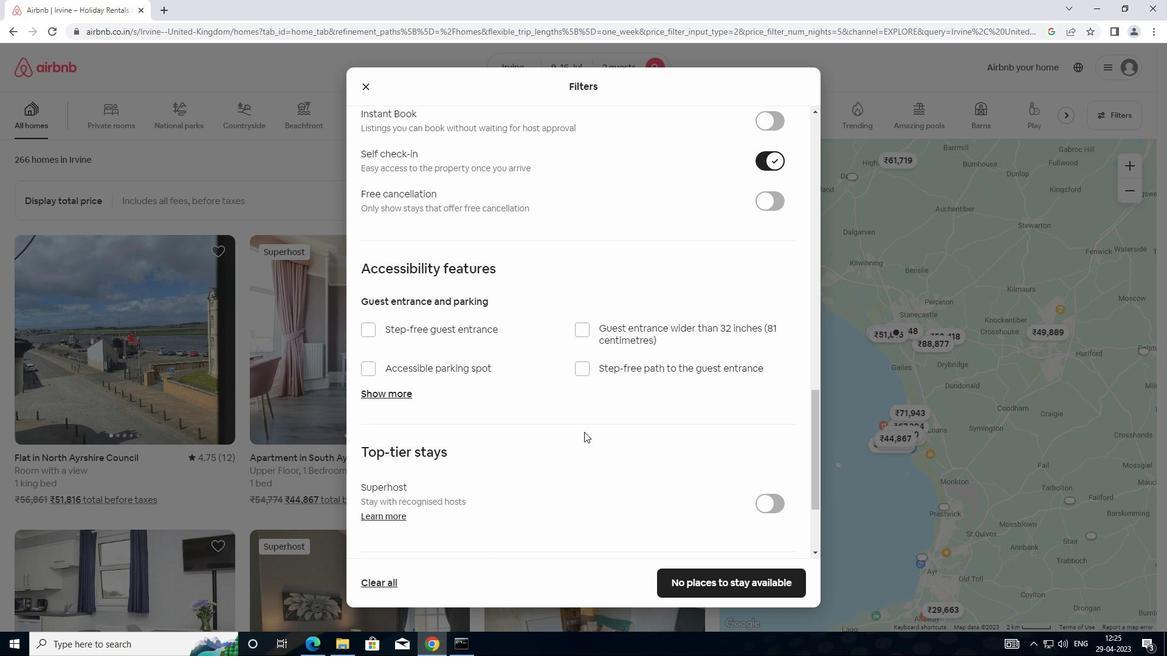 
Action: Mouse moved to (581, 432)
Screenshot: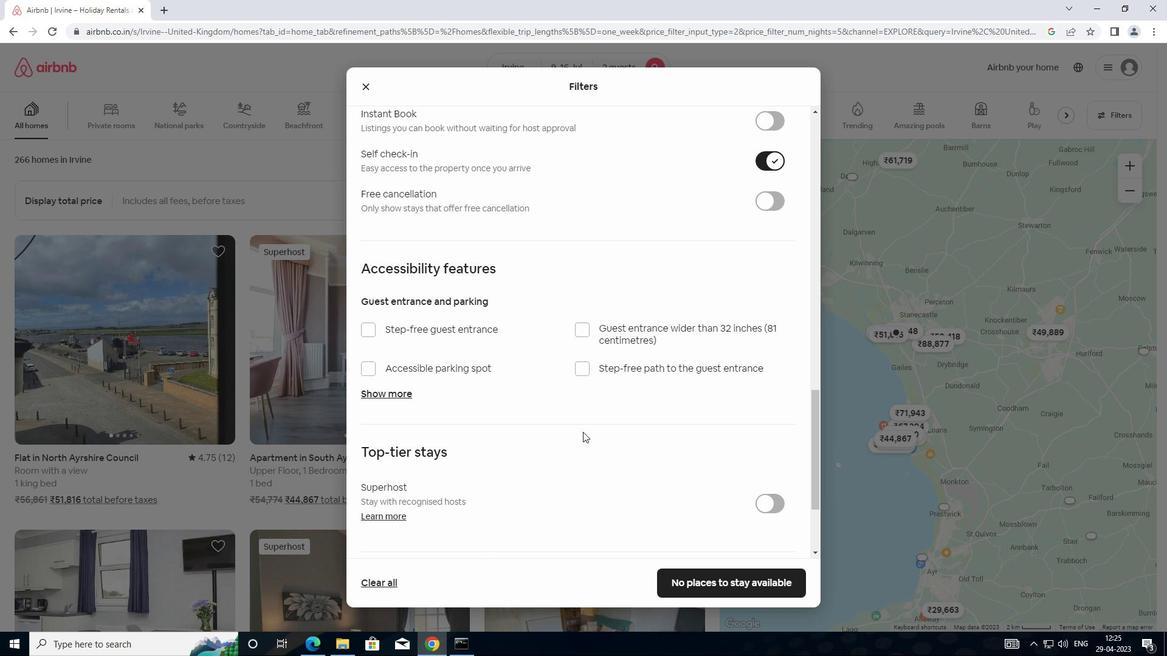 
Action: Mouse scrolled (581, 431) with delta (0, 0)
Screenshot: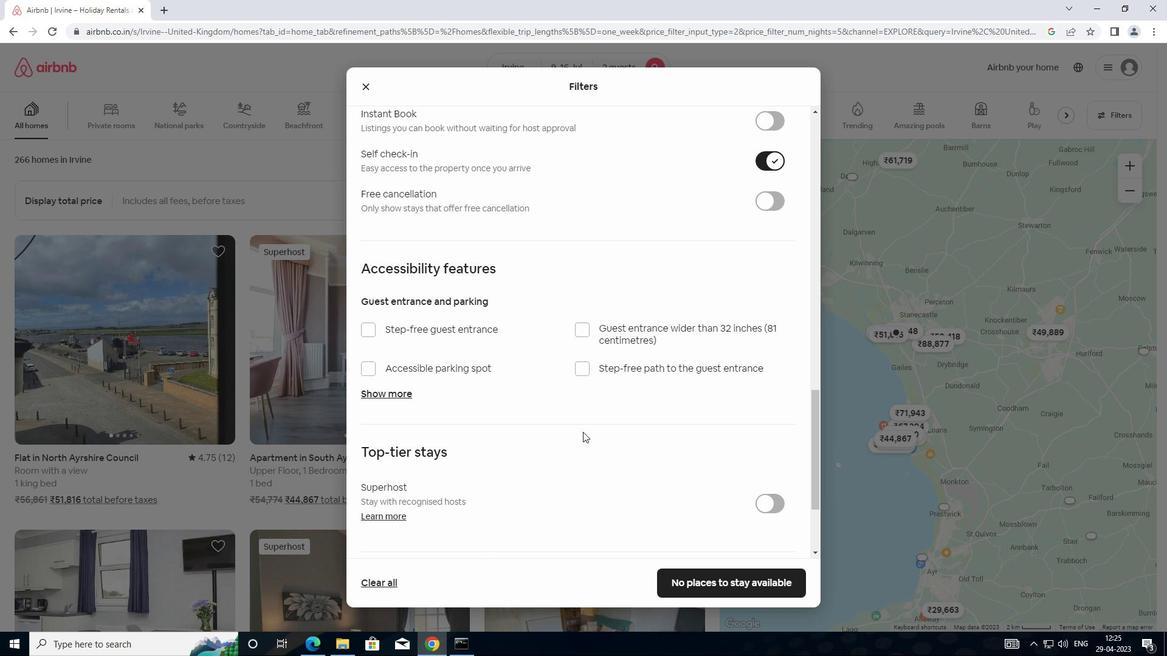 
Action: Mouse moved to (547, 429)
Screenshot: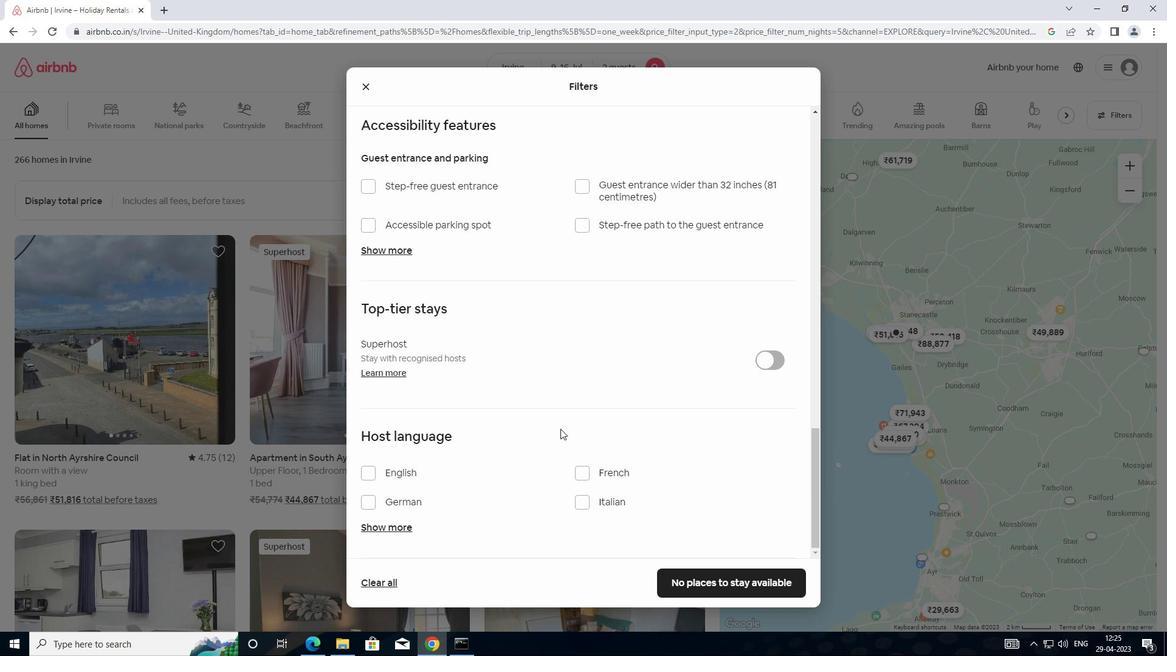 
Action: Mouse scrolled (547, 429) with delta (0, 0)
Screenshot: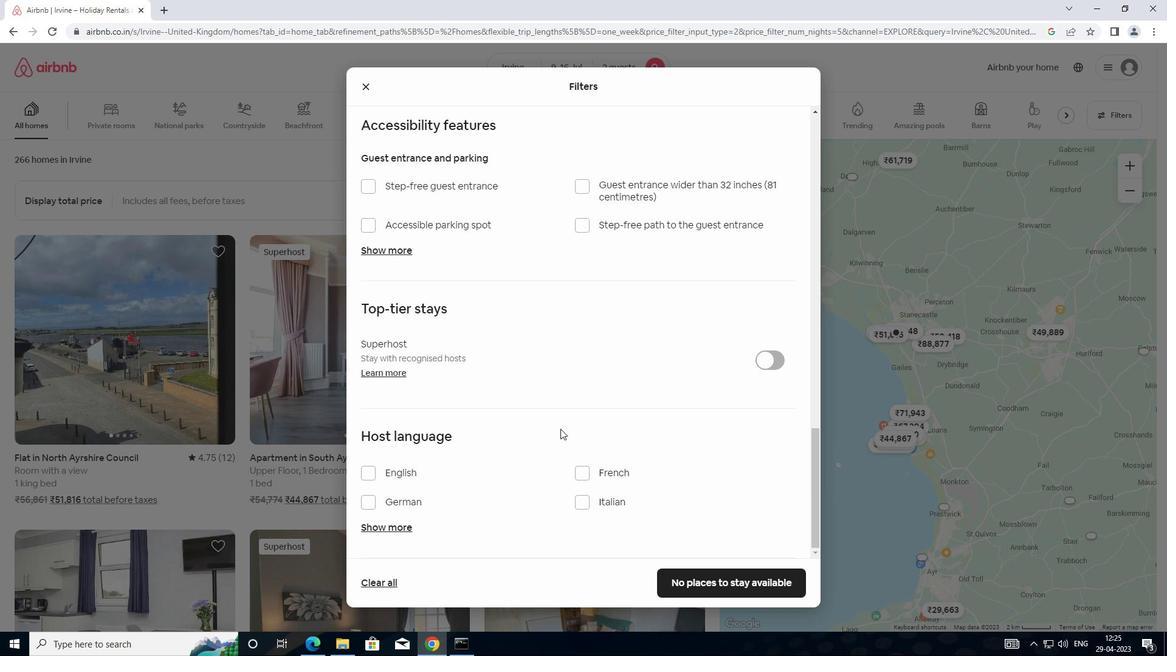 
Action: Mouse moved to (546, 430)
Screenshot: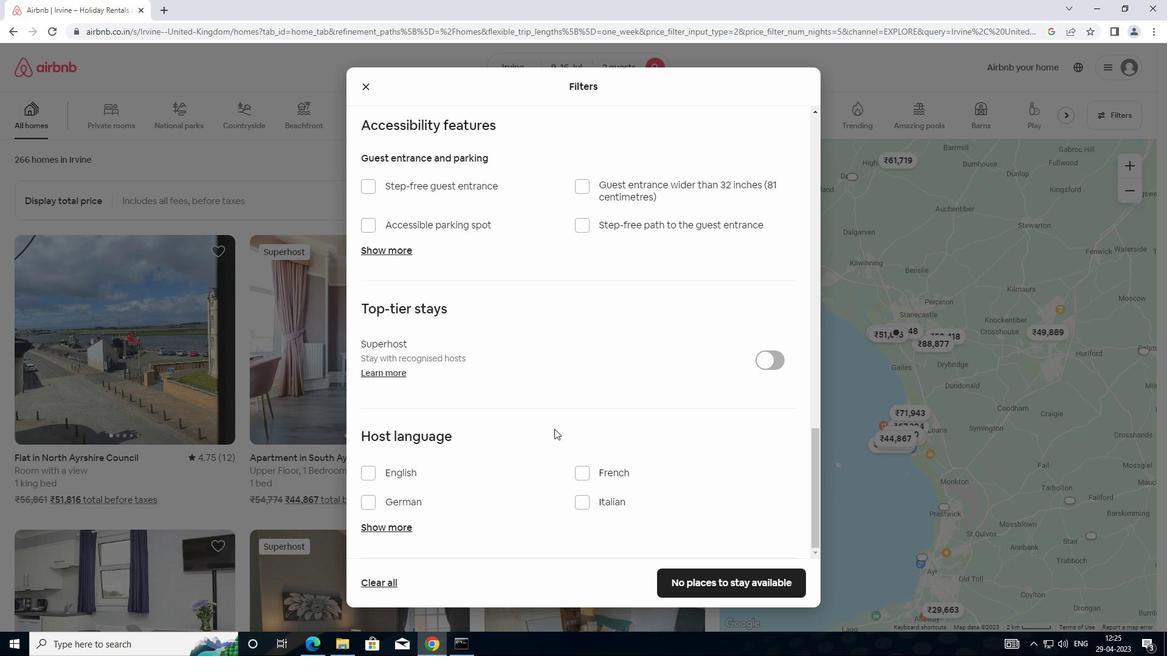 
Action: Mouse scrolled (546, 429) with delta (0, 0)
Screenshot: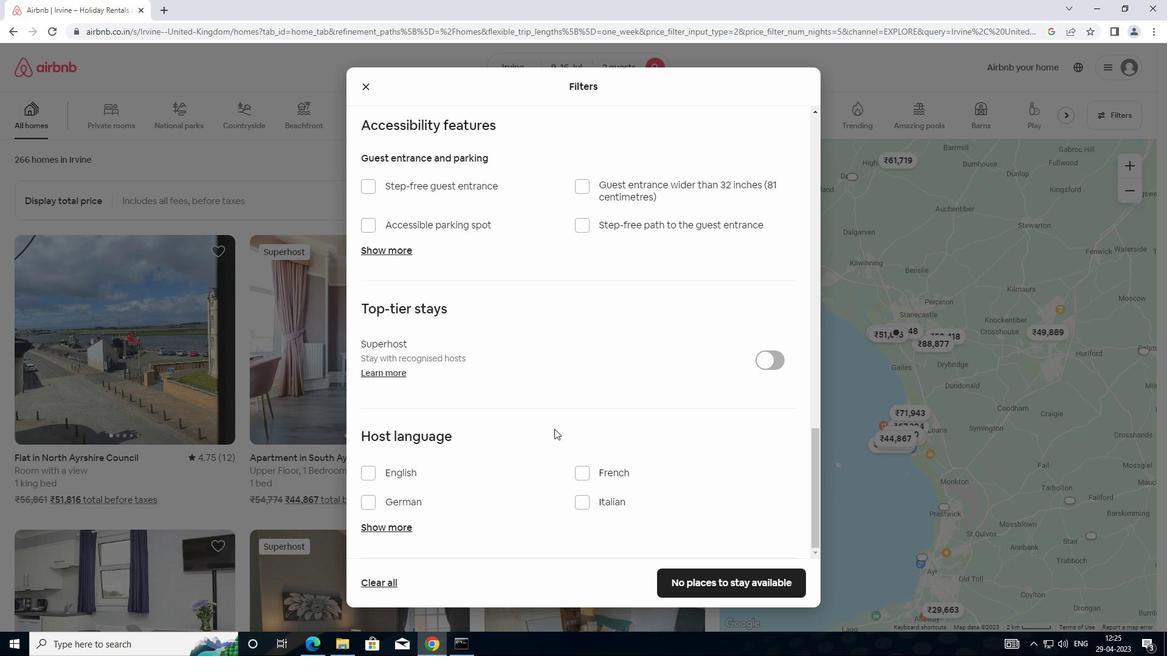 
Action: Mouse moved to (546, 431)
Screenshot: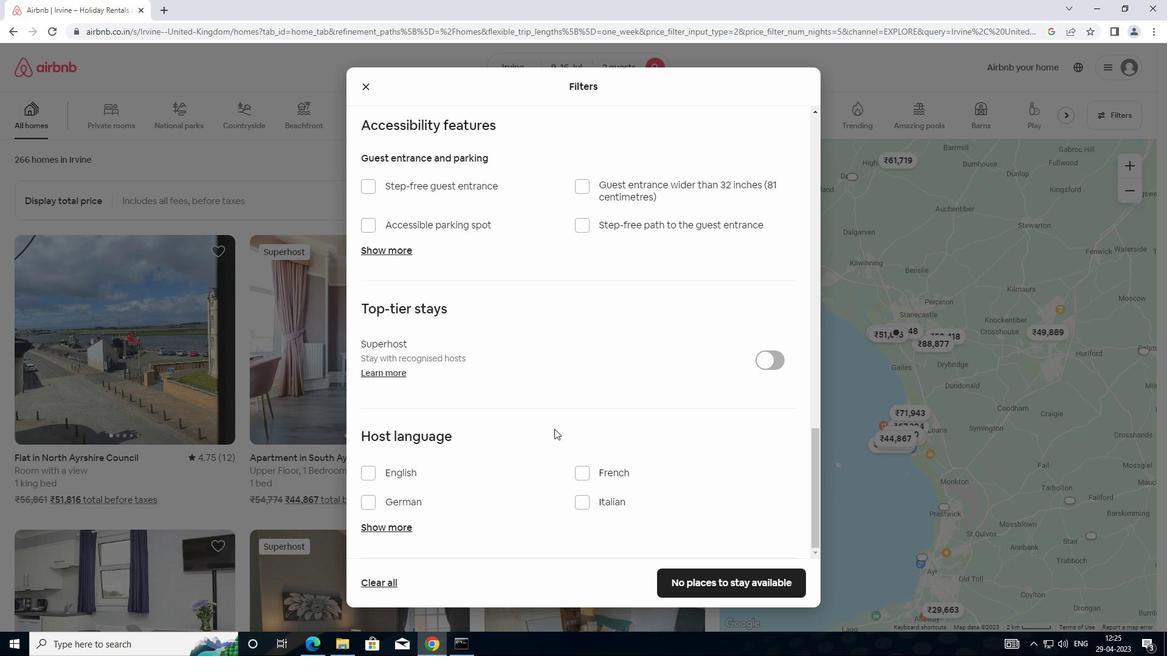 
Action: Mouse scrolled (546, 430) with delta (0, 0)
Screenshot: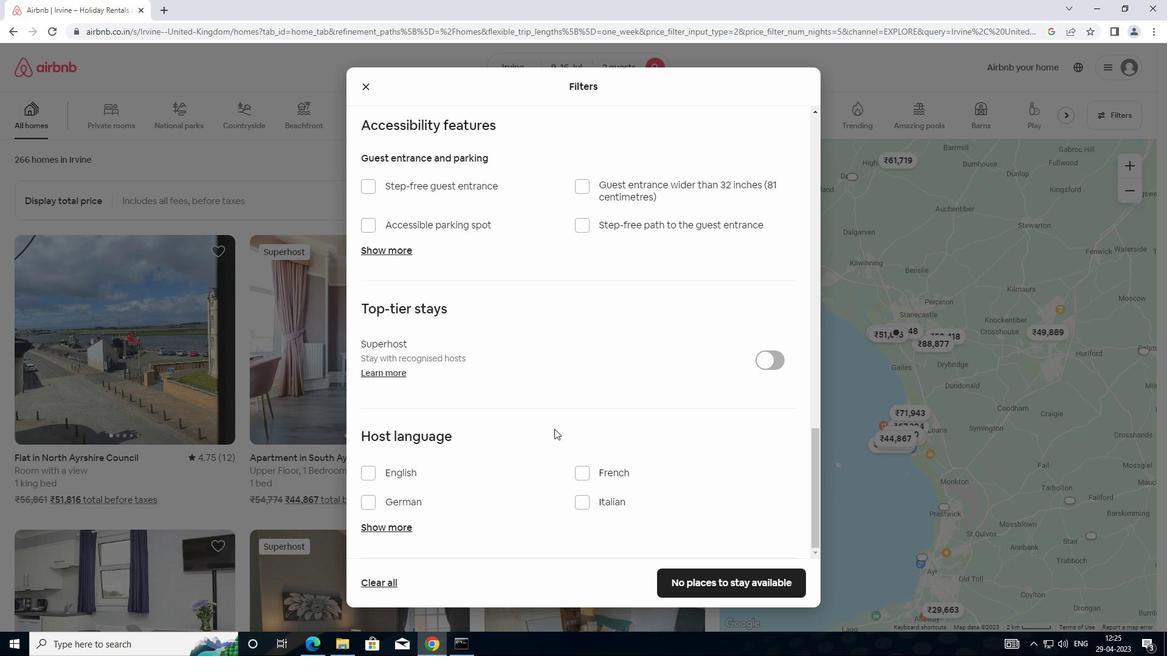 
Action: Mouse moved to (537, 433)
Screenshot: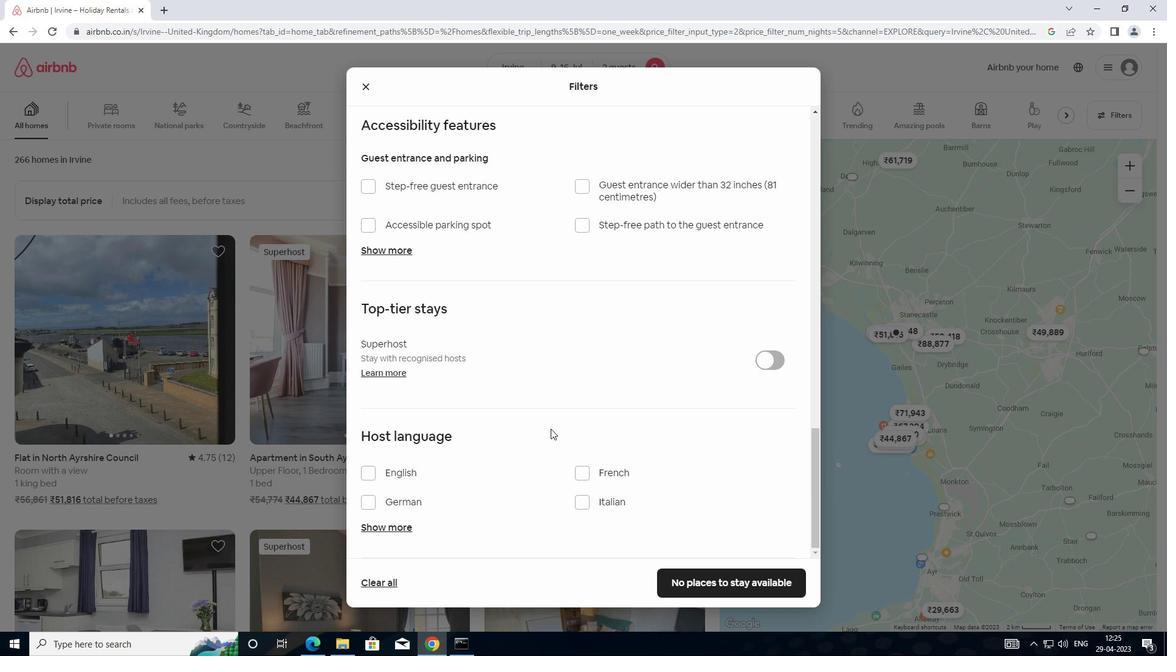 
Action: Mouse scrolled (537, 432) with delta (0, 0)
Screenshot: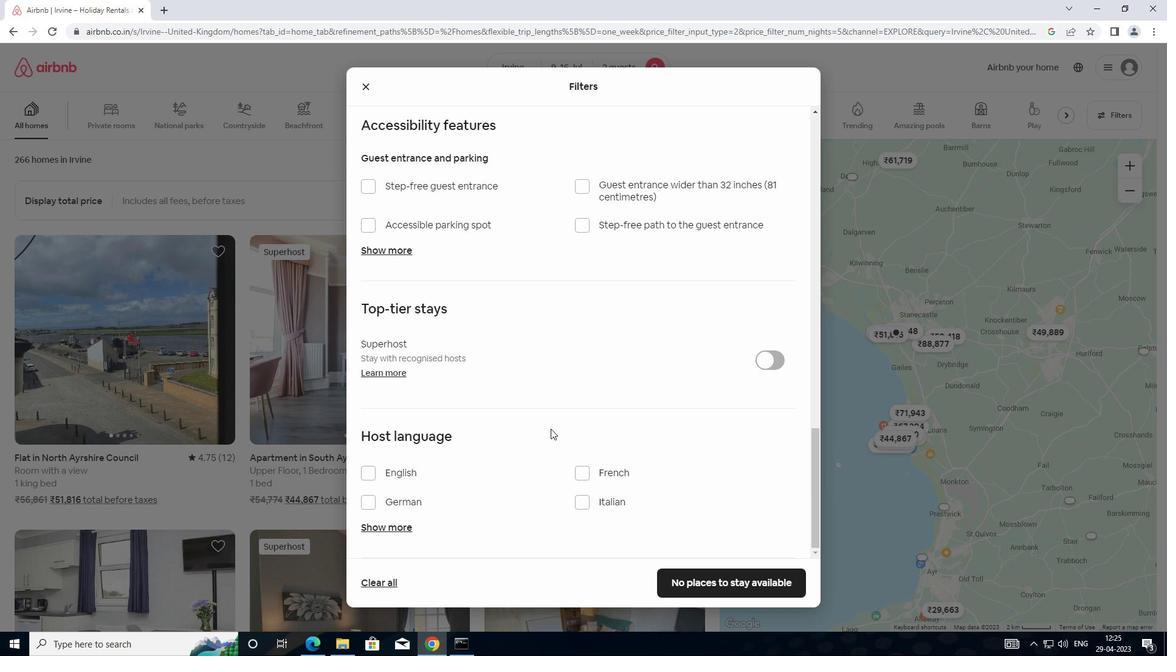 
Action: Mouse moved to (364, 470)
Screenshot: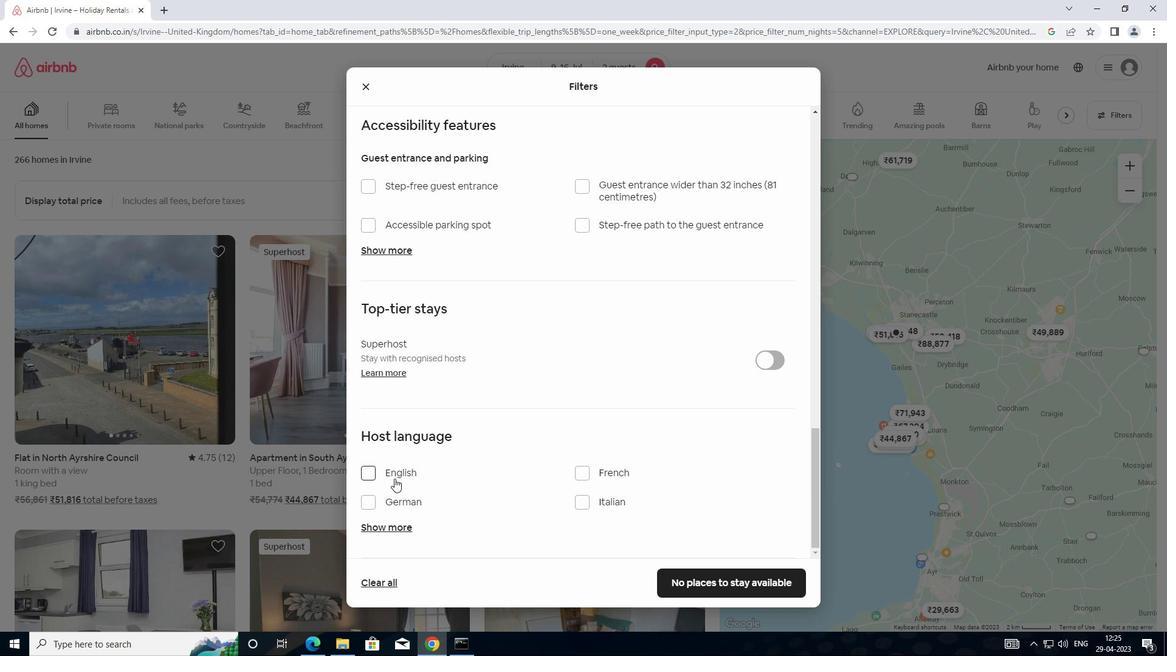 
Action: Mouse pressed left at (364, 470)
Screenshot: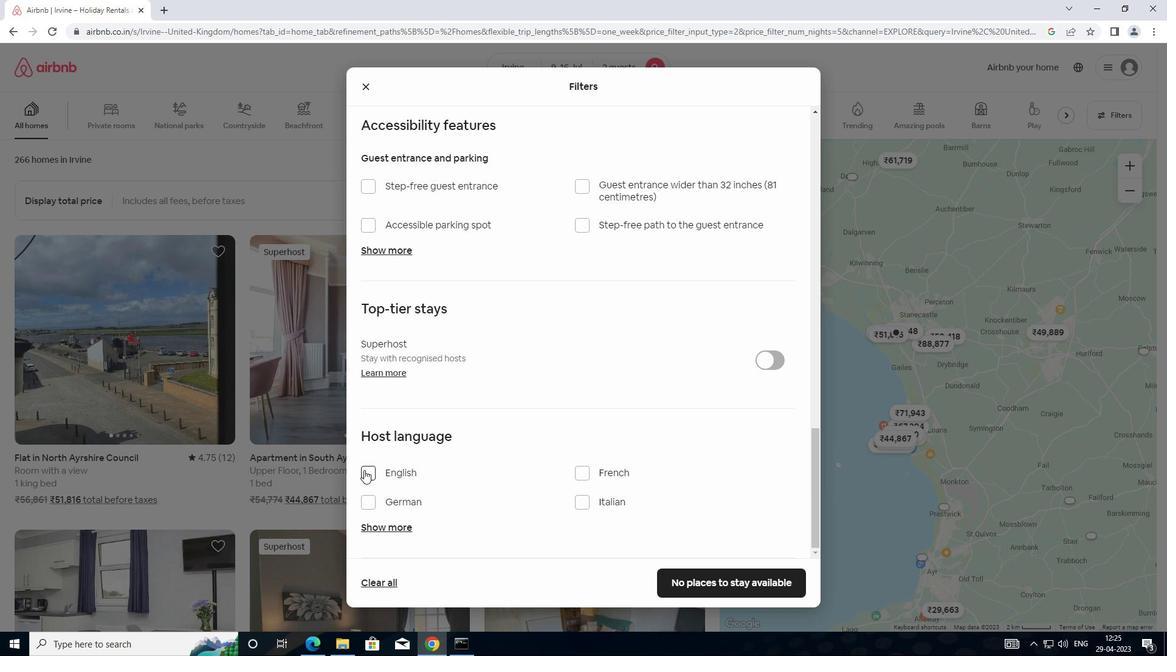 
Action: Mouse moved to (708, 577)
Screenshot: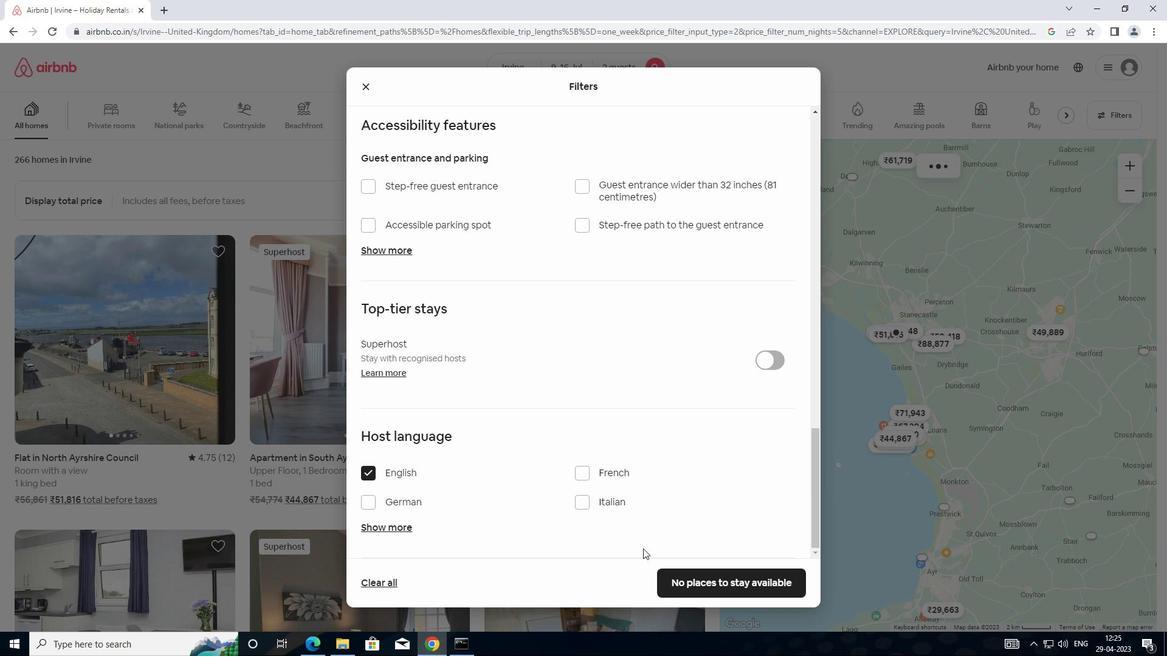 
Action: Mouse pressed left at (708, 577)
Screenshot: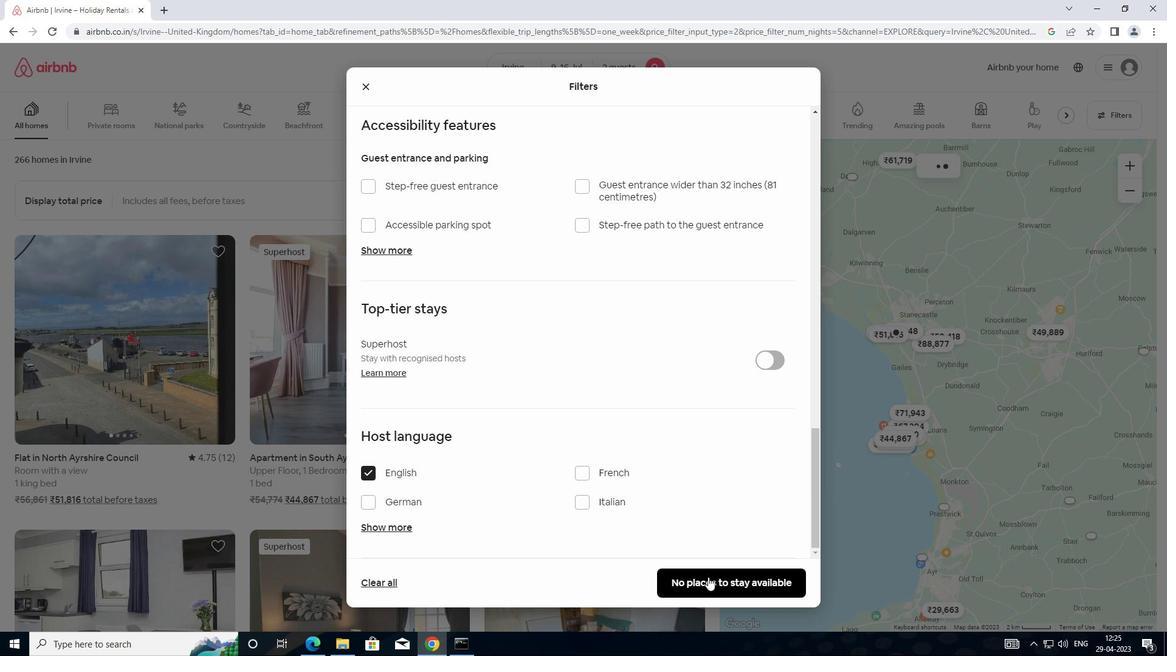 
Action: Mouse moved to (710, 578)
Screenshot: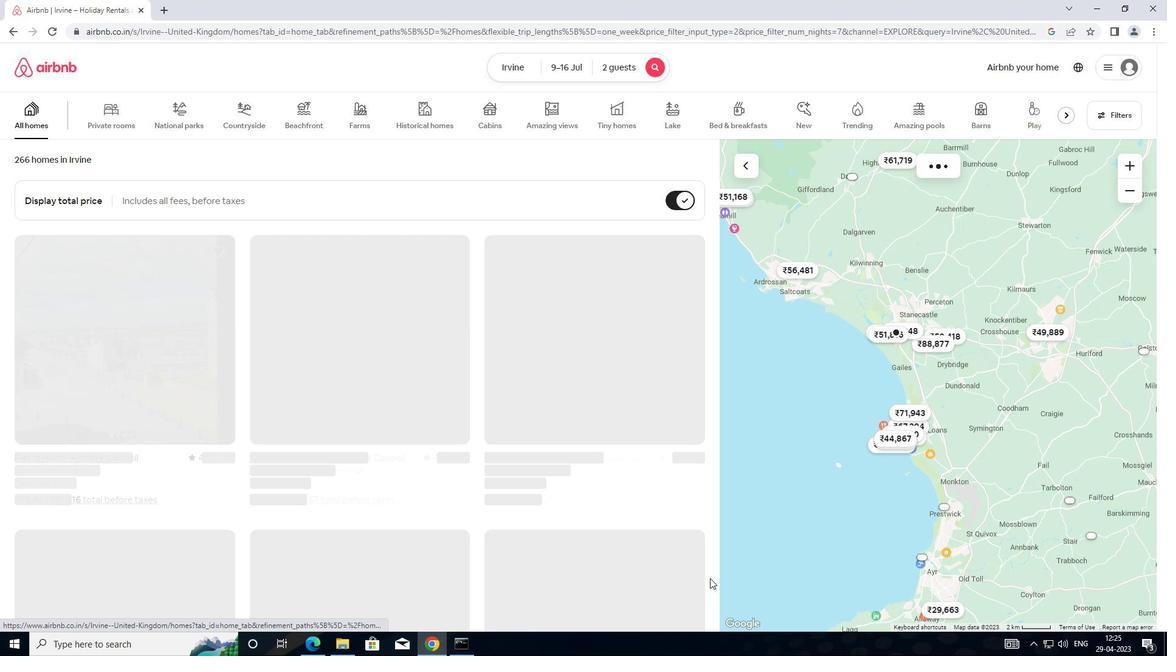 
